 Task: Look for space in Polūr, India from 8th June, 2023 to 16th June, 2023 for 2 adults in price range Rs.10000 to Rs.15000. Place can be entire place with 1  bedroom having 1 bed and 1 bathroom. Property type can be house, flat, guest house, hotel. Amenities needed are: wifi. Booking option can be shelf check-in. Required host language is English.
Action: Mouse moved to (505, 69)
Screenshot: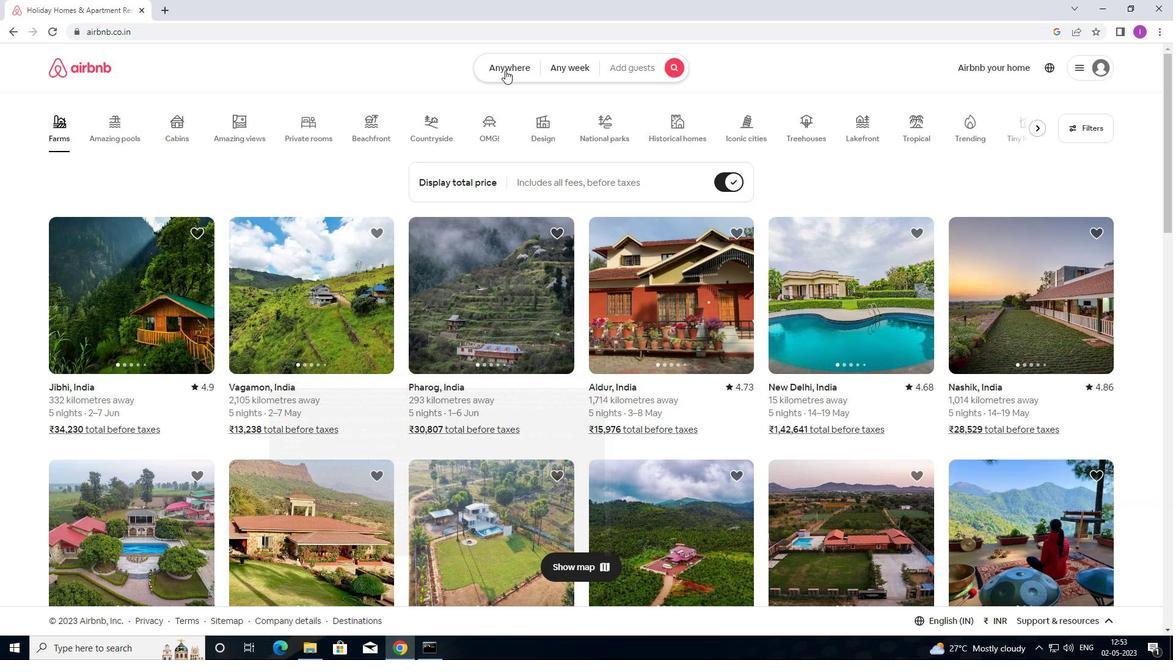 
Action: Mouse pressed left at (505, 69)
Screenshot: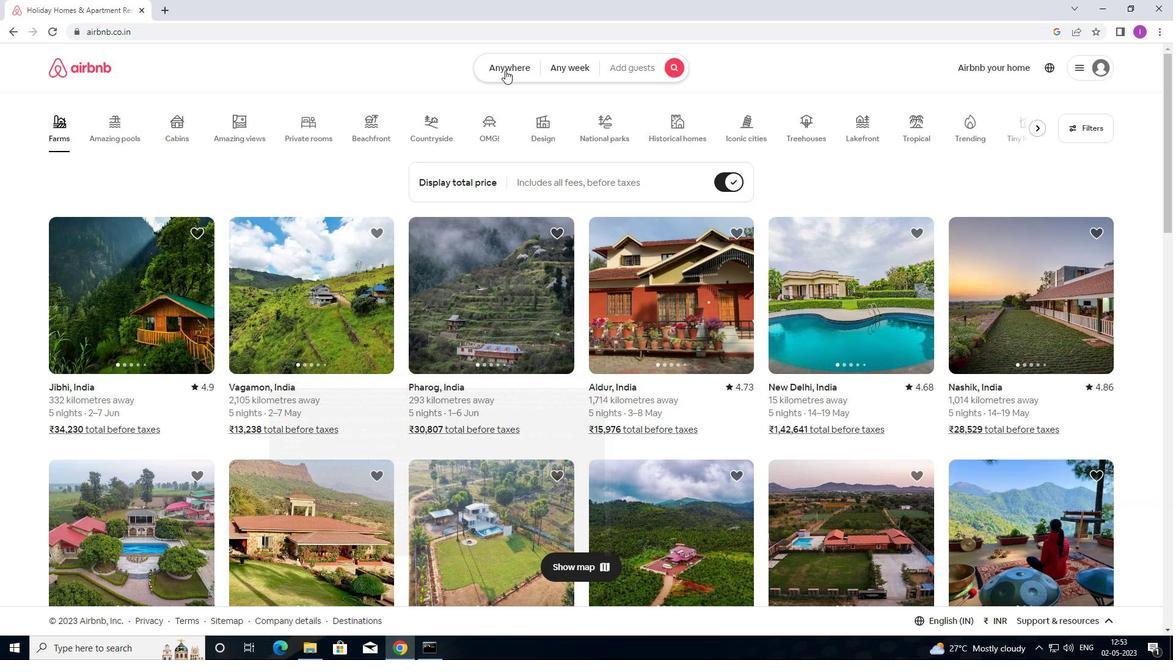 
Action: Mouse moved to (376, 118)
Screenshot: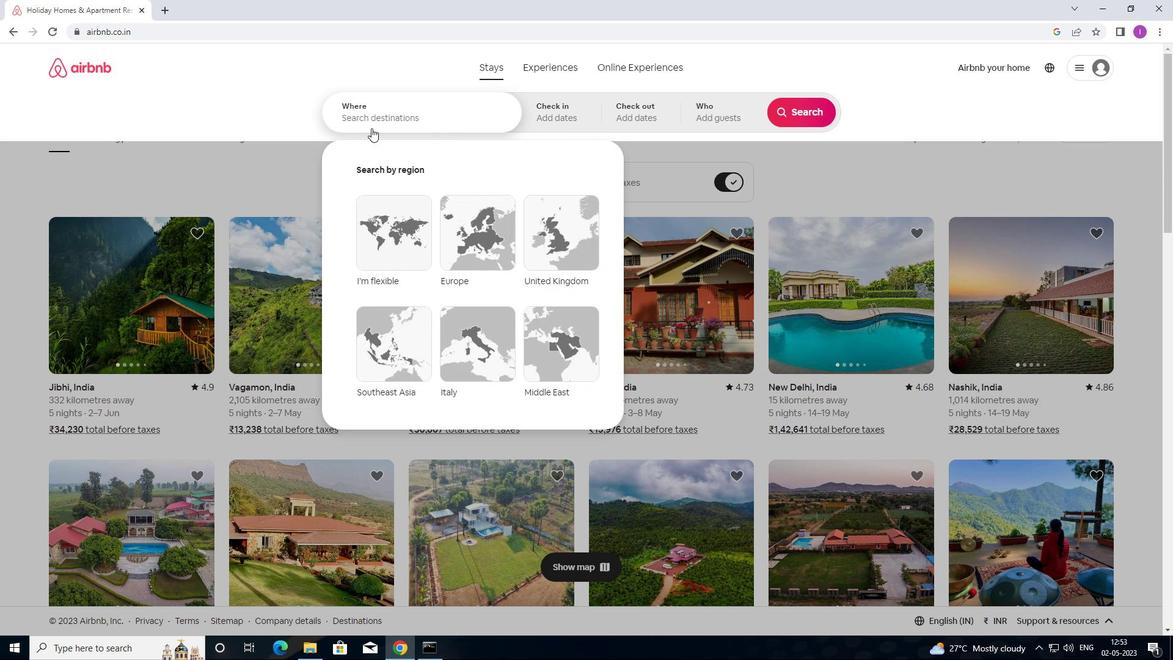 
Action: Mouse pressed left at (376, 118)
Screenshot: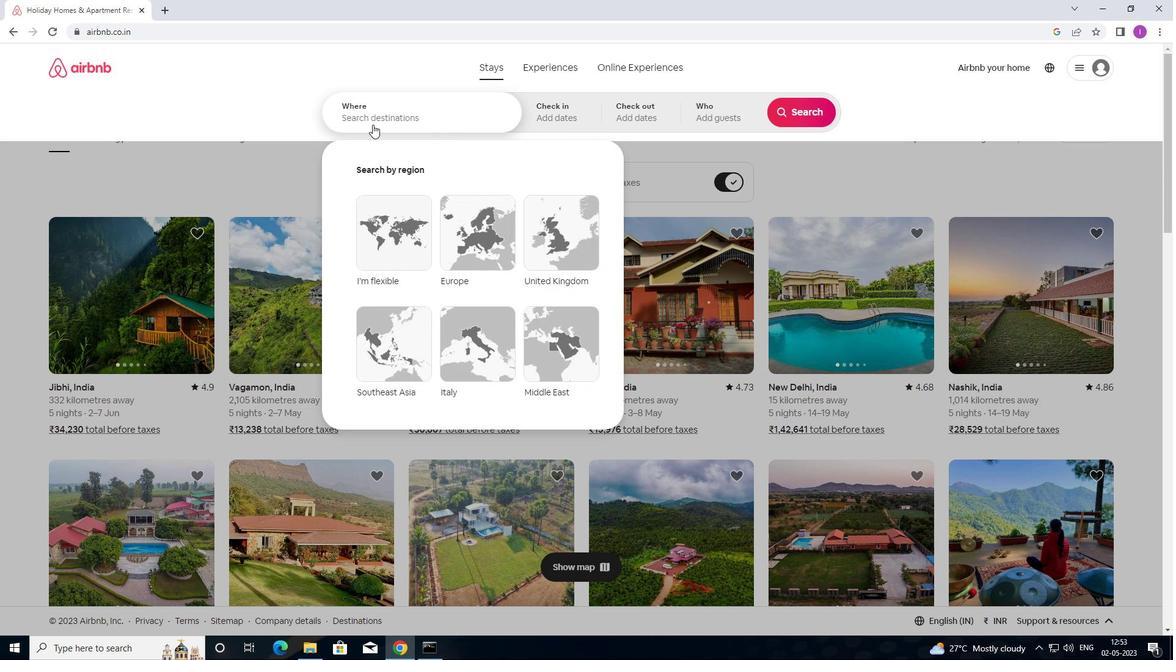 
Action: Mouse moved to (482, 112)
Screenshot: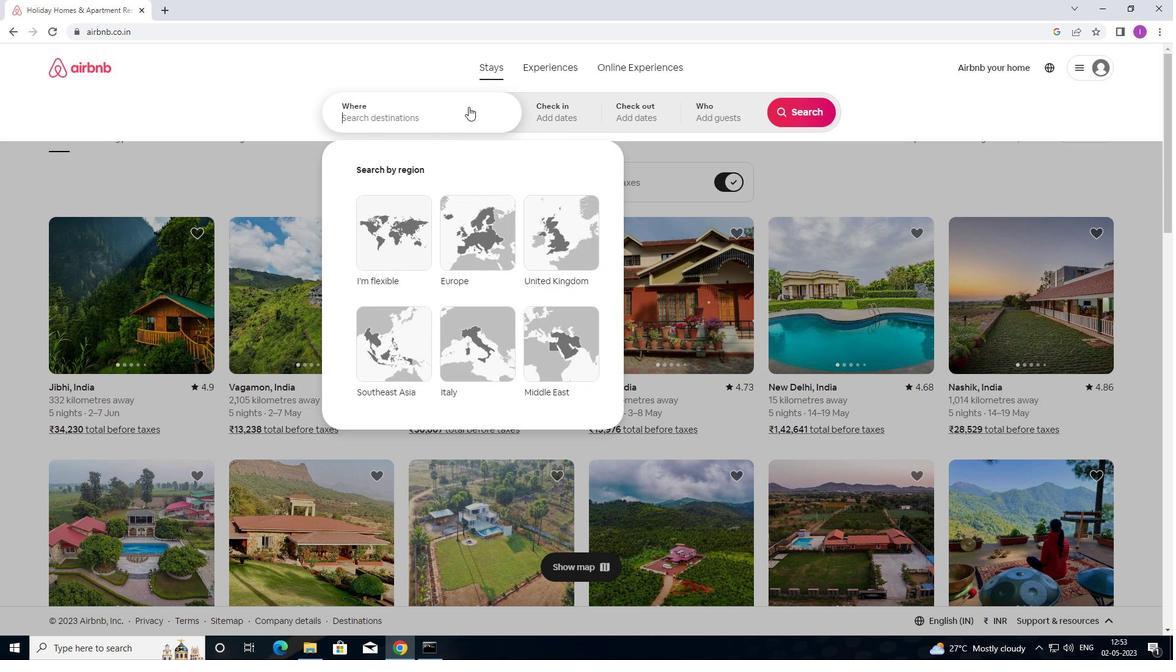 
Action: Key pressed <Key.shift>POLUR,<Key.shift>INDIA
Screenshot: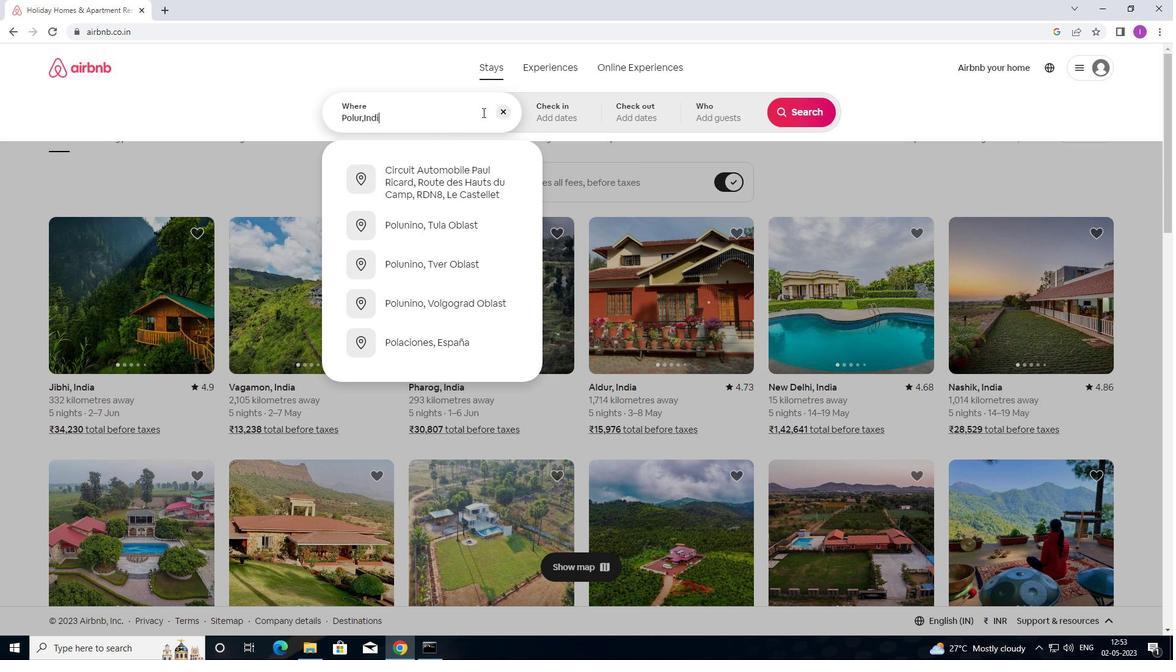 
Action: Mouse moved to (569, 106)
Screenshot: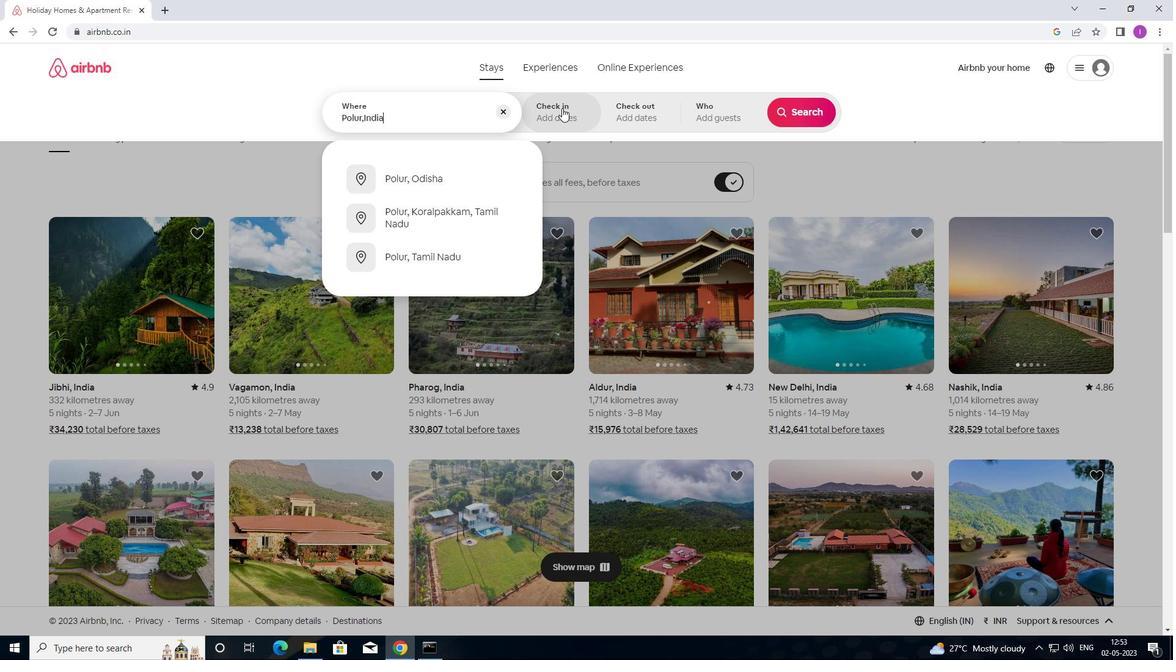 
Action: Mouse pressed left at (569, 106)
Screenshot: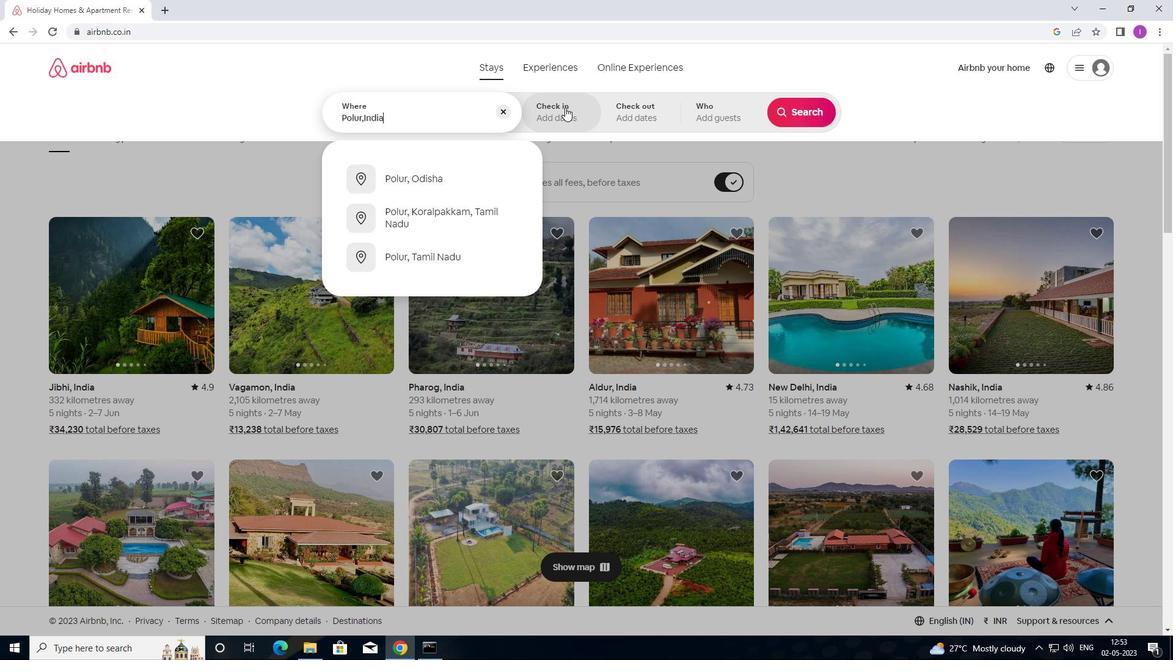 
Action: Mouse moved to (729, 293)
Screenshot: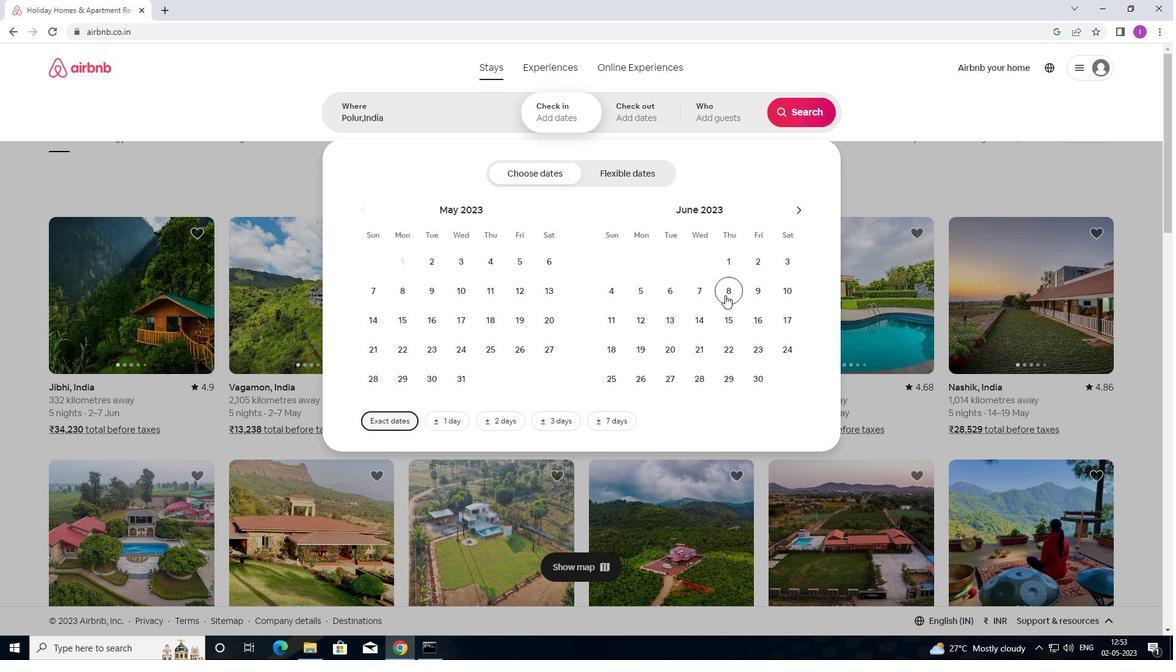 
Action: Mouse pressed left at (729, 293)
Screenshot: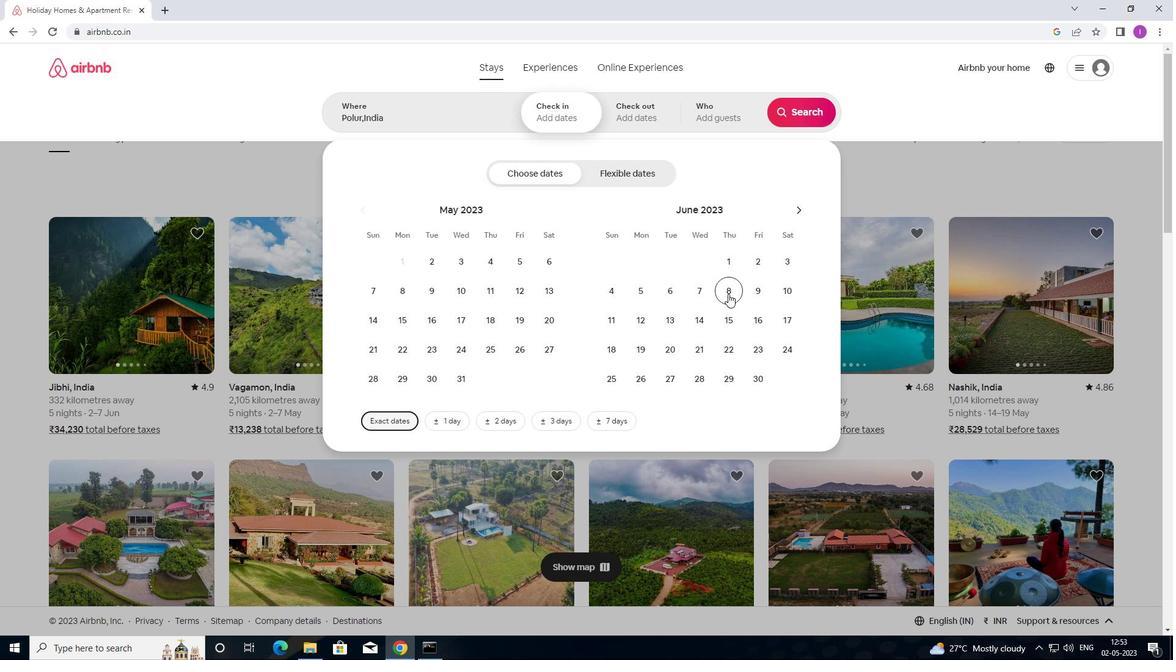 
Action: Mouse moved to (756, 313)
Screenshot: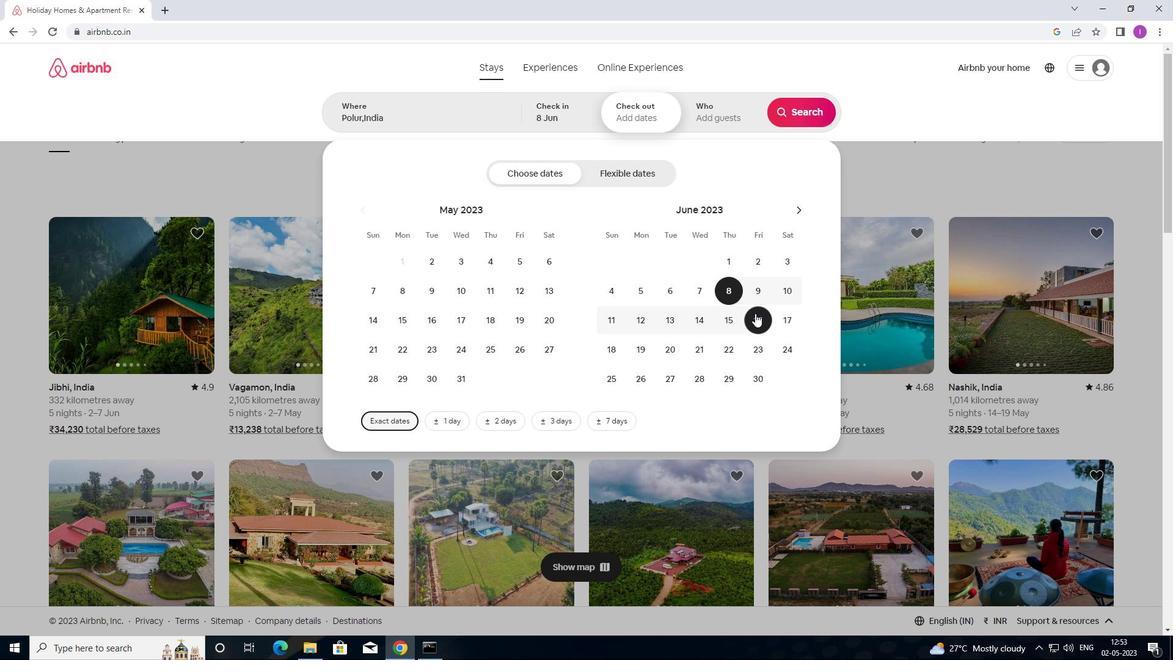 
Action: Mouse pressed left at (756, 313)
Screenshot: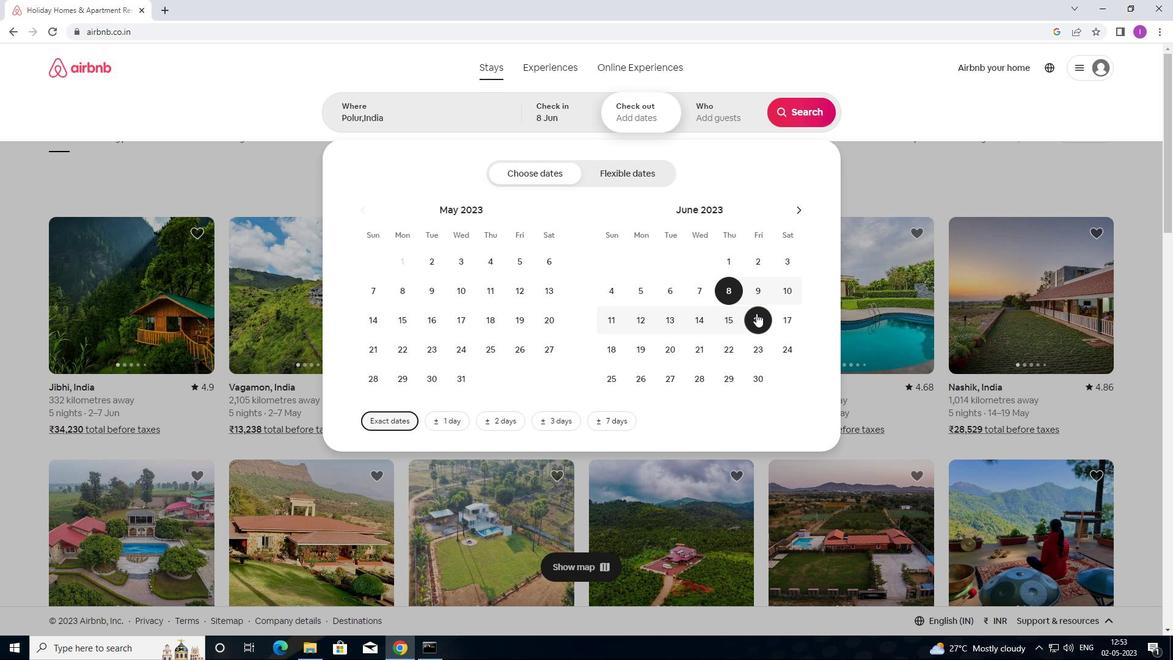 
Action: Mouse moved to (715, 121)
Screenshot: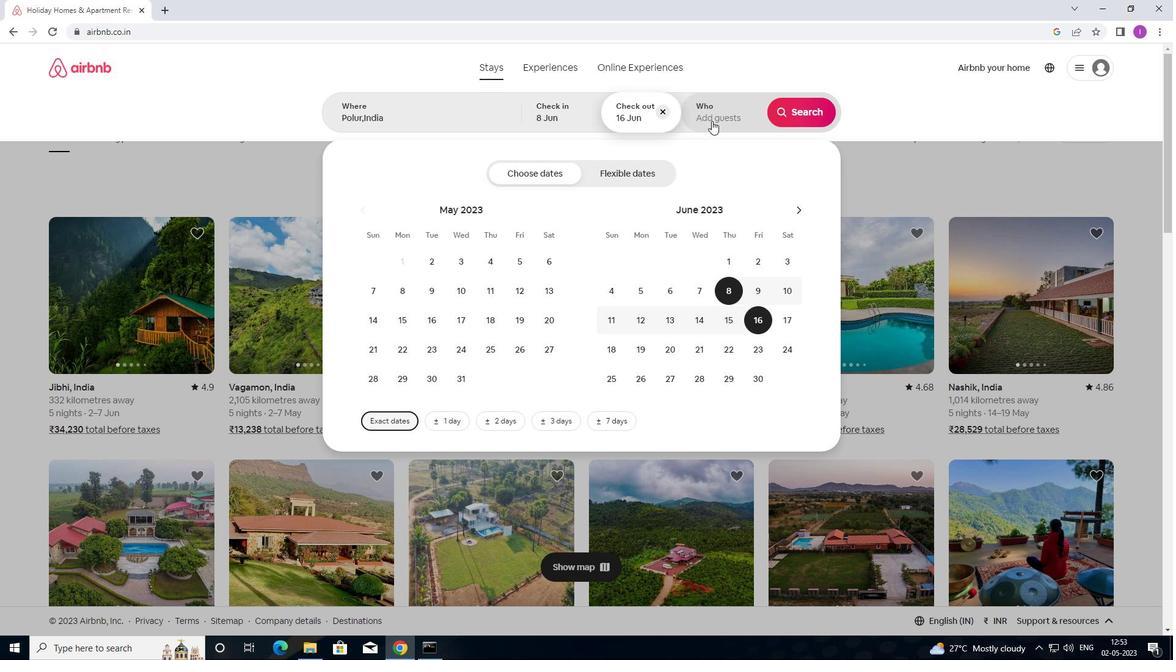 
Action: Mouse pressed left at (715, 121)
Screenshot: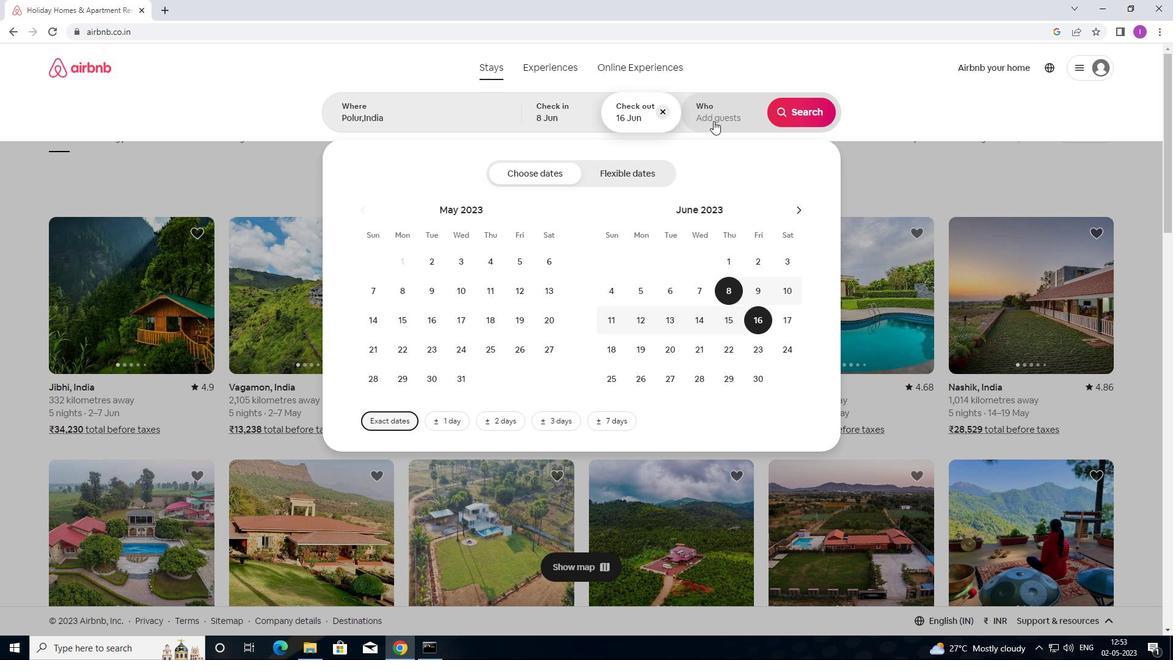 
Action: Mouse moved to (808, 168)
Screenshot: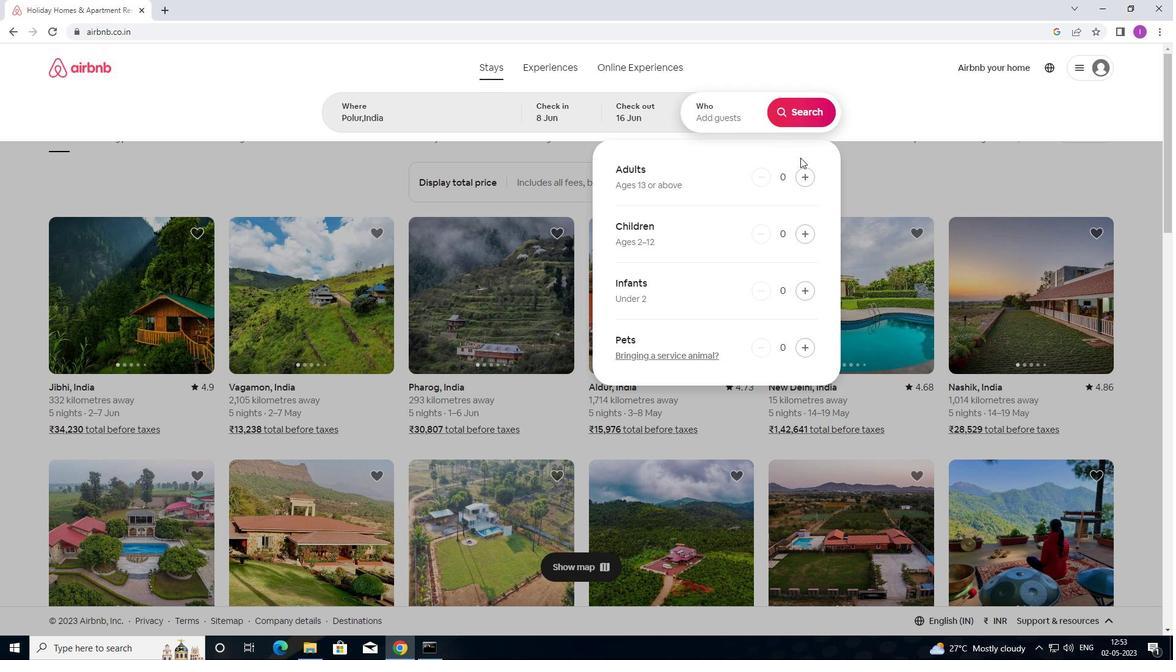 
Action: Mouse pressed left at (808, 168)
Screenshot: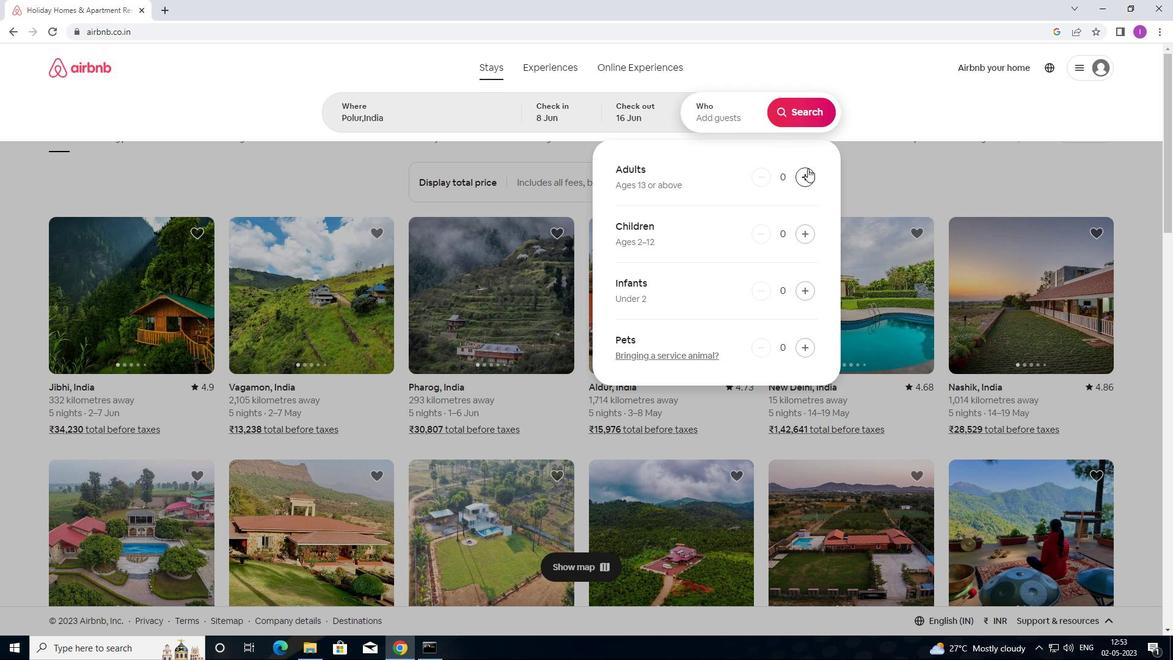 
Action: Mouse moved to (808, 169)
Screenshot: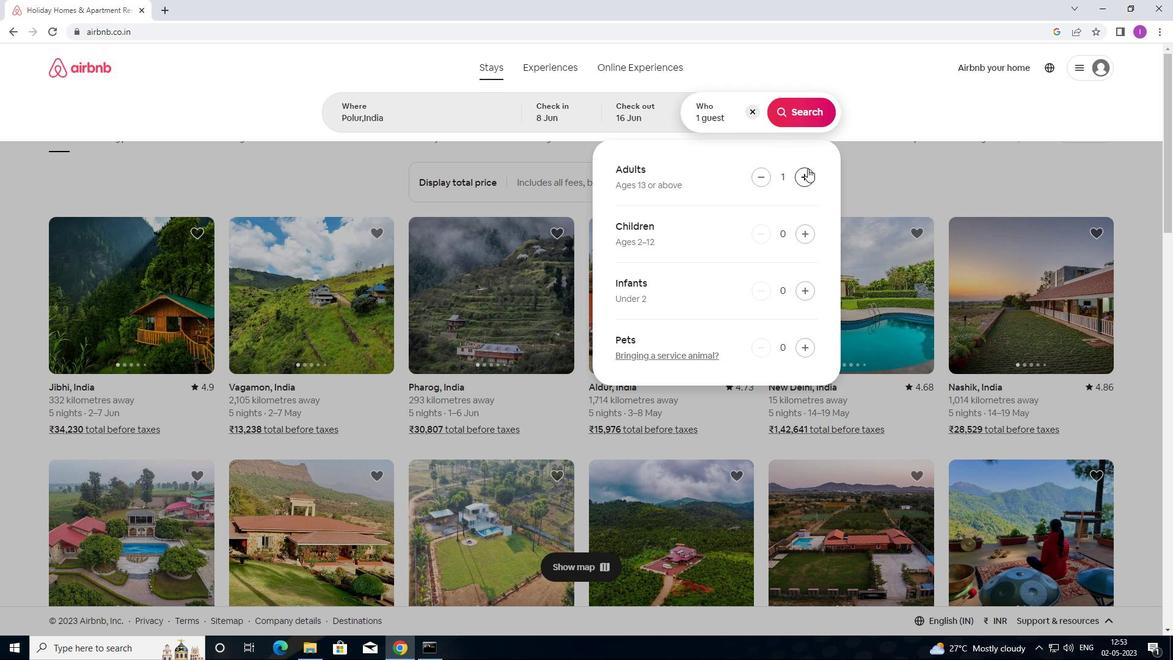 
Action: Mouse pressed left at (808, 169)
Screenshot: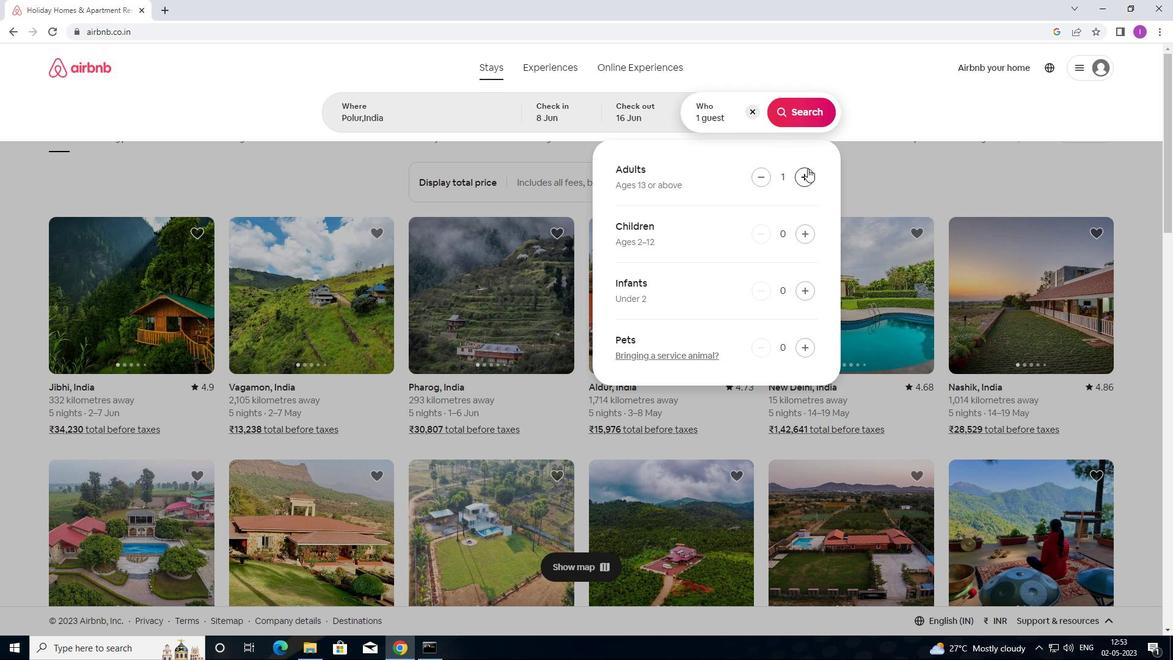 
Action: Mouse moved to (794, 116)
Screenshot: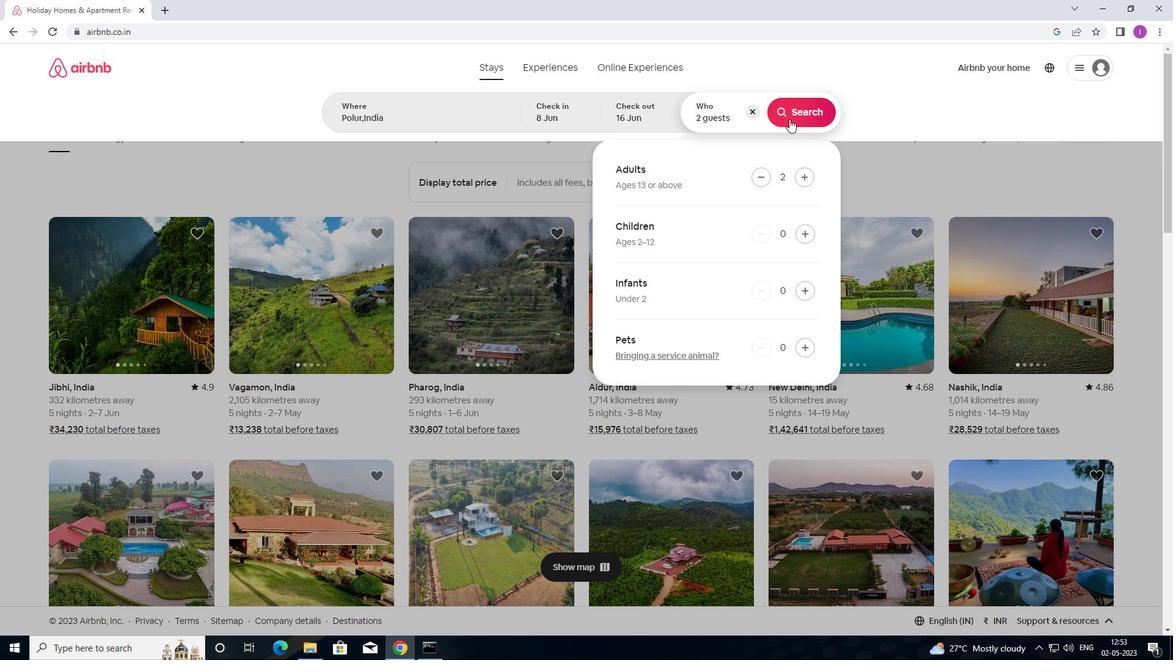 
Action: Mouse pressed left at (794, 116)
Screenshot: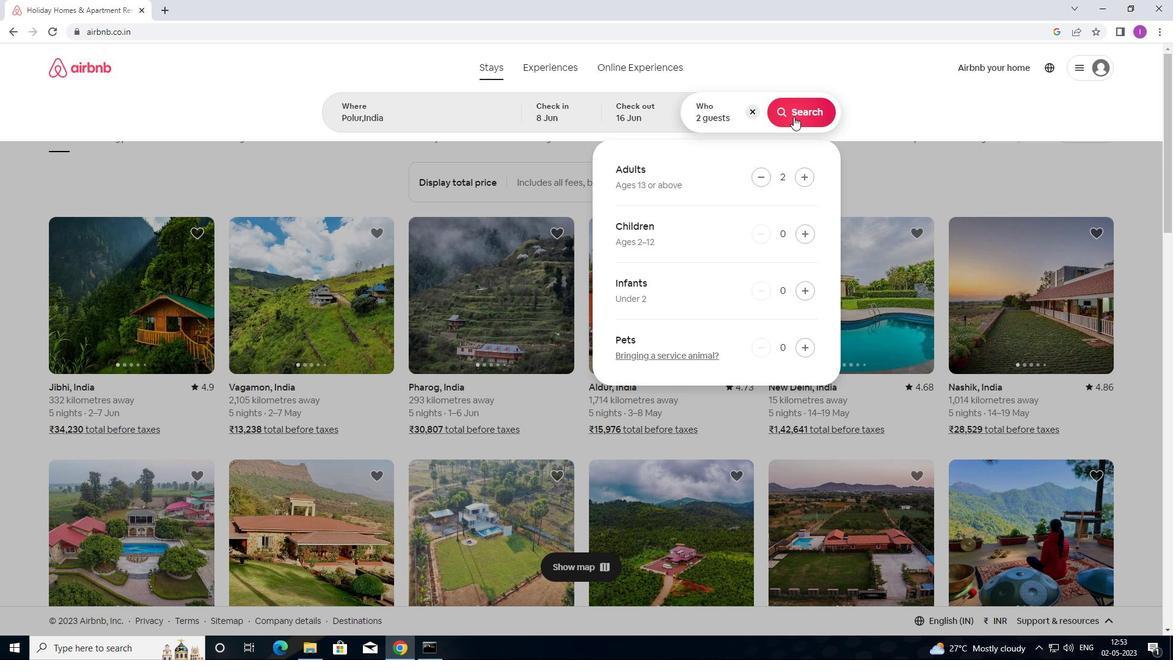 
Action: Mouse moved to (1120, 109)
Screenshot: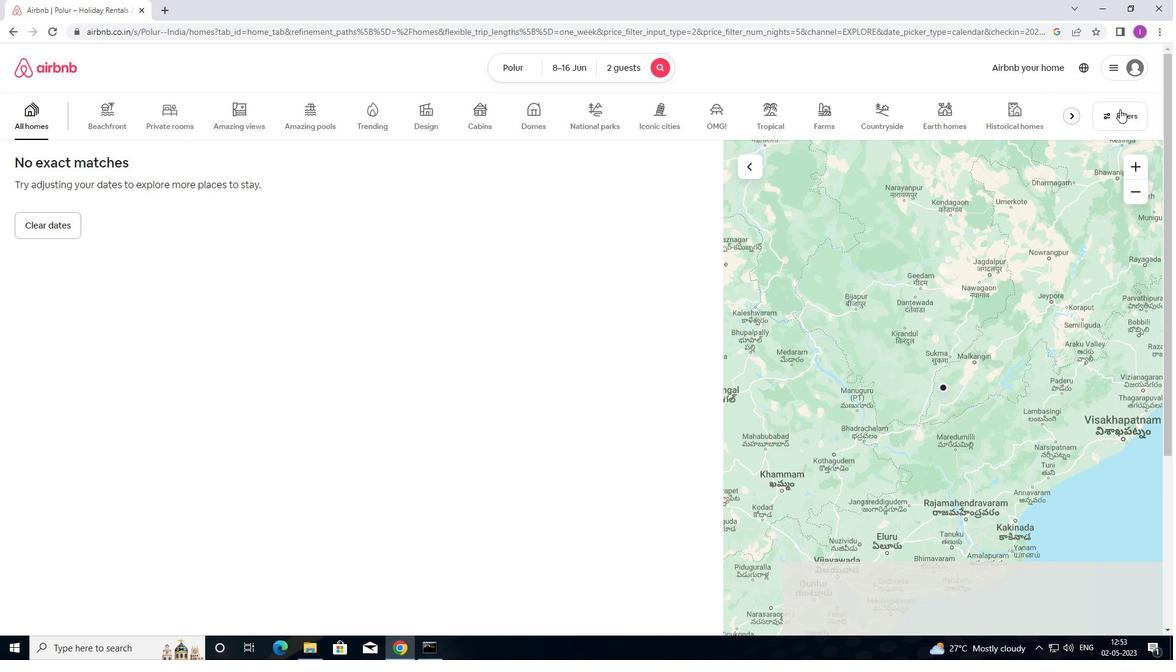 
Action: Mouse pressed left at (1120, 109)
Screenshot: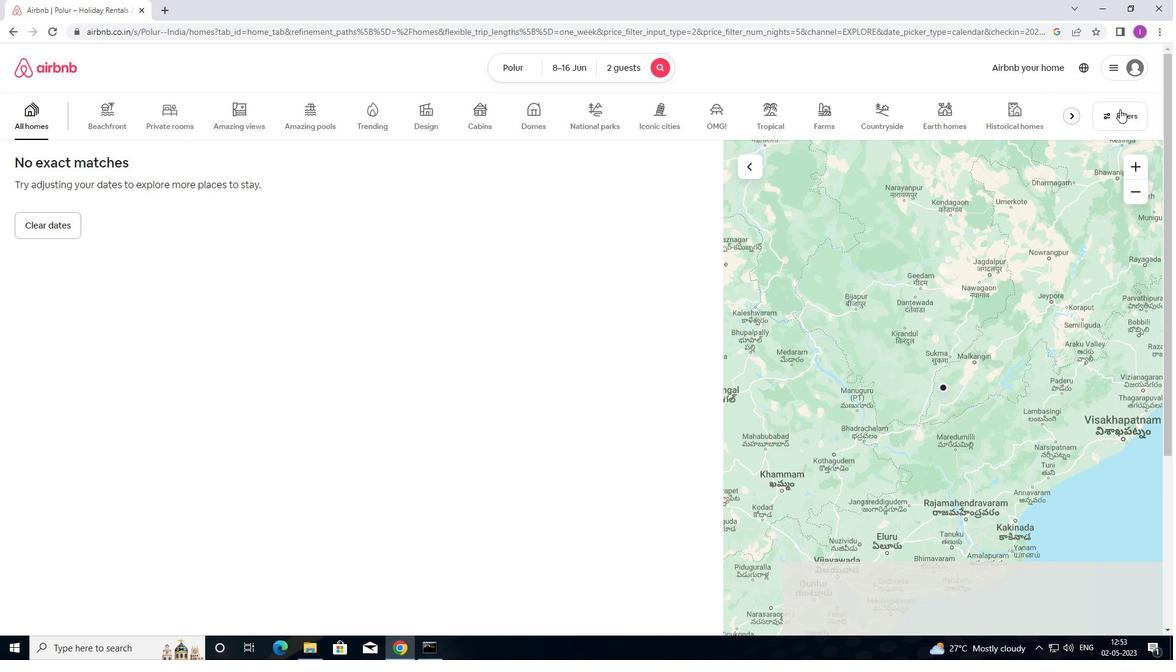 
Action: Mouse moved to (457, 194)
Screenshot: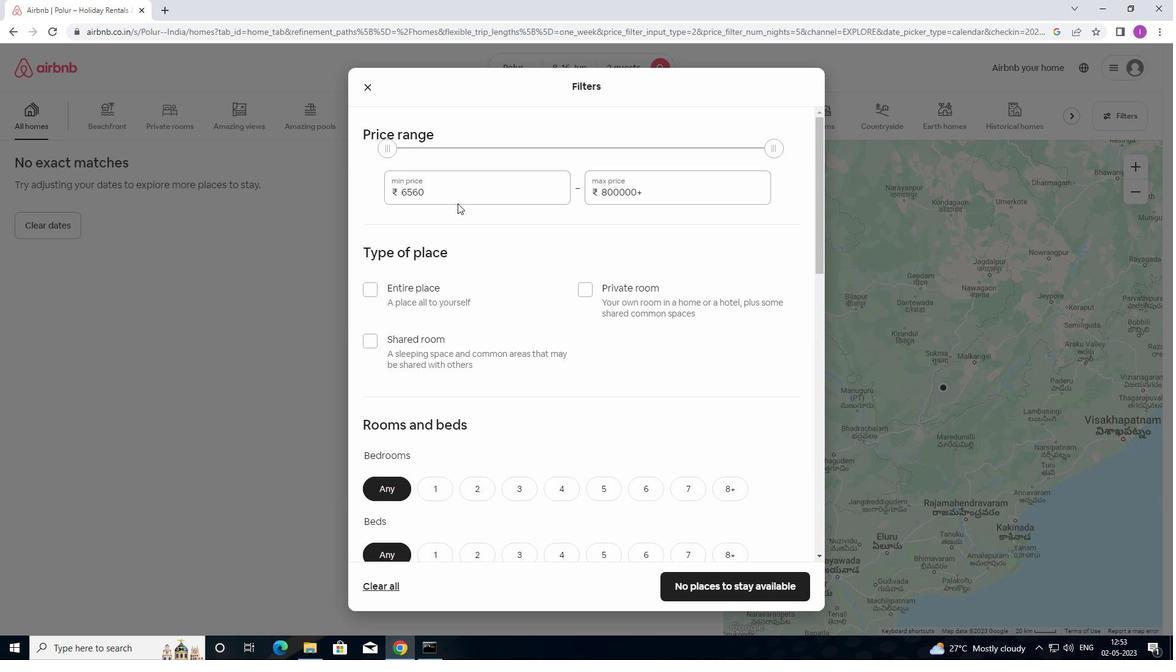 
Action: Mouse pressed left at (457, 194)
Screenshot: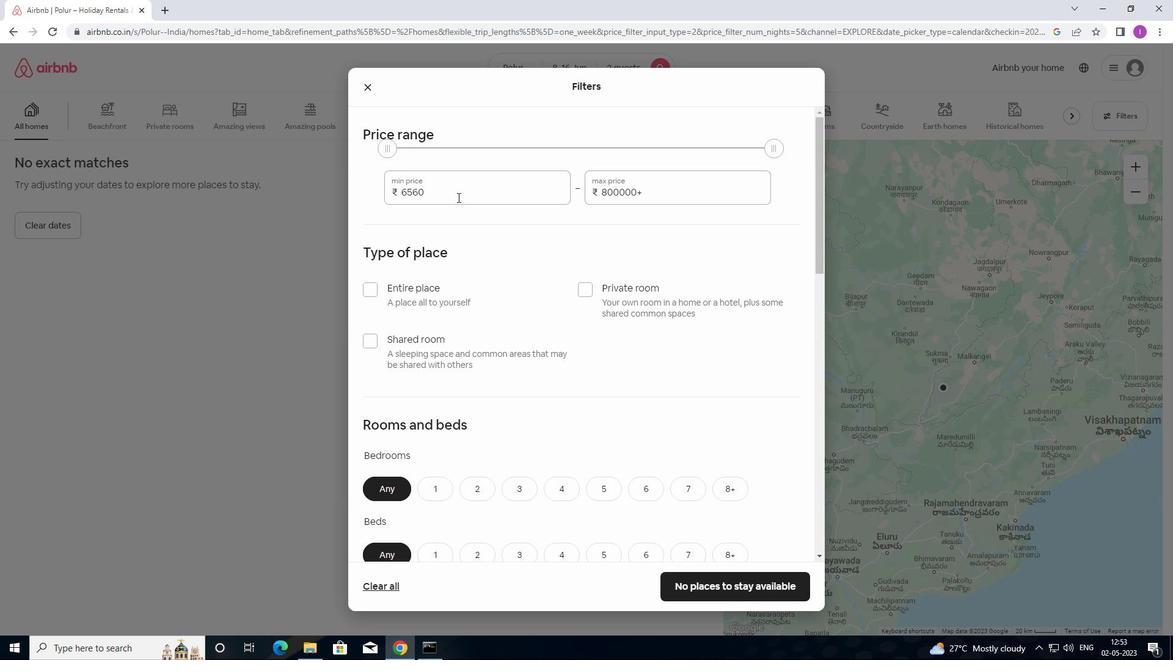 
Action: Mouse moved to (394, 194)
Screenshot: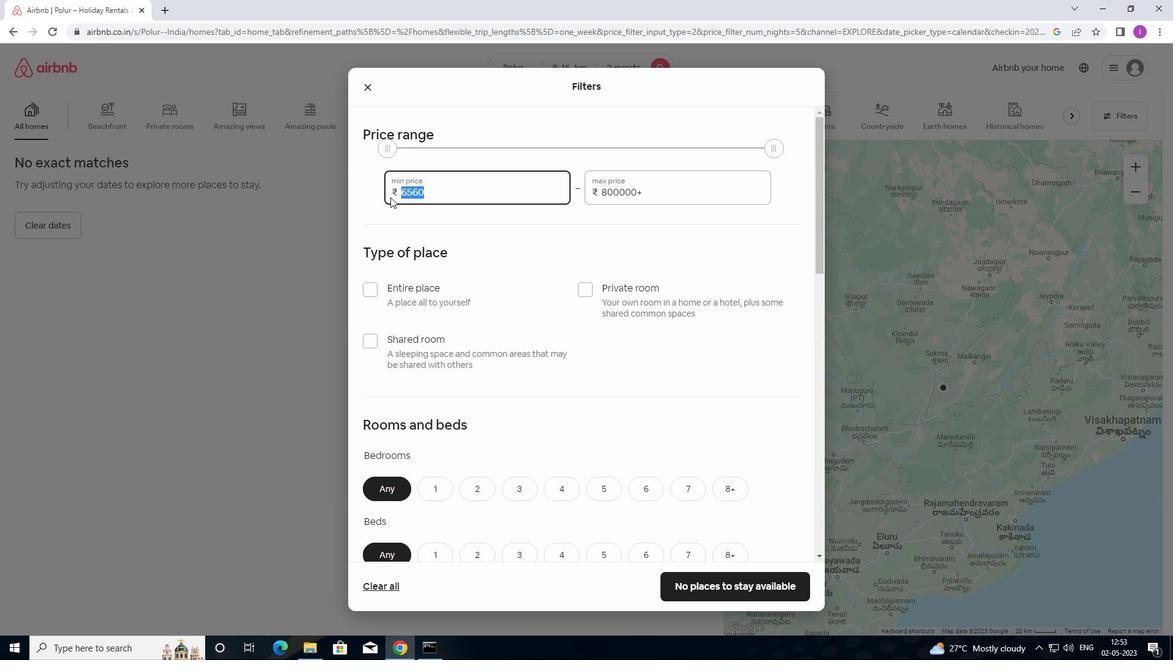 
Action: Key pressed 10000
Screenshot: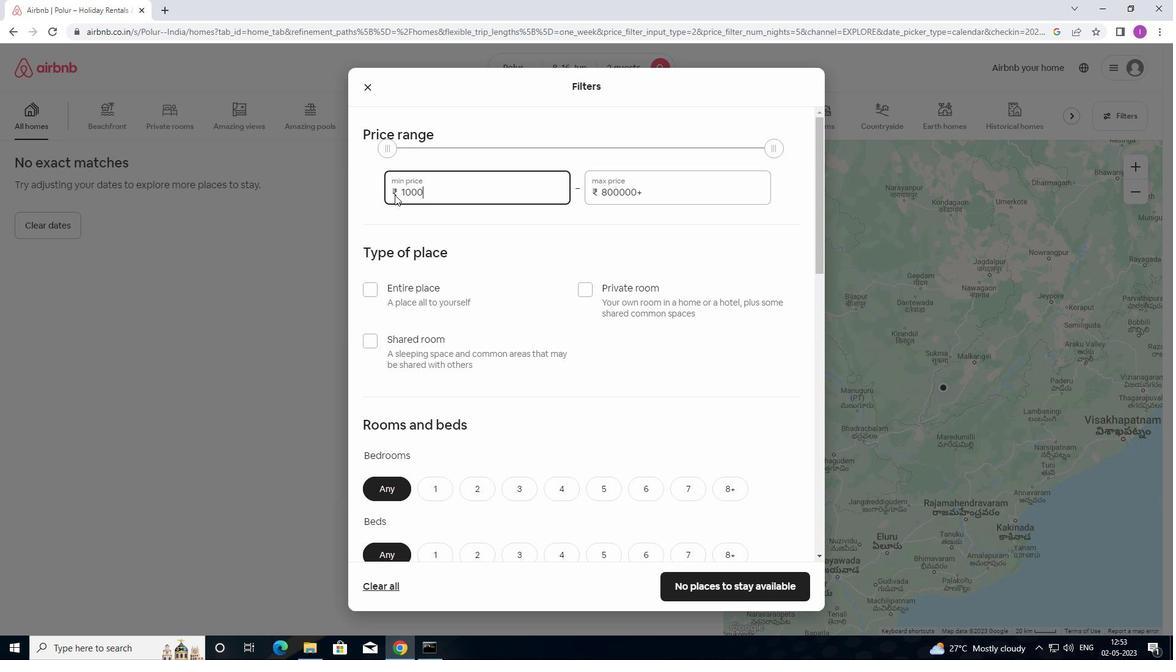 
Action: Mouse moved to (646, 185)
Screenshot: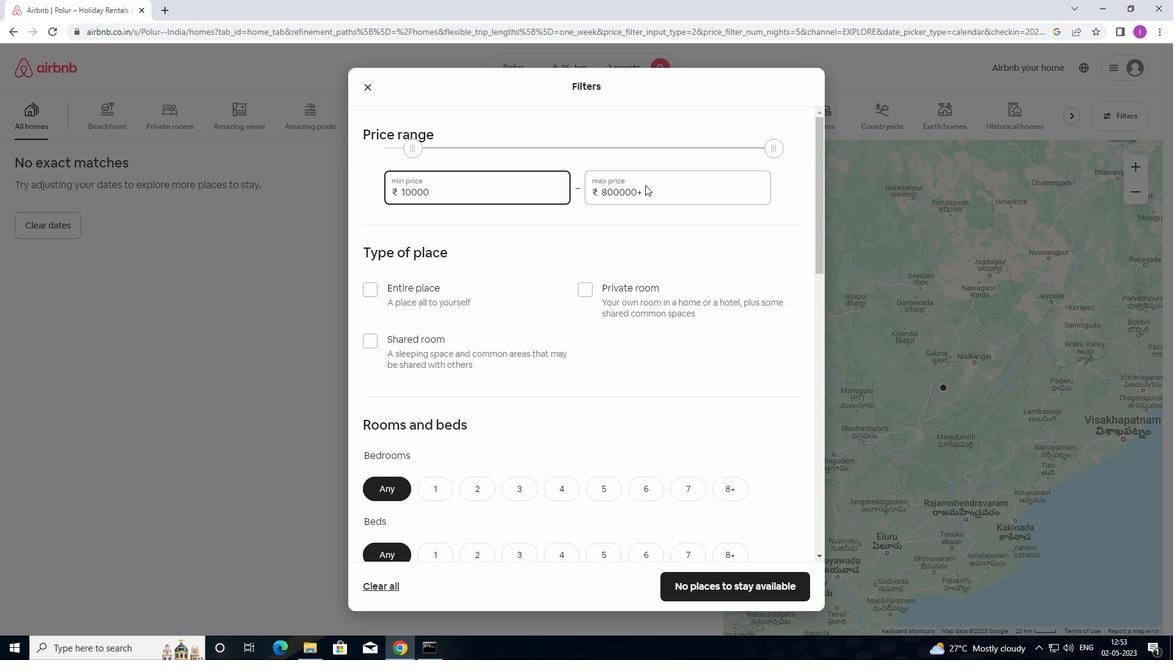 
Action: Mouse pressed left at (646, 185)
Screenshot: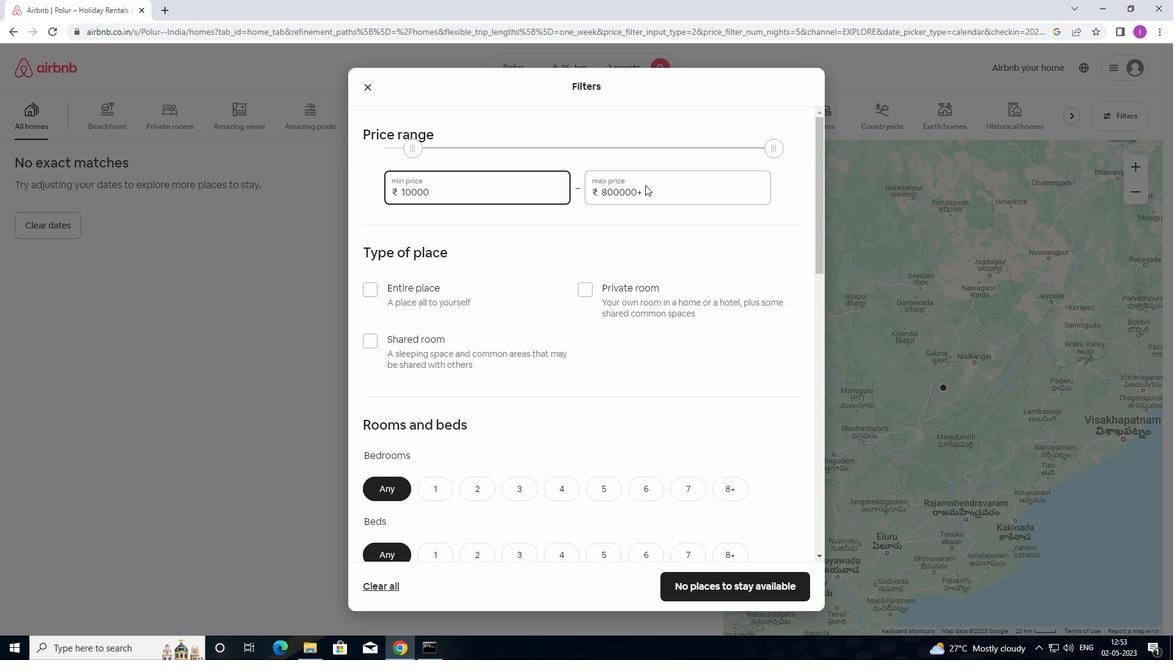 
Action: Mouse moved to (644, 192)
Screenshot: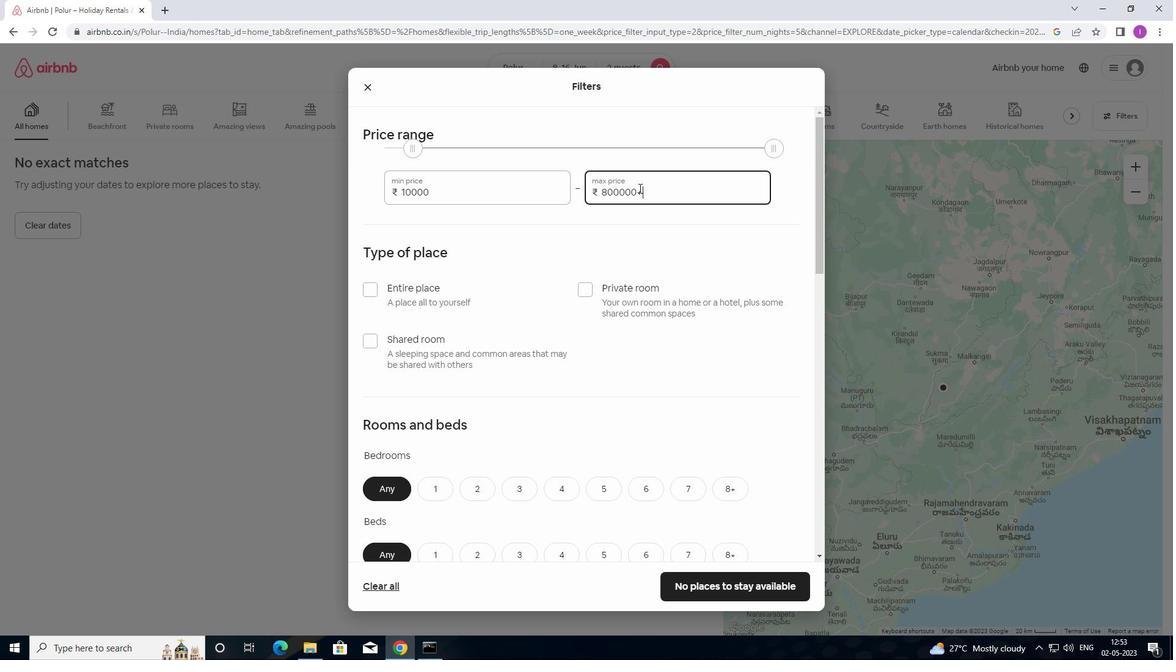 
Action: Mouse pressed left at (644, 192)
Screenshot: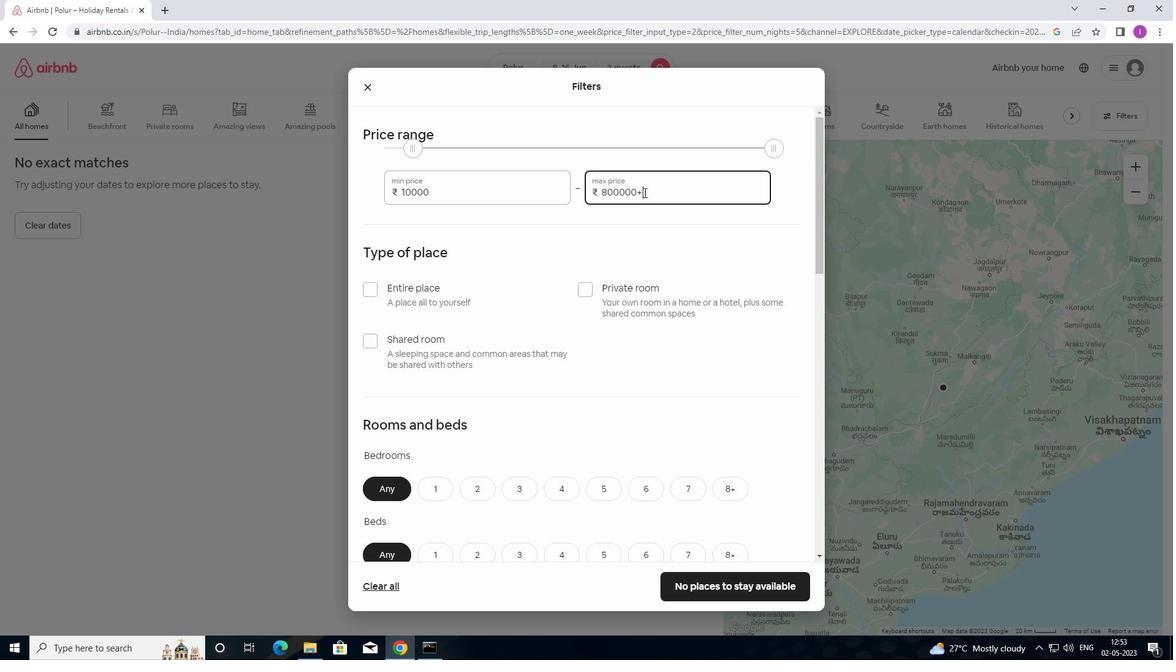 
Action: Mouse moved to (584, 199)
Screenshot: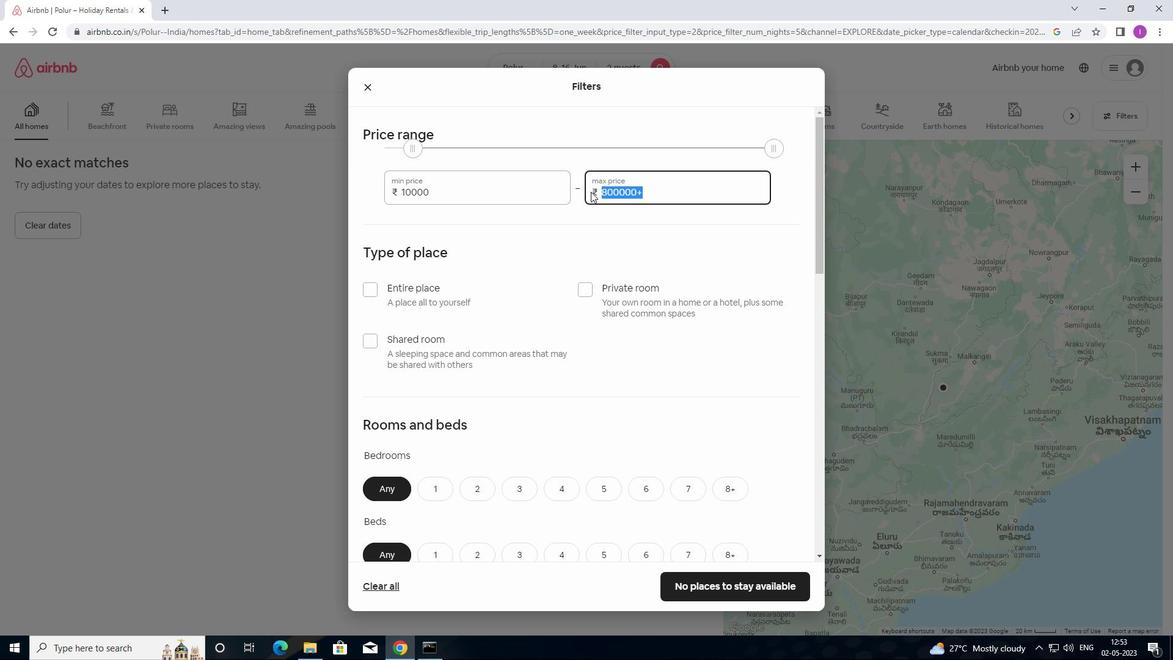 
Action: Key pressed 15000
Screenshot: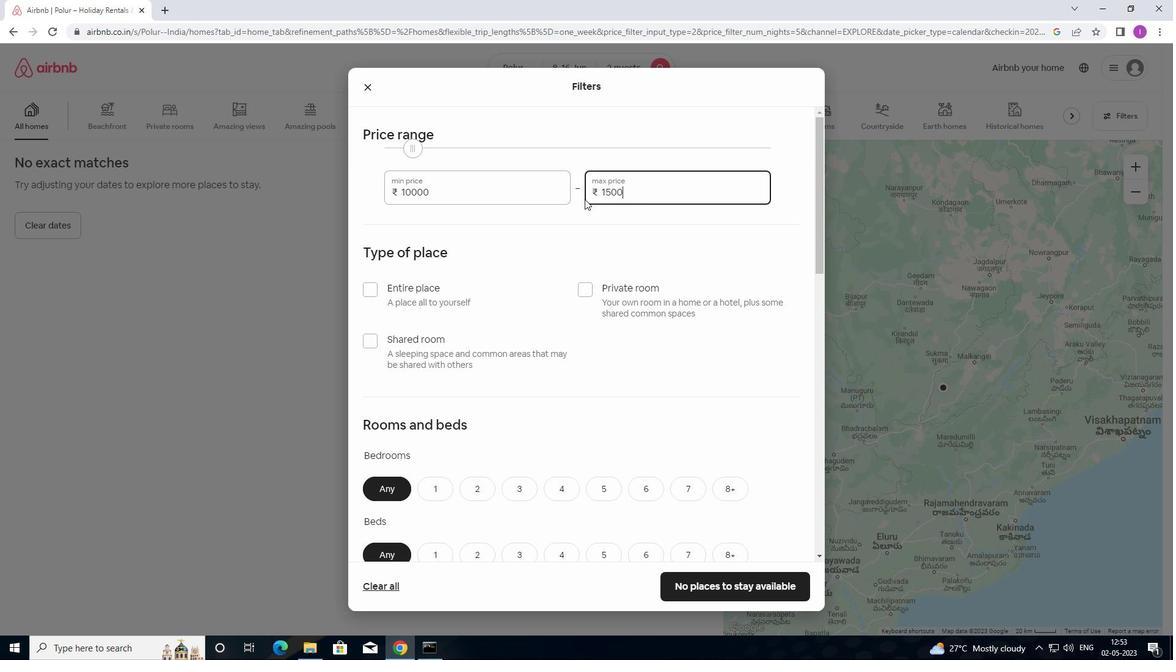 
Action: Mouse moved to (484, 268)
Screenshot: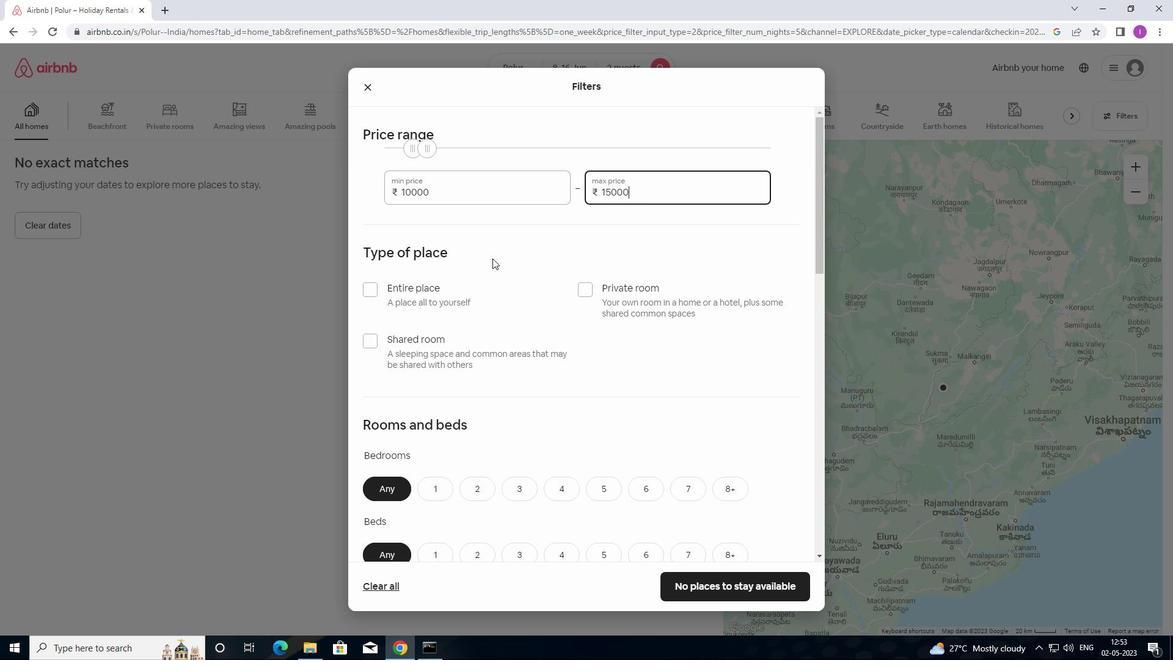 
Action: Mouse scrolled (484, 268) with delta (0, 0)
Screenshot: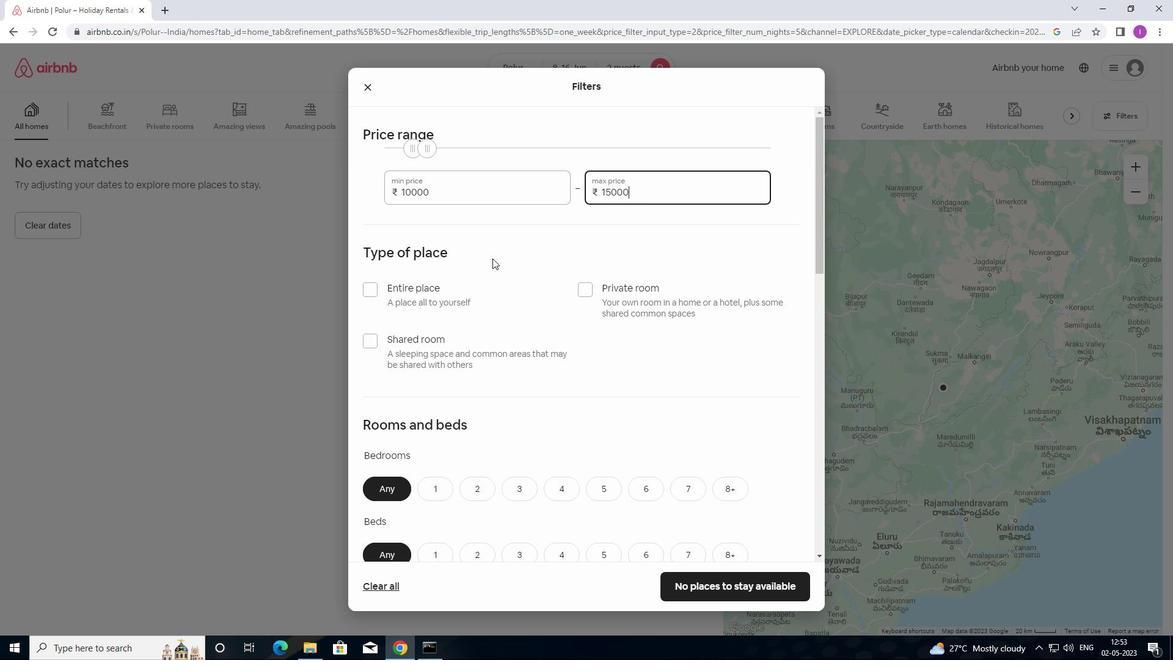 
Action: Mouse moved to (483, 265)
Screenshot: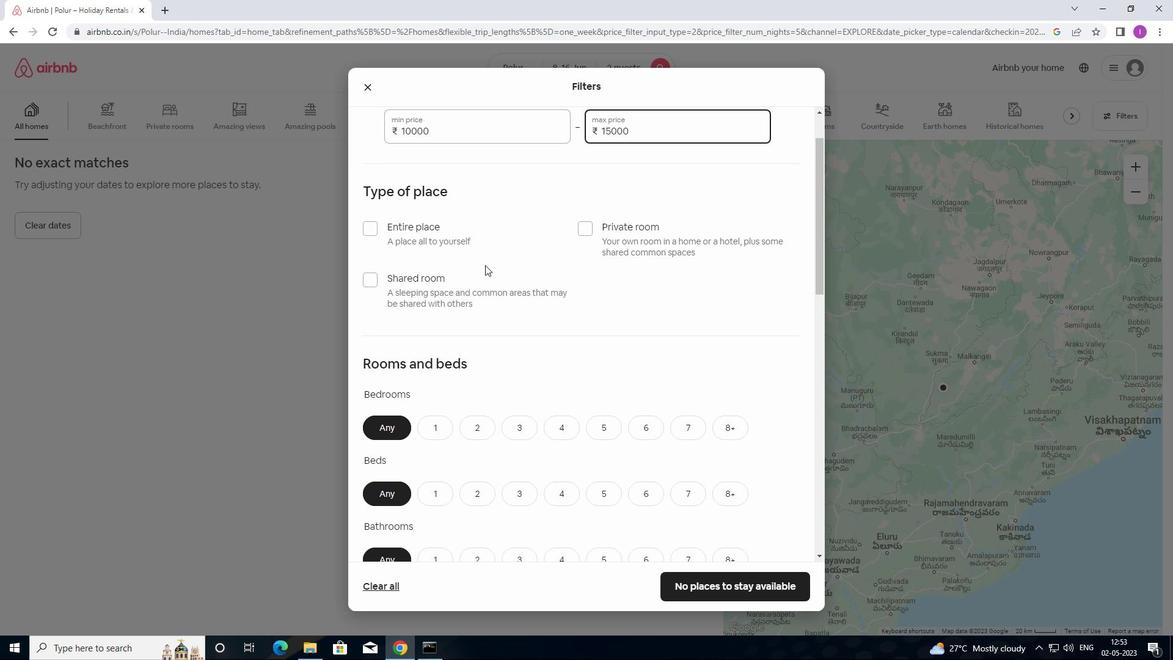 
Action: Mouse scrolled (483, 265) with delta (0, 0)
Screenshot: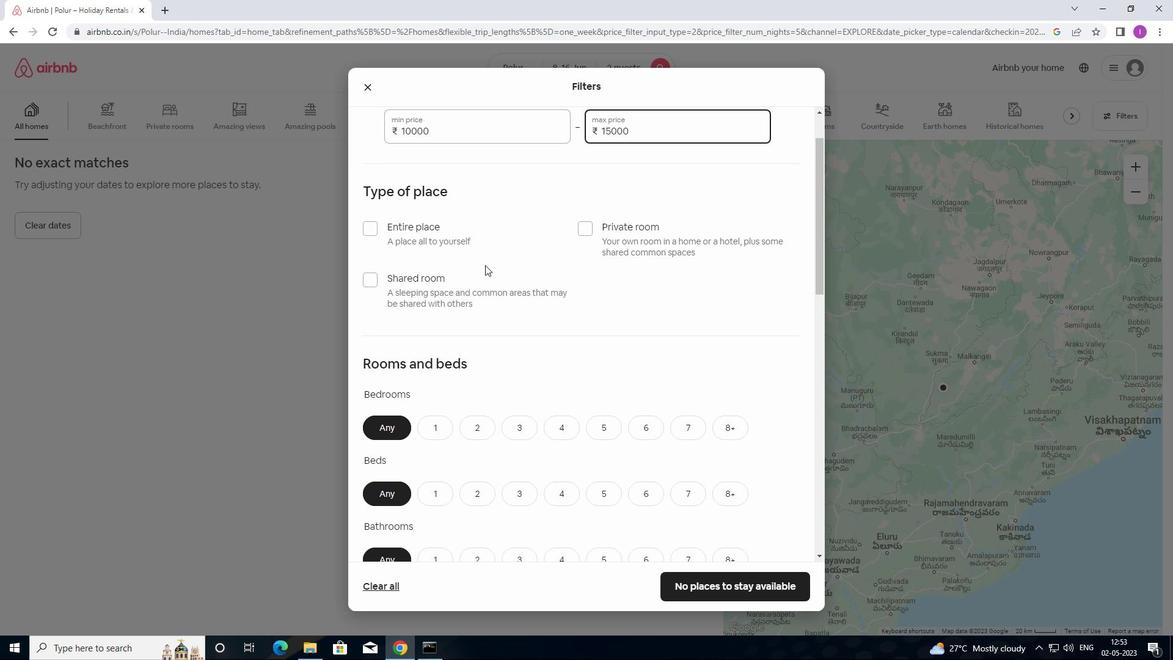 
Action: Mouse moved to (370, 165)
Screenshot: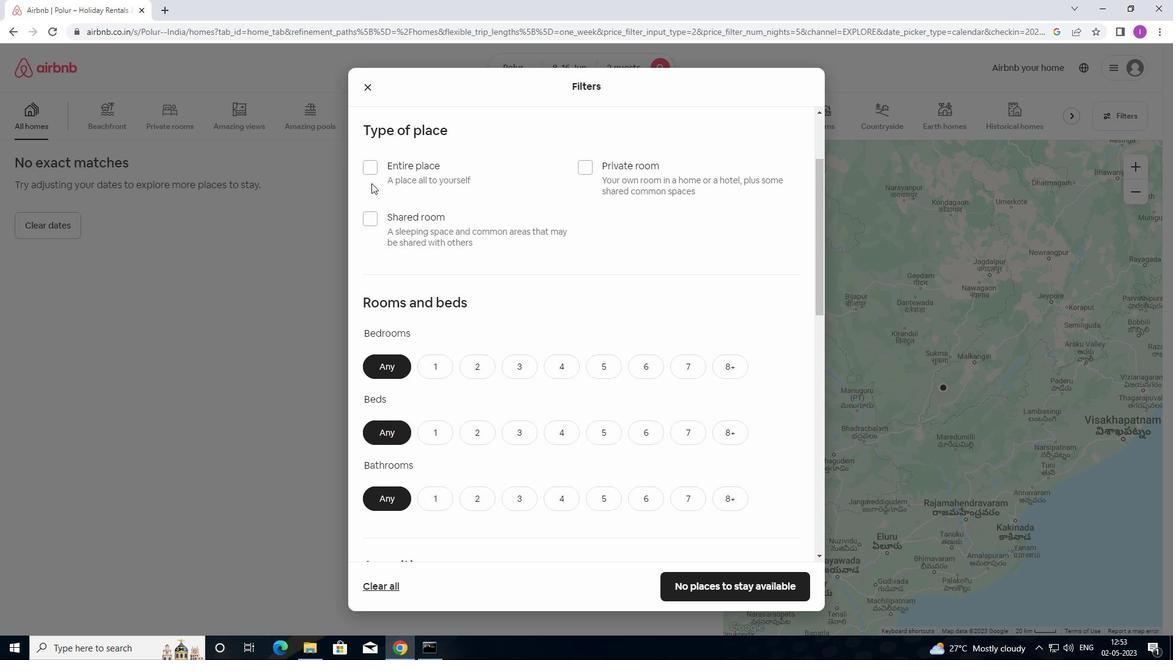 
Action: Mouse pressed left at (370, 165)
Screenshot: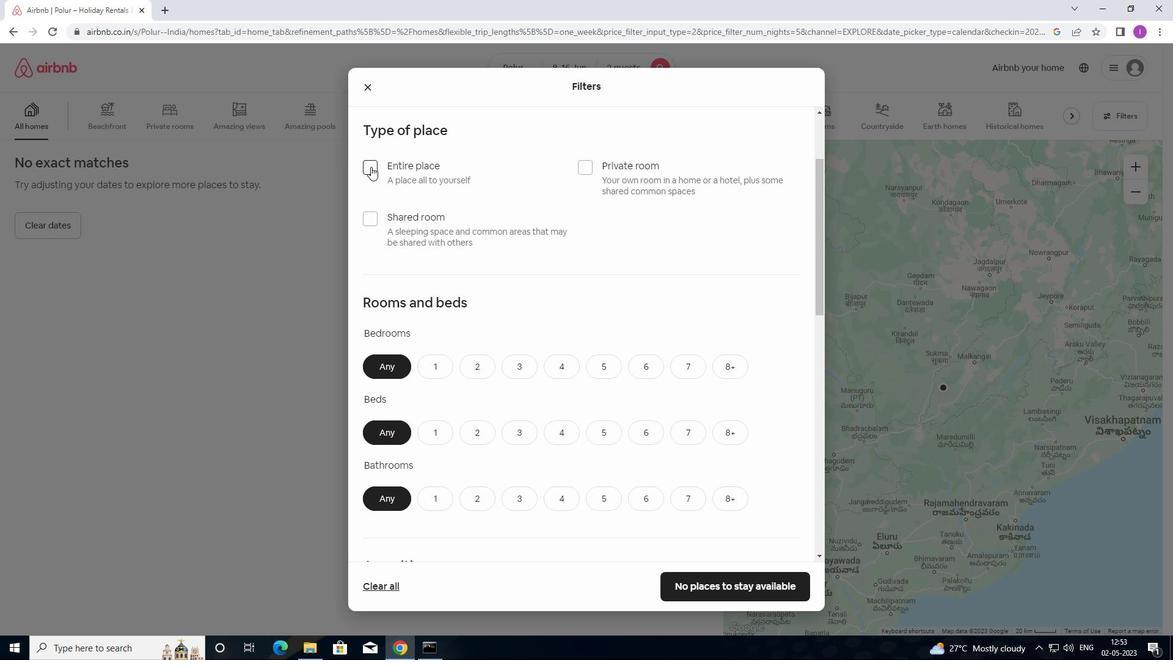 
Action: Mouse moved to (483, 243)
Screenshot: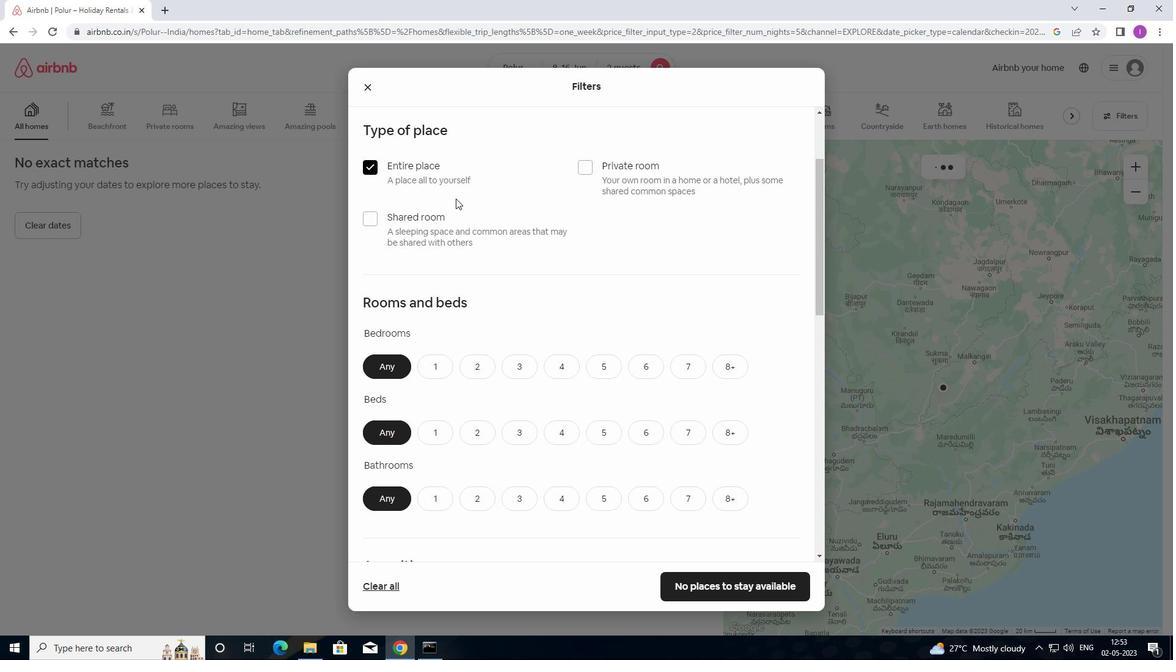 
Action: Mouse scrolled (483, 242) with delta (0, 0)
Screenshot: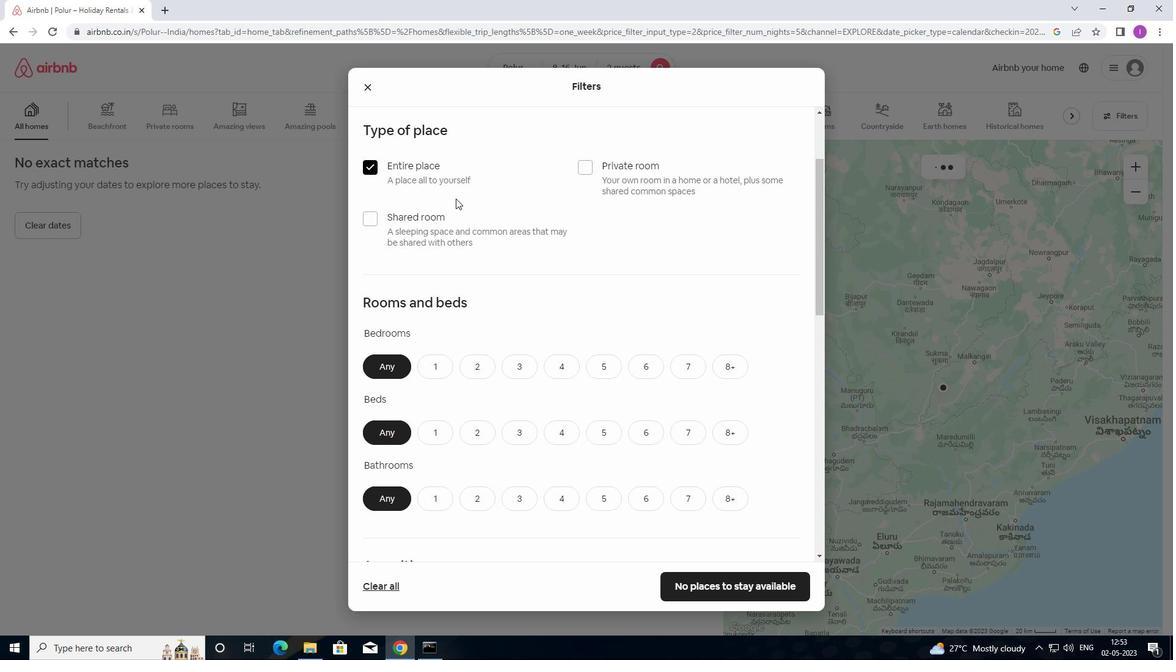 
Action: Mouse moved to (485, 248)
Screenshot: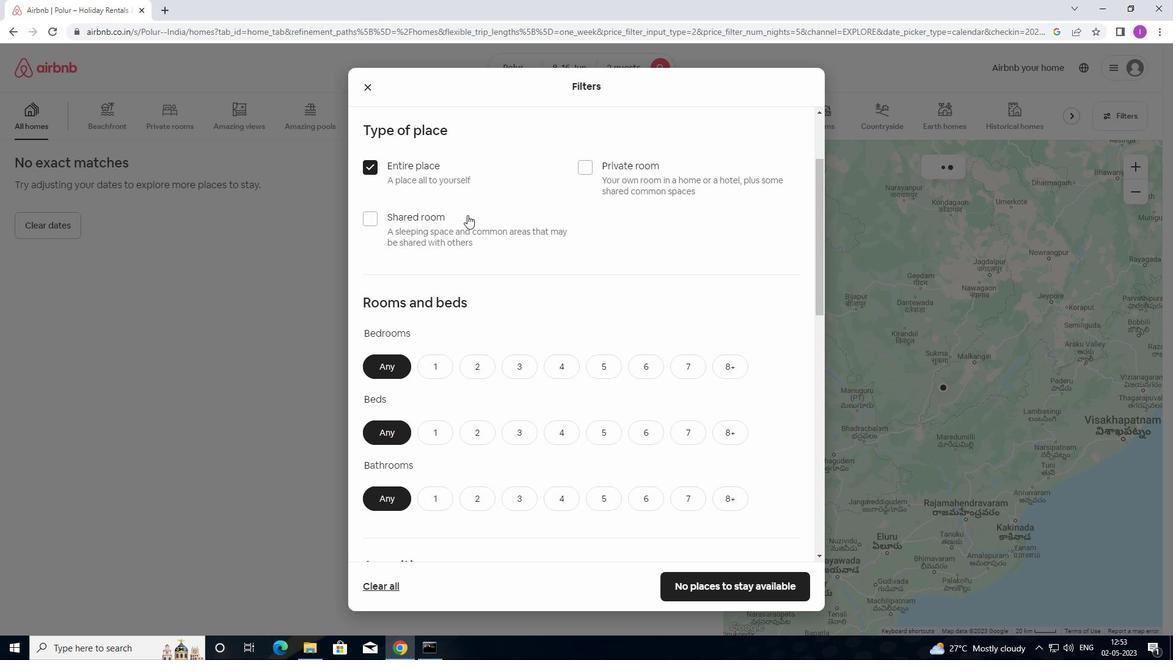 
Action: Mouse scrolled (485, 248) with delta (0, 0)
Screenshot: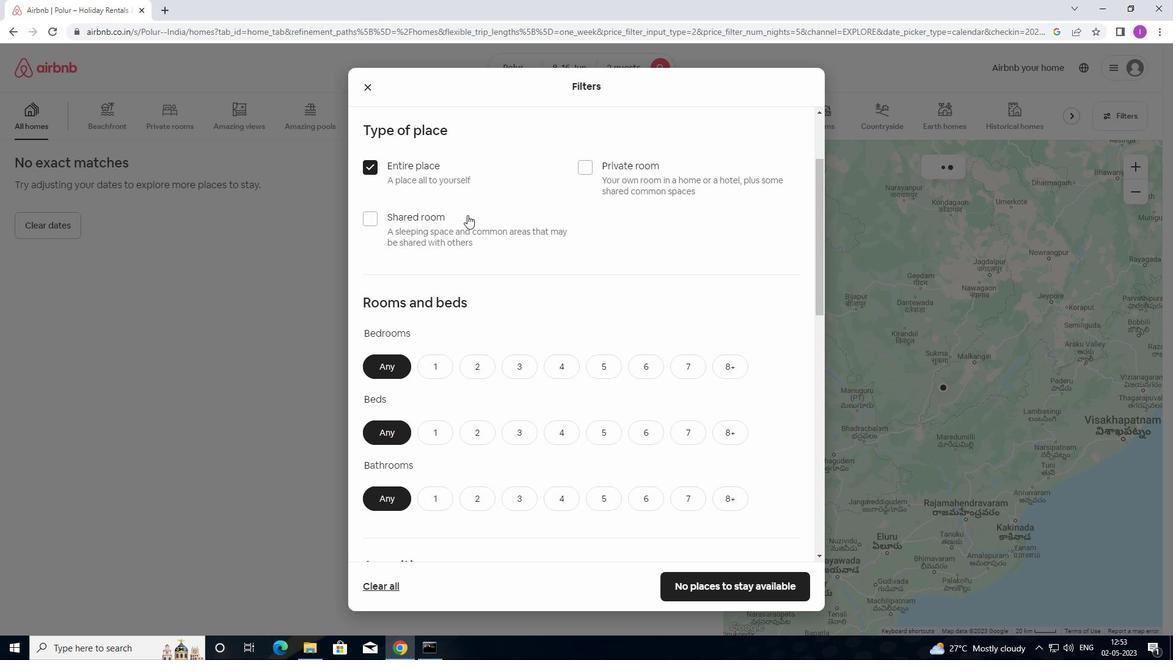 
Action: Mouse moved to (437, 247)
Screenshot: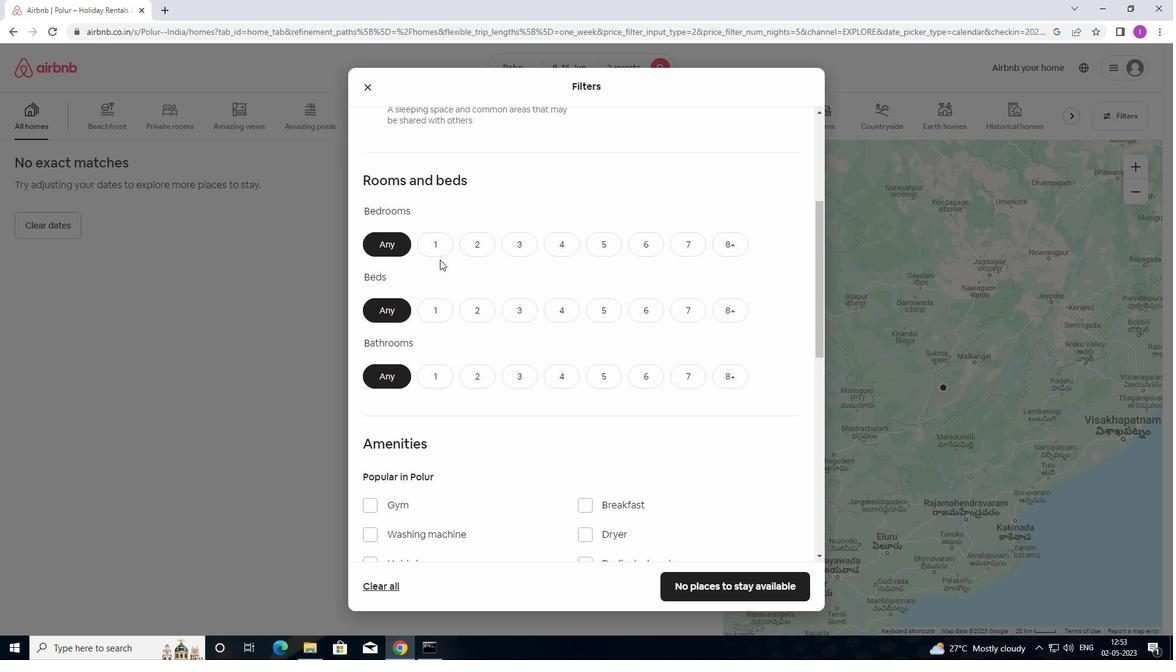 
Action: Mouse pressed left at (437, 247)
Screenshot: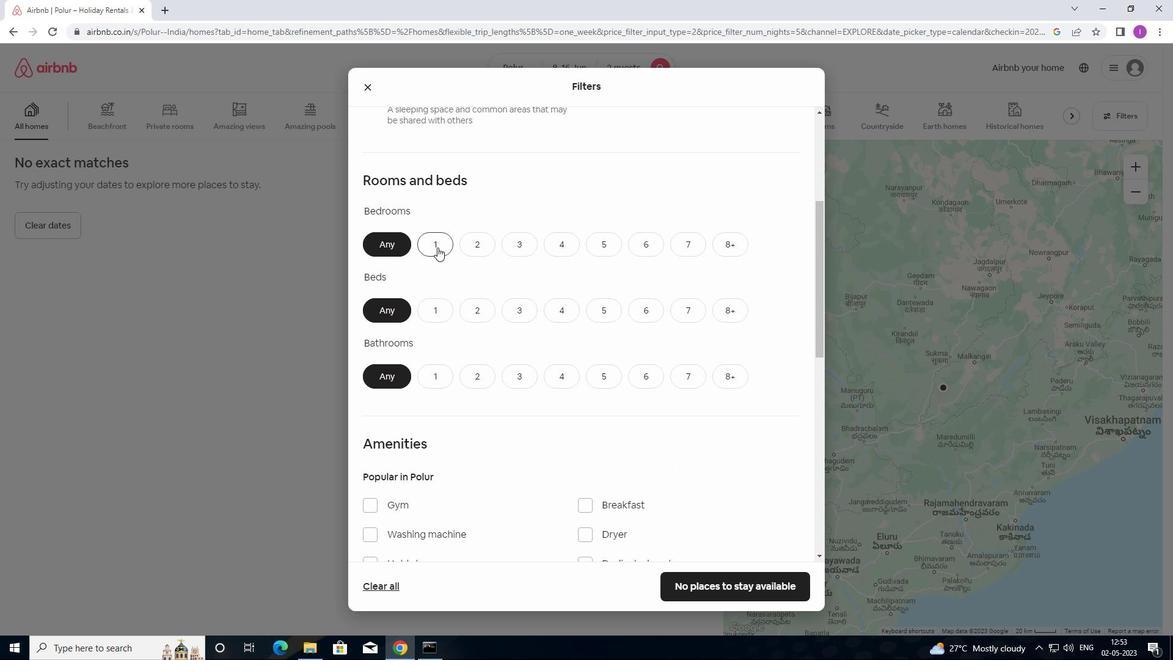 
Action: Mouse moved to (440, 306)
Screenshot: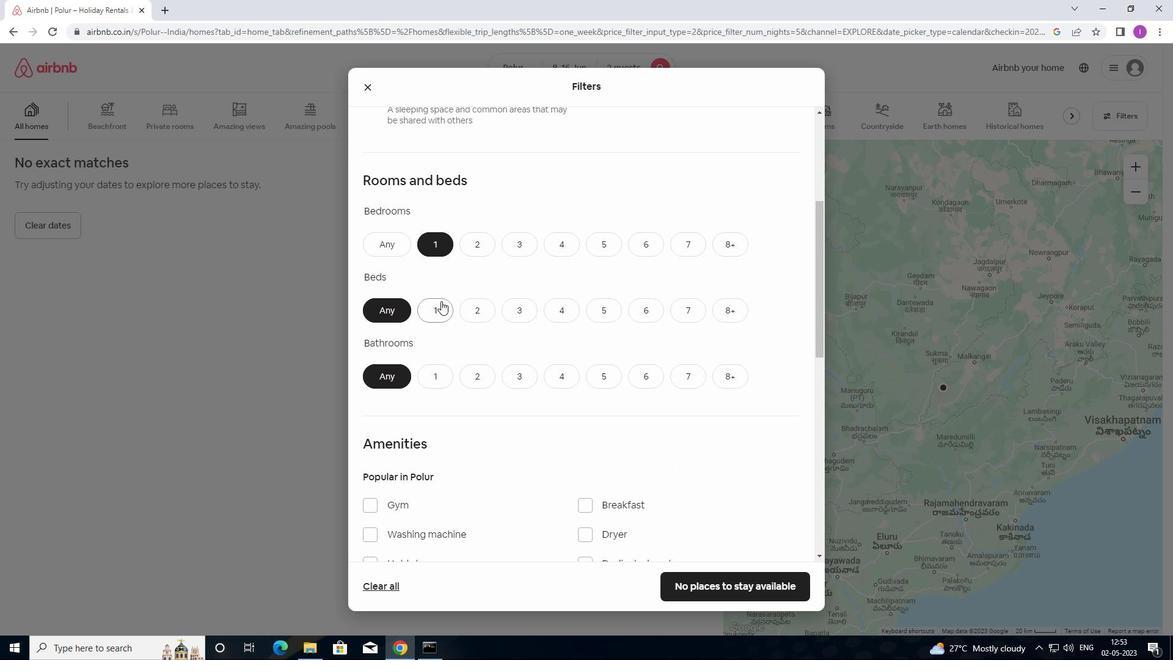 
Action: Mouse pressed left at (440, 306)
Screenshot: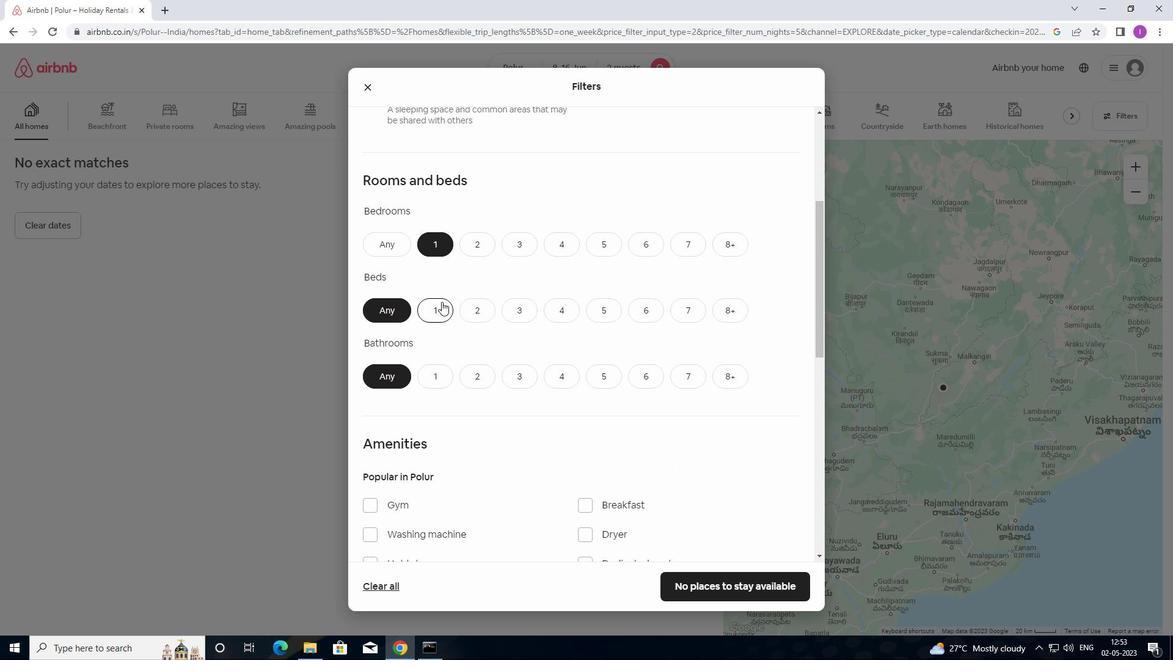 
Action: Mouse moved to (426, 378)
Screenshot: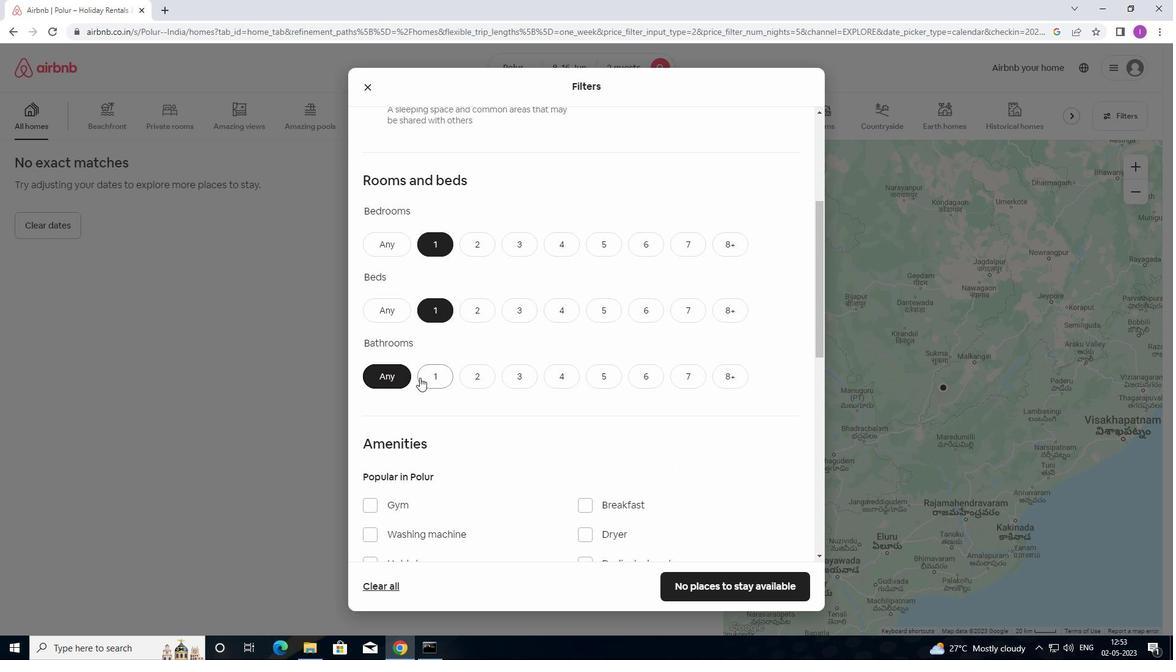 
Action: Mouse pressed left at (426, 378)
Screenshot: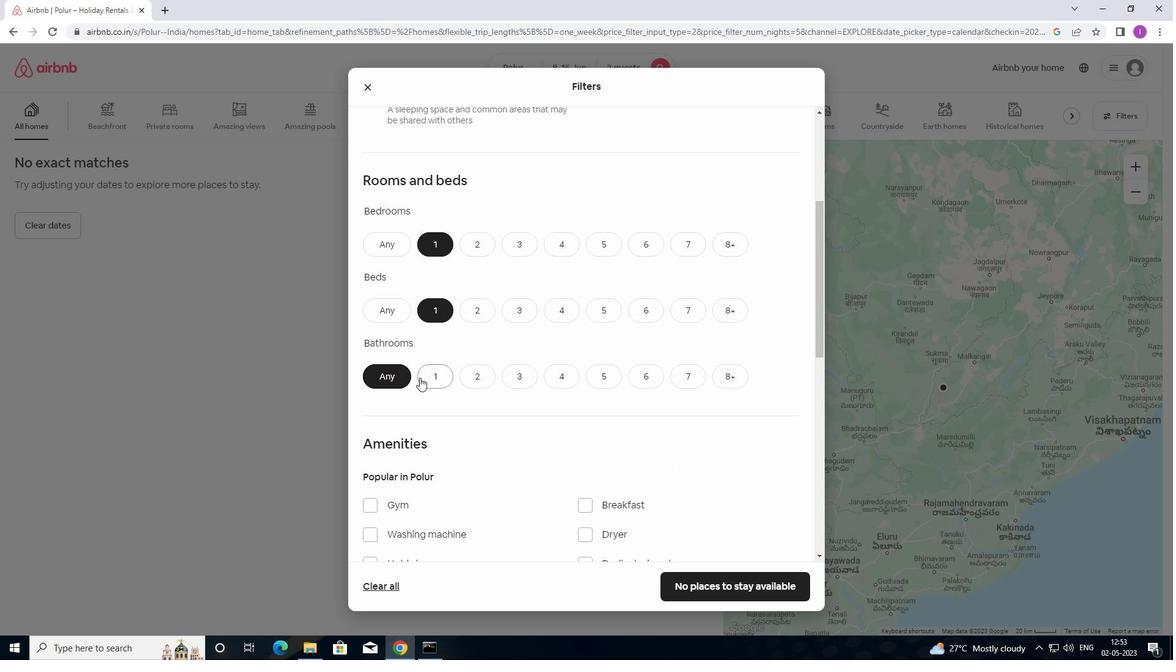 
Action: Mouse moved to (447, 380)
Screenshot: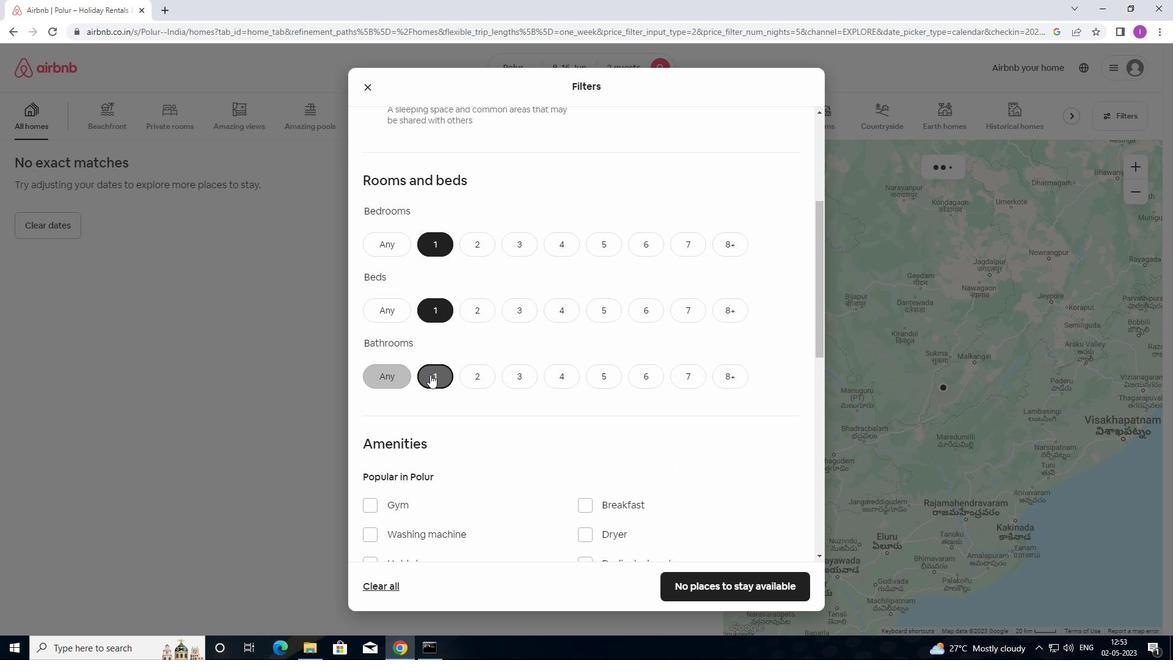 
Action: Mouse scrolled (447, 379) with delta (0, 0)
Screenshot: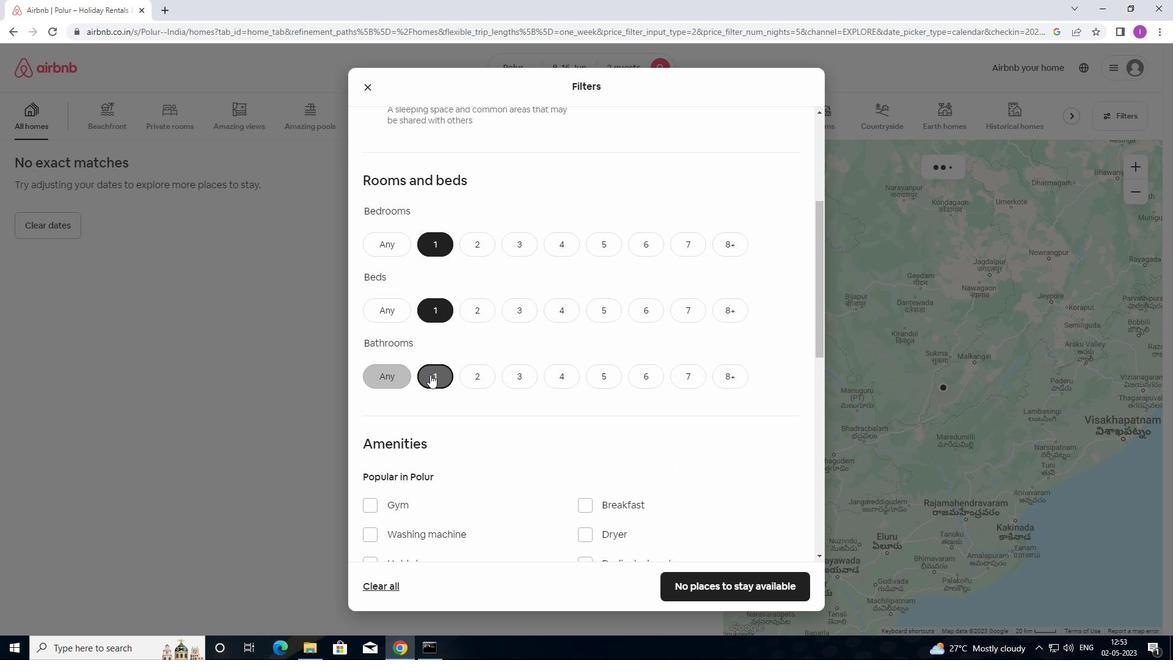 
Action: Mouse moved to (449, 381)
Screenshot: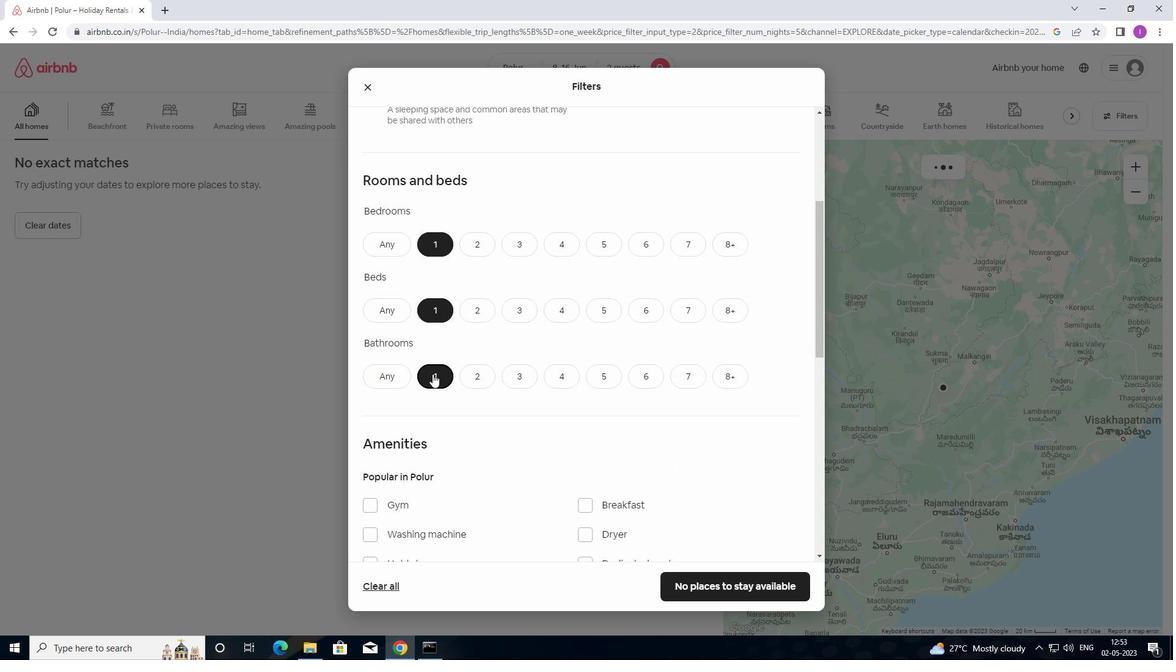 
Action: Mouse scrolled (449, 380) with delta (0, 0)
Screenshot: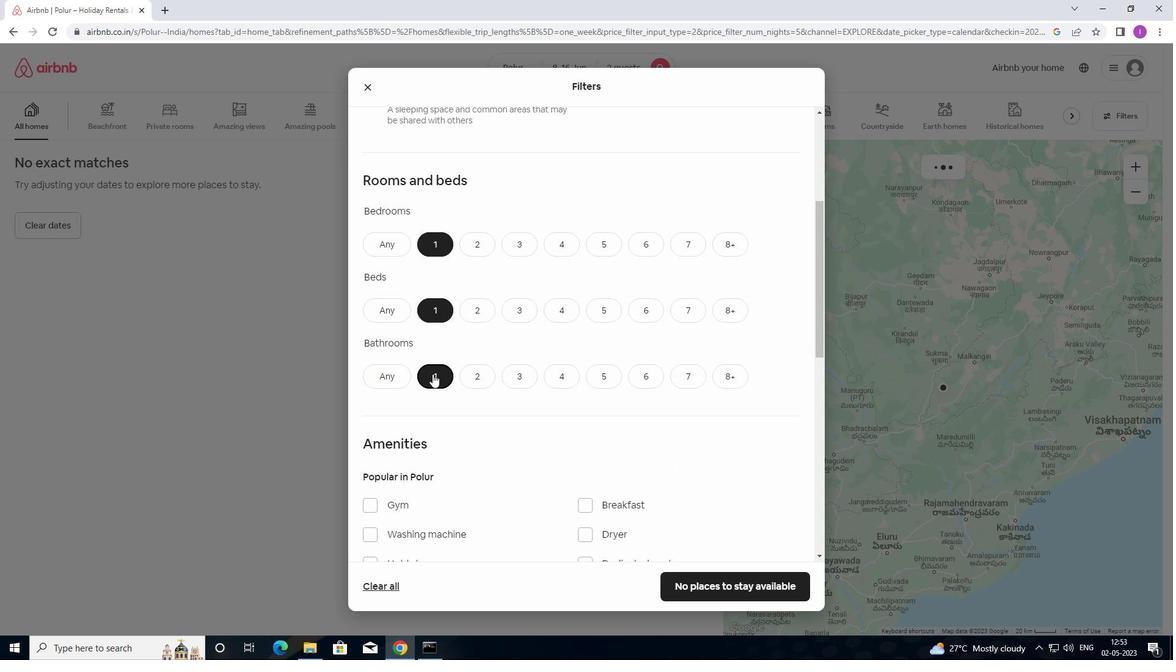 
Action: Mouse moved to (453, 377)
Screenshot: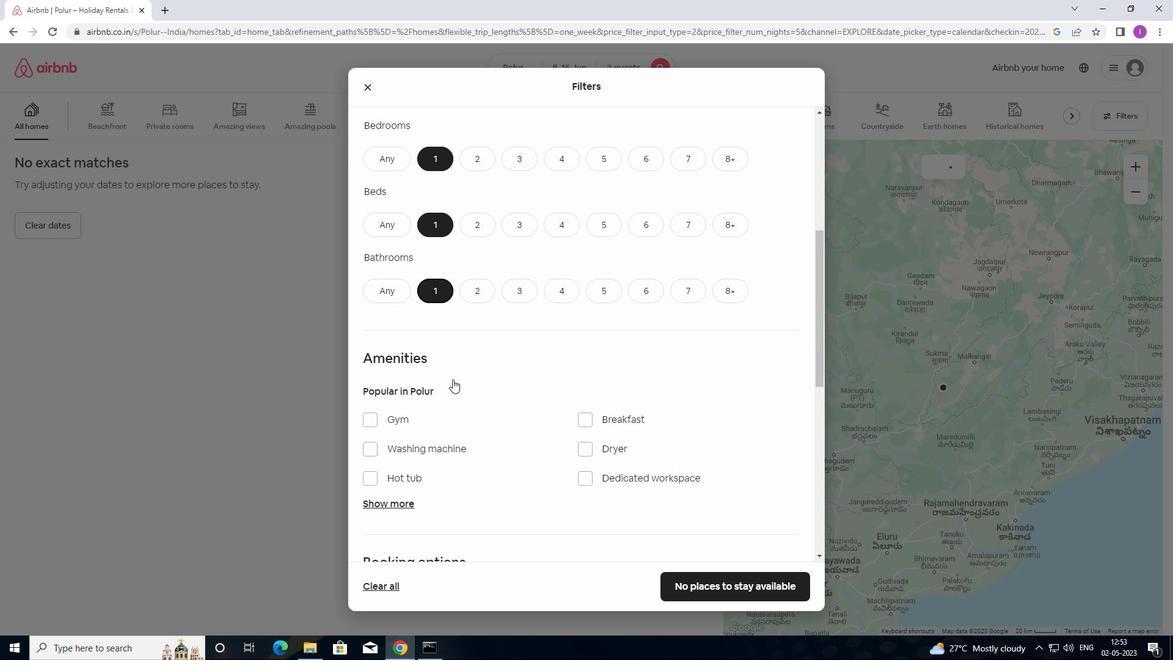 
Action: Mouse scrolled (453, 376) with delta (0, 0)
Screenshot: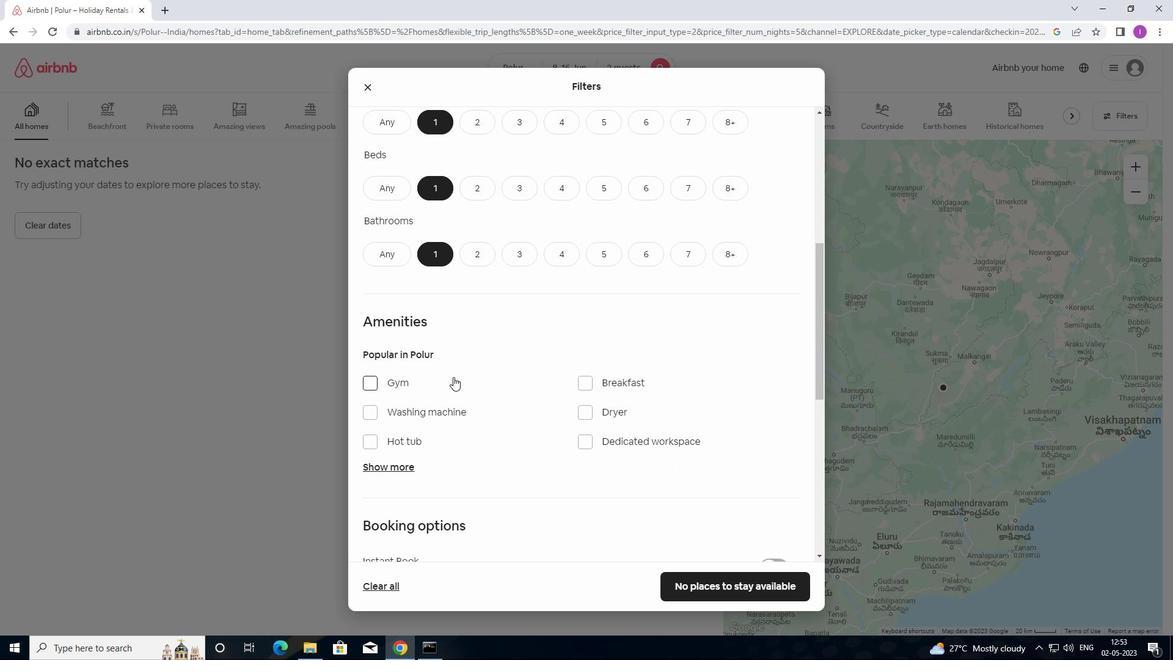 
Action: Mouse moved to (456, 367)
Screenshot: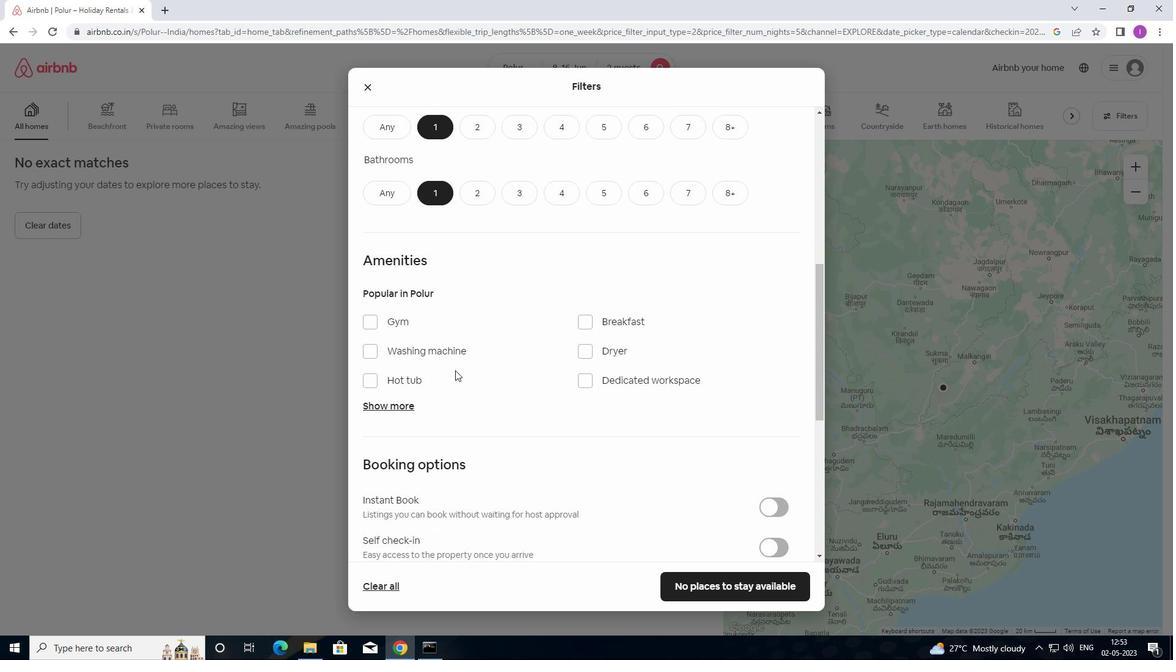 
Action: Mouse scrolled (456, 366) with delta (0, 0)
Screenshot: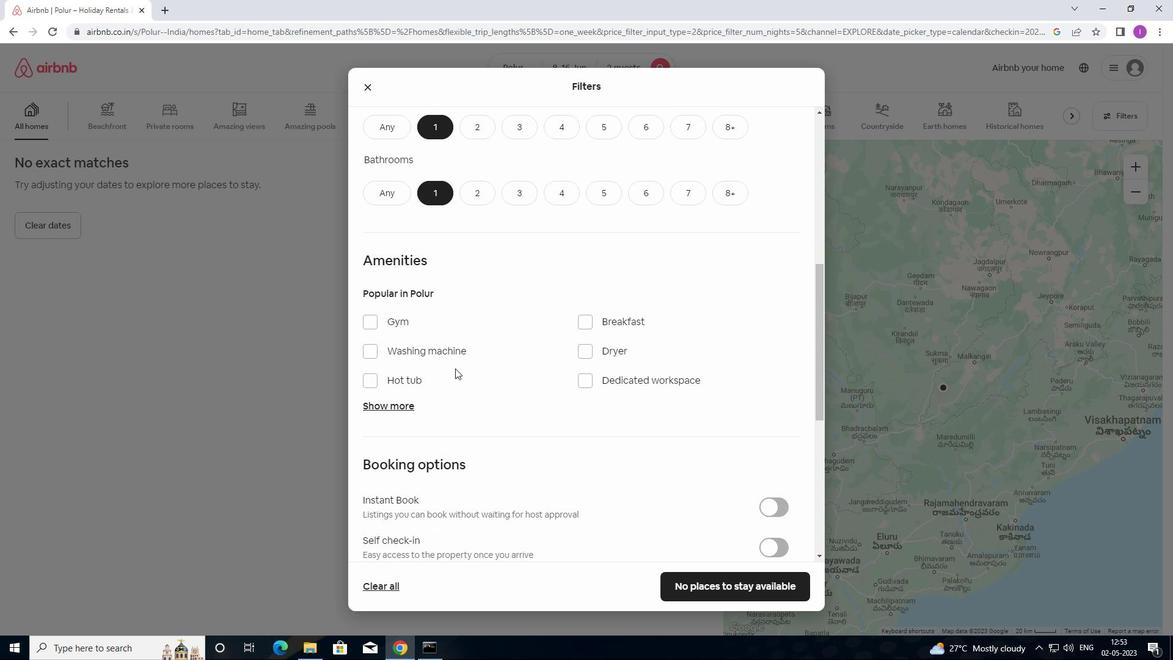 
Action: Mouse moved to (429, 237)
Screenshot: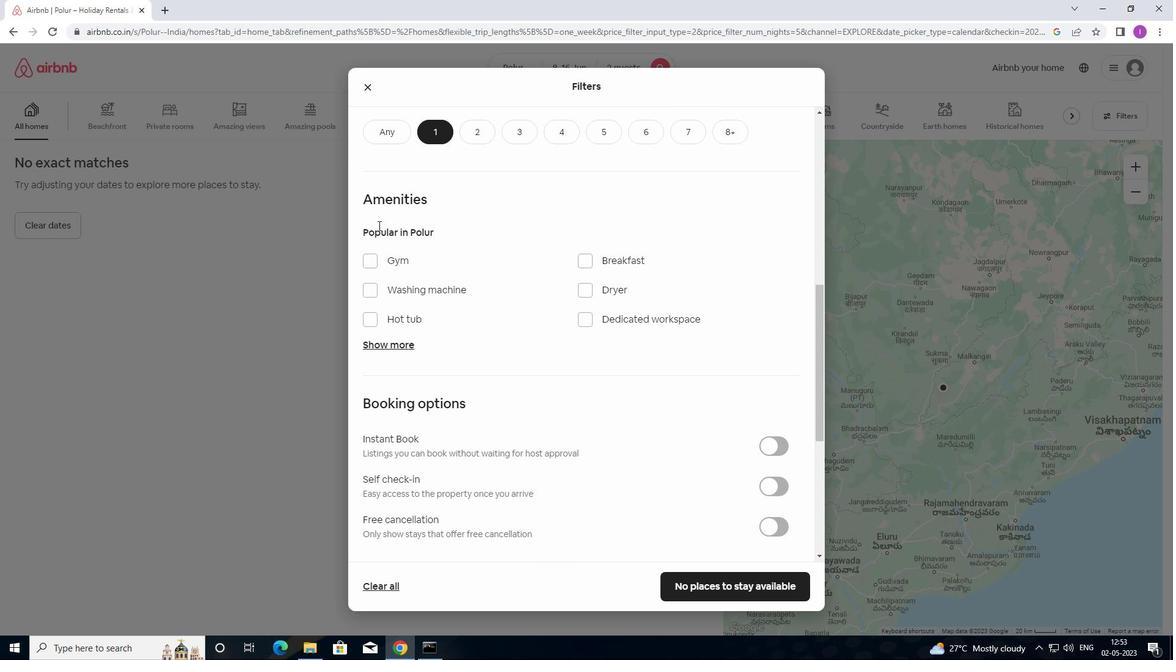 
Action: Mouse scrolled (429, 236) with delta (0, 0)
Screenshot: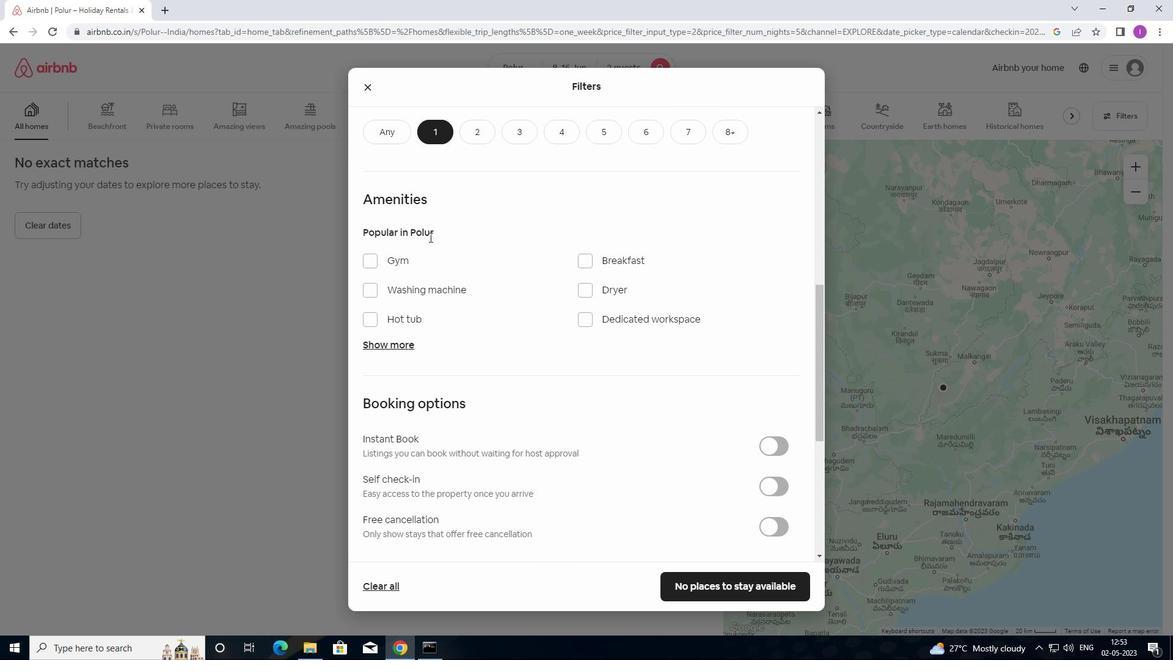 
Action: Mouse moved to (393, 284)
Screenshot: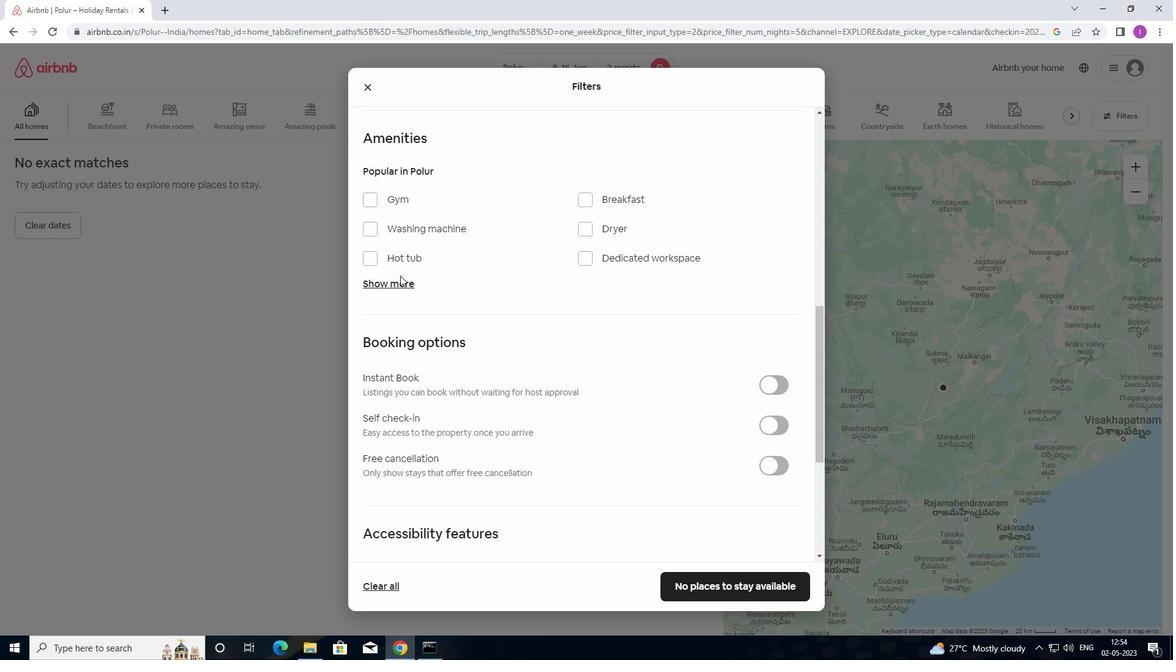 
Action: Mouse pressed left at (393, 284)
Screenshot: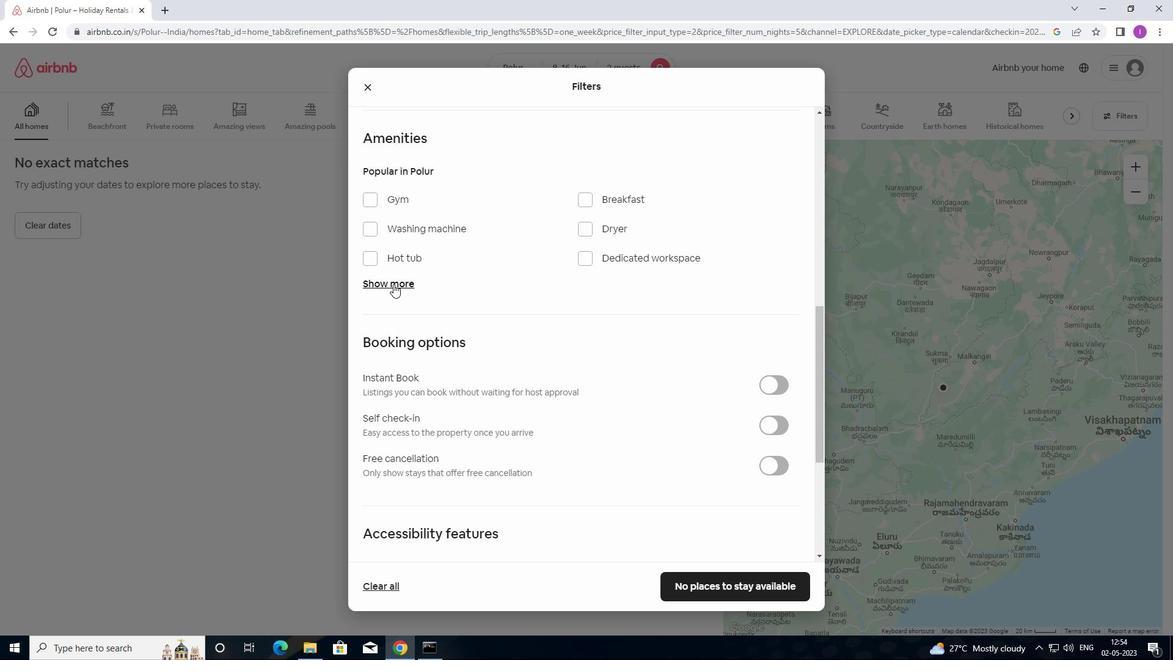 
Action: Mouse moved to (375, 329)
Screenshot: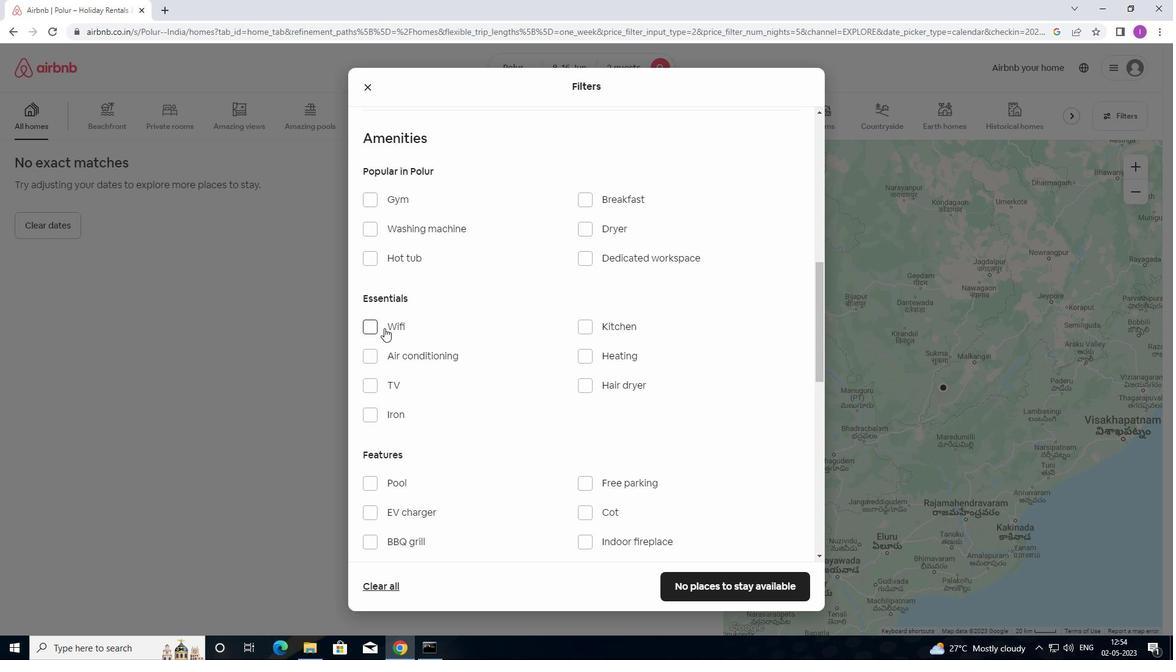 
Action: Mouse pressed left at (375, 329)
Screenshot: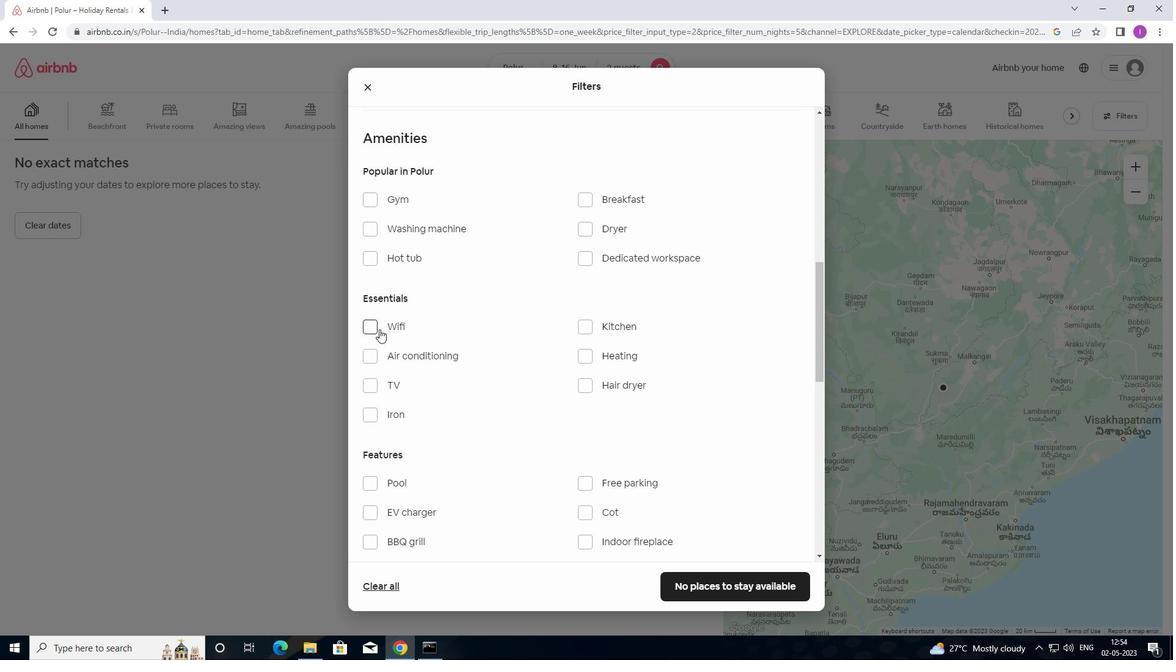 
Action: Mouse moved to (495, 310)
Screenshot: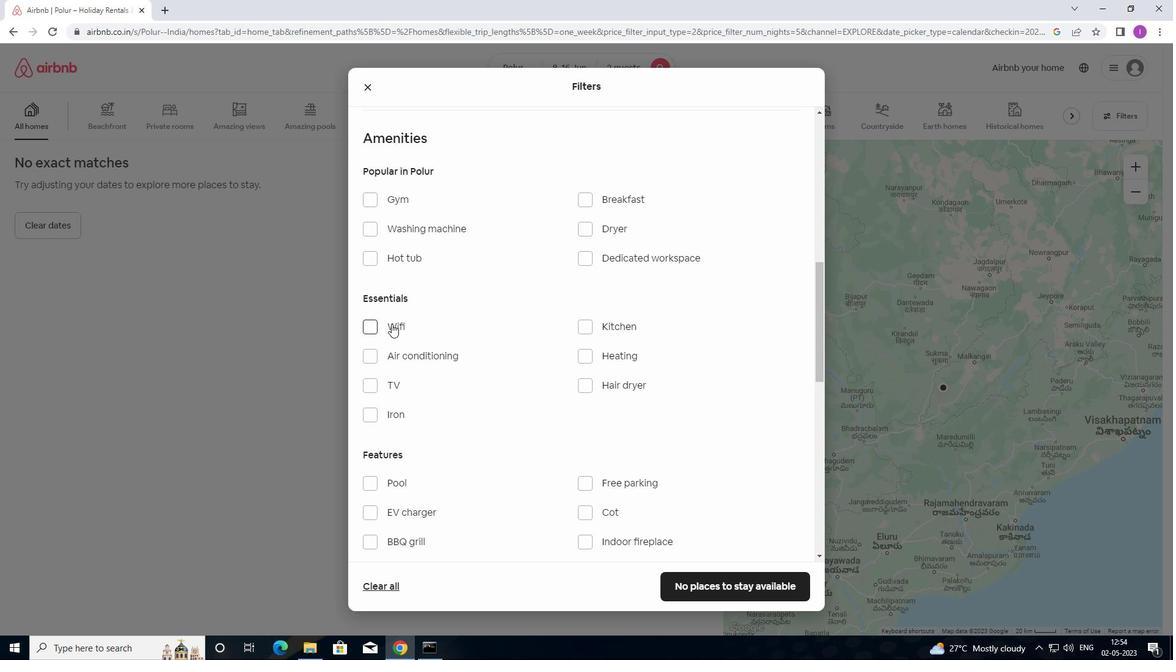 
Action: Mouse scrolled (495, 309) with delta (0, 0)
Screenshot: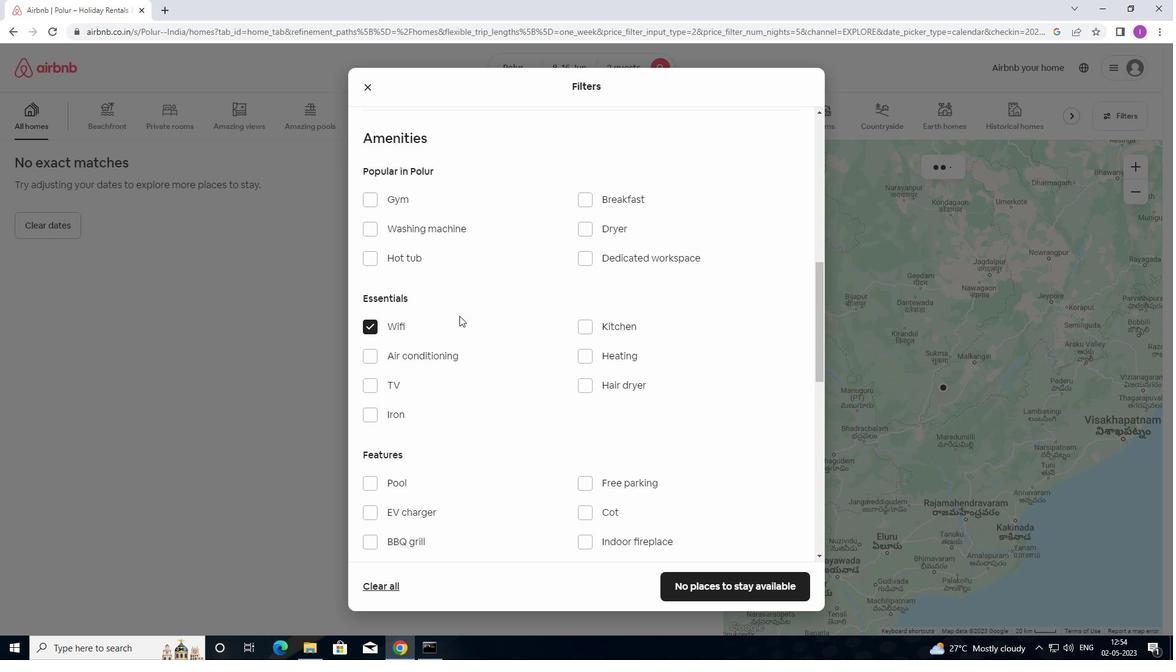 
Action: Mouse moved to (495, 310)
Screenshot: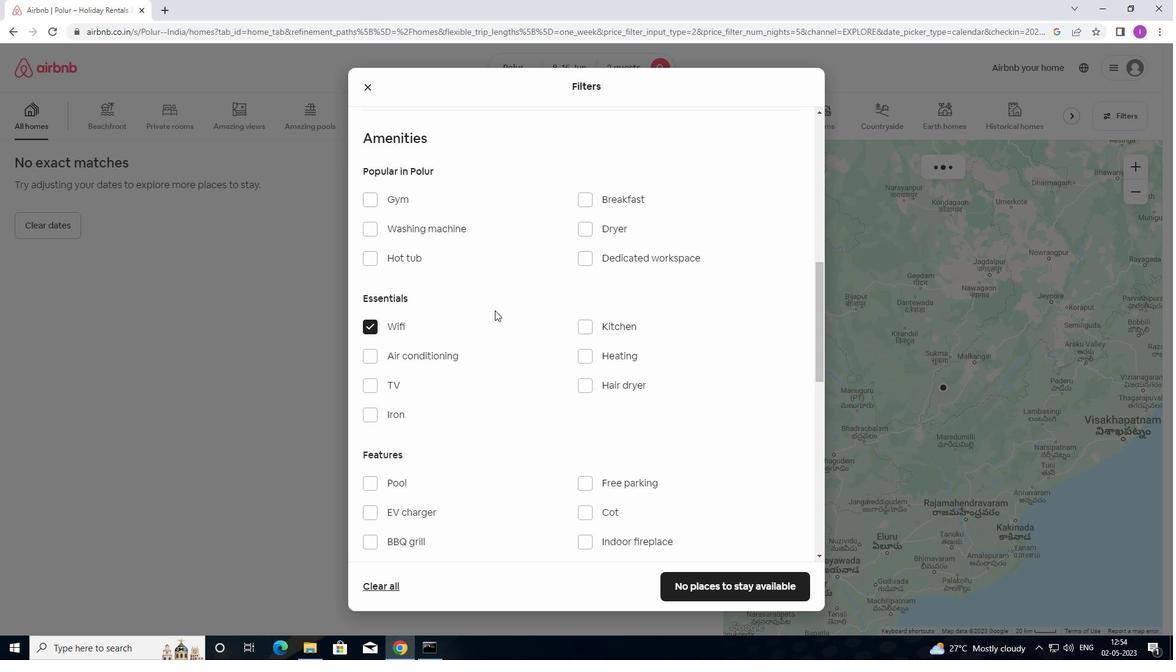 
Action: Mouse scrolled (495, 309) with delta (0, 0)
Screenshot: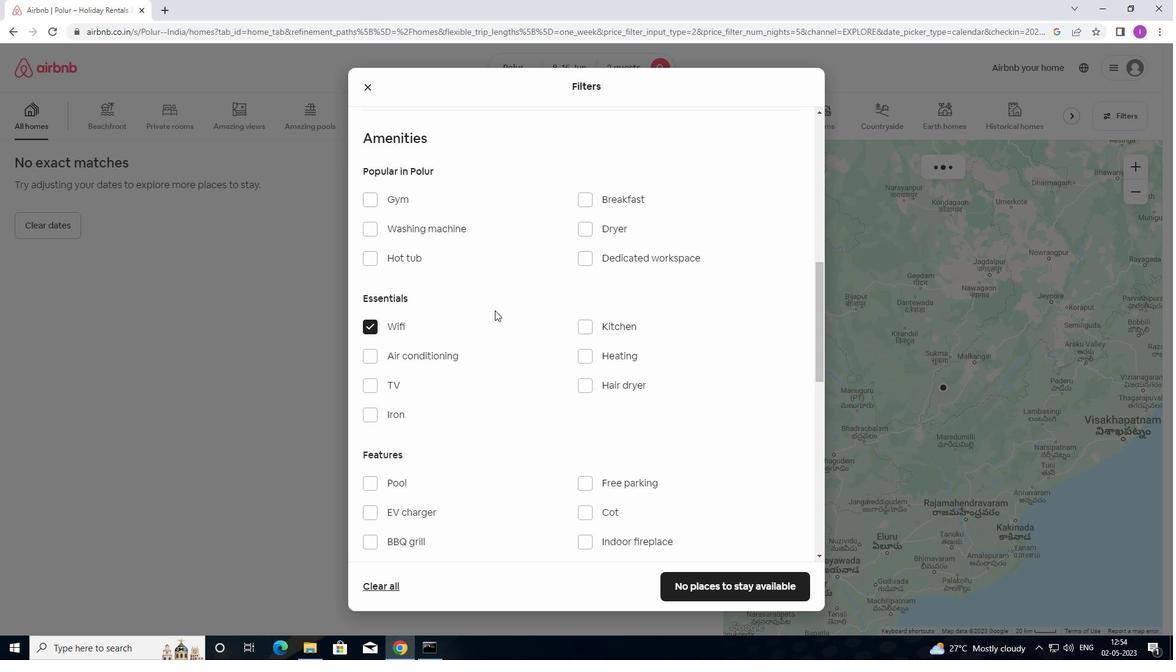 
Action: Mouse scrolled (495, 309) with delta (0, 0)
Screenshot: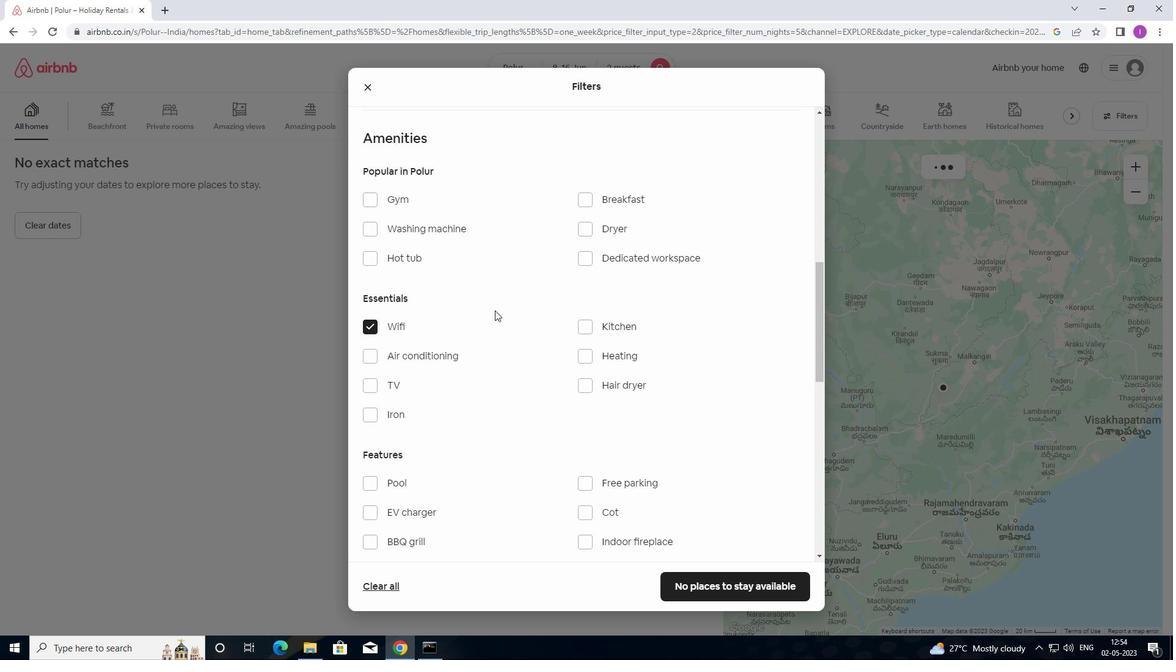 
Action: Mouse scrolled (495, 309) with delta (0, 0)
Screenshot: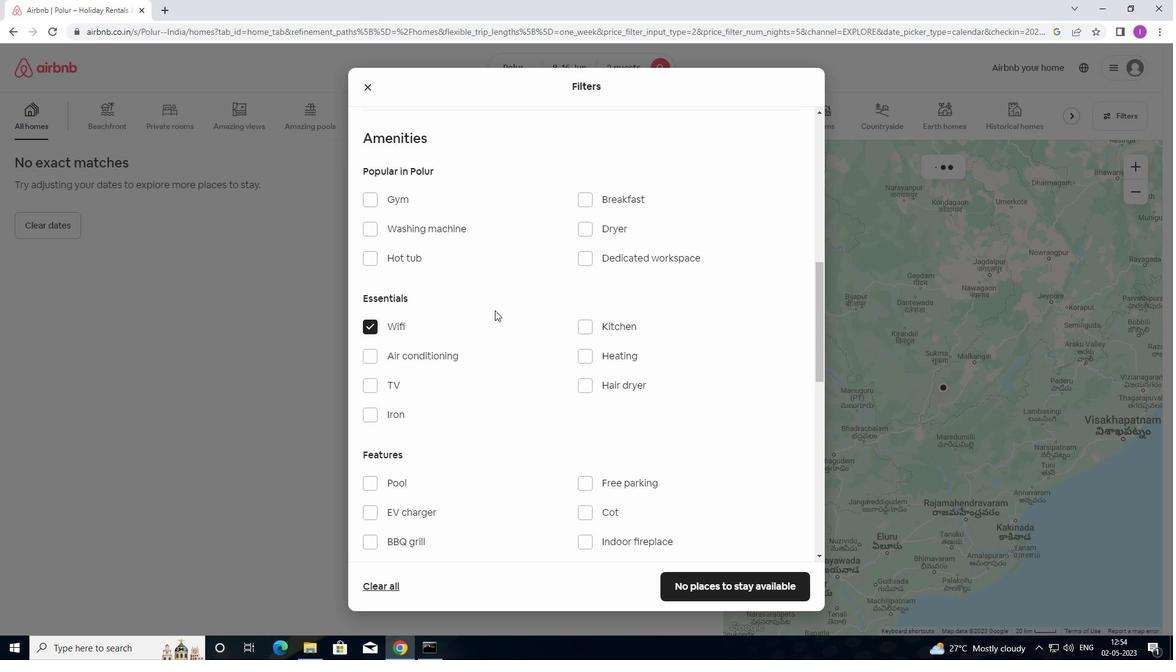 
Action: Mouse scrolled (495, 309) with delta (0, 0)
Screenshot: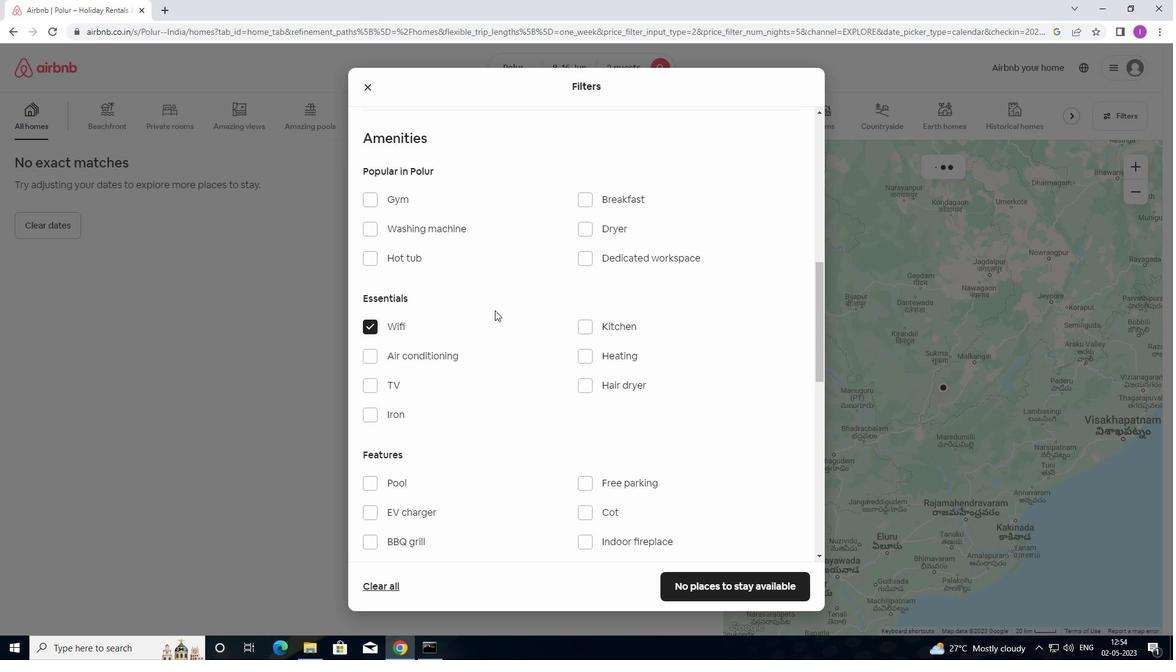 
Action: Mouse moved to (496, 309)
Screenshot: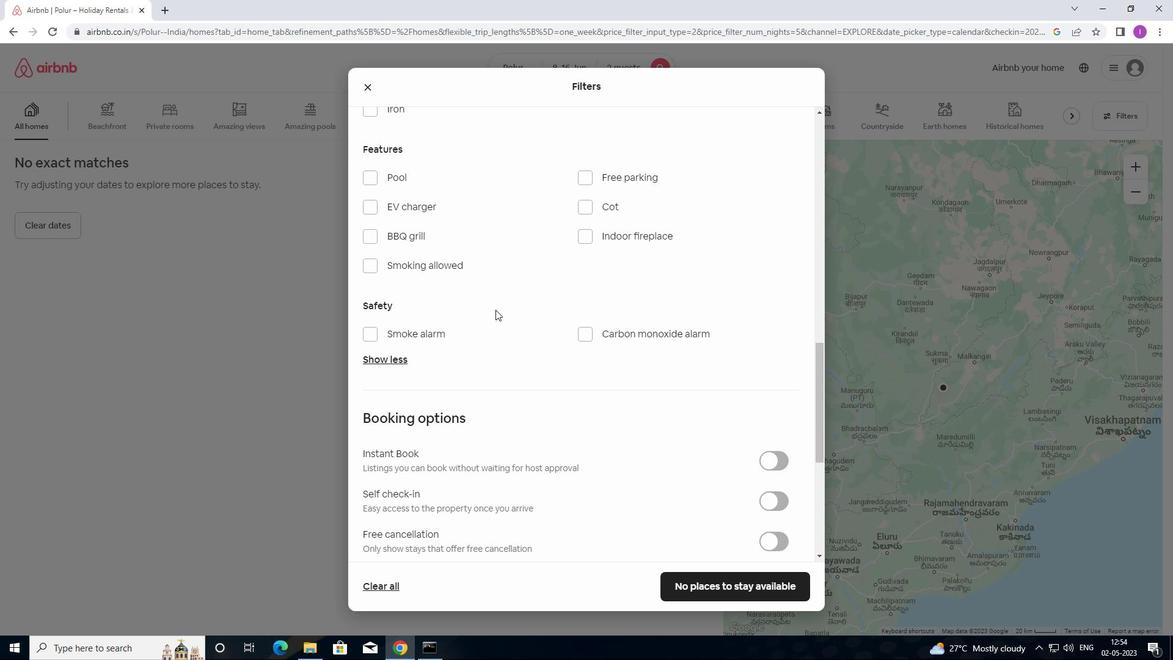 
Action: Mouse scrolled (496, 308) with delta (0, 0)
Screenshot: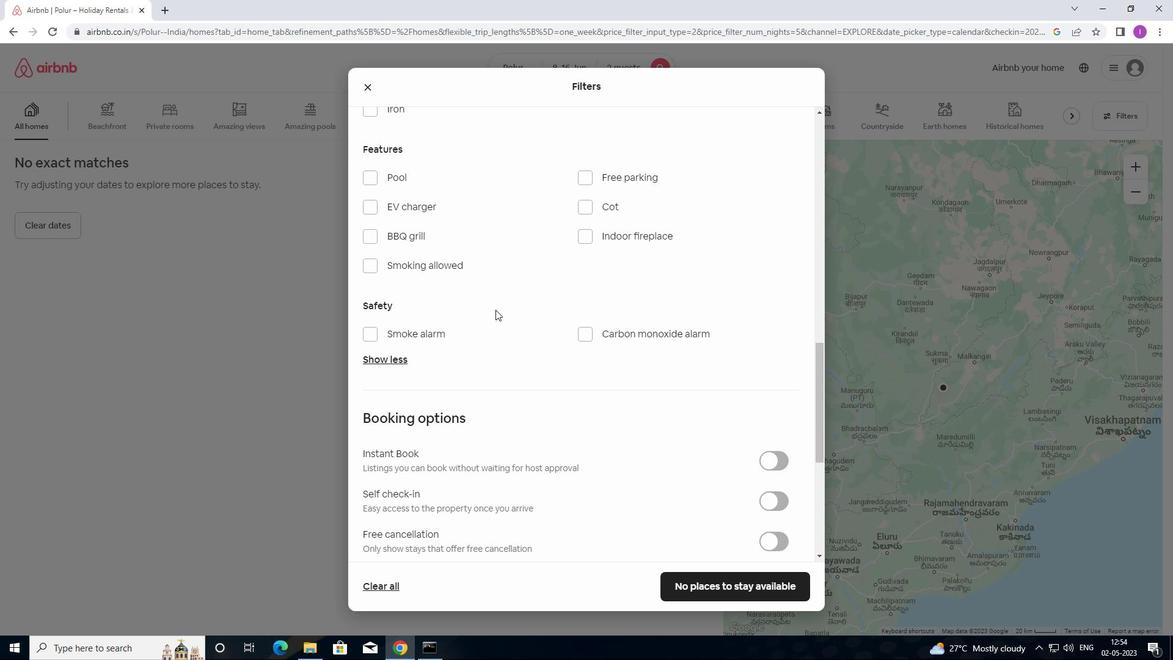 
Action: Mouse moved to (498, 310)
Screenshot: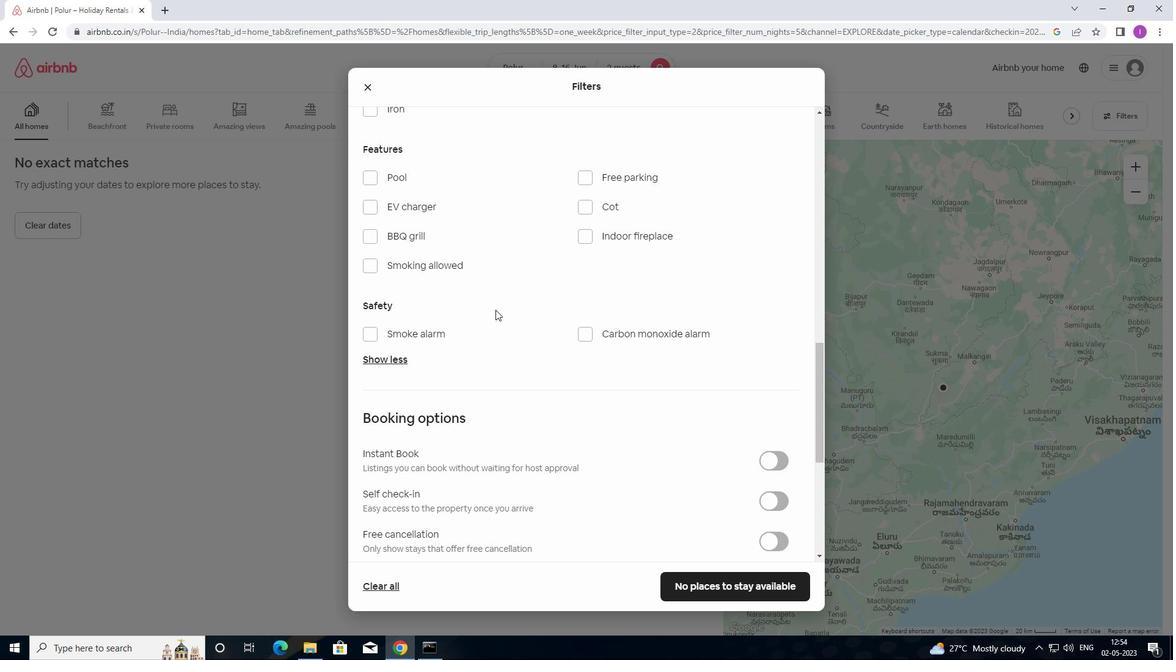 
Action: Mouse scrolled (498, 309) with delta (0, 0)
Screenshot: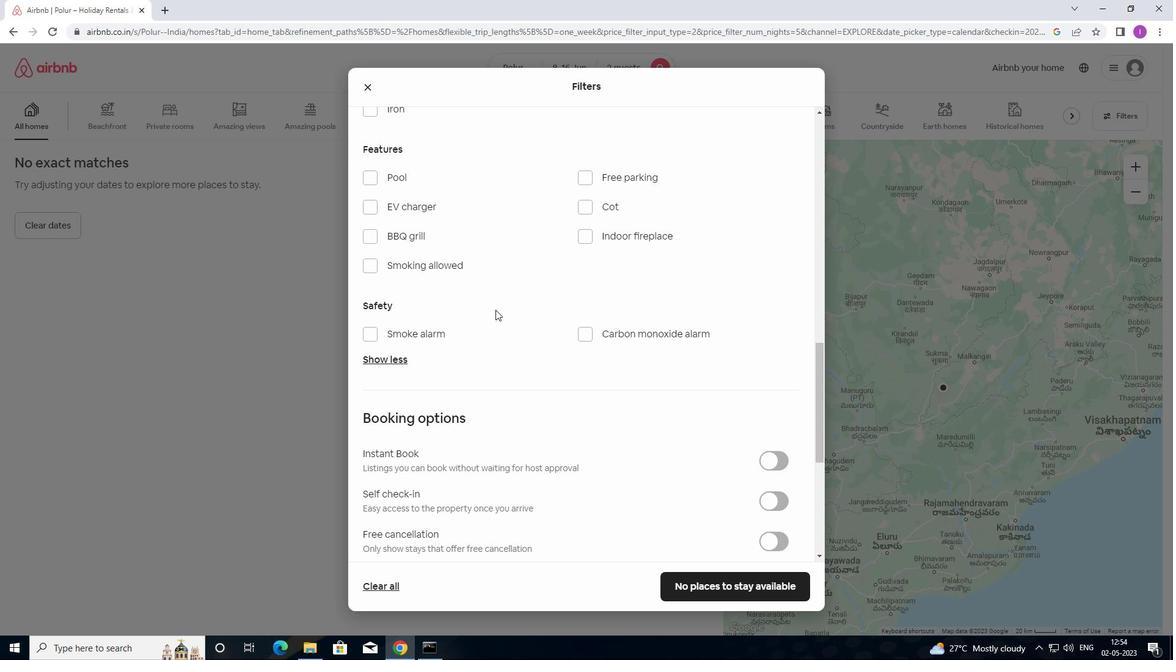 
Action: Mouse moved to (498, 311)
Screenshot: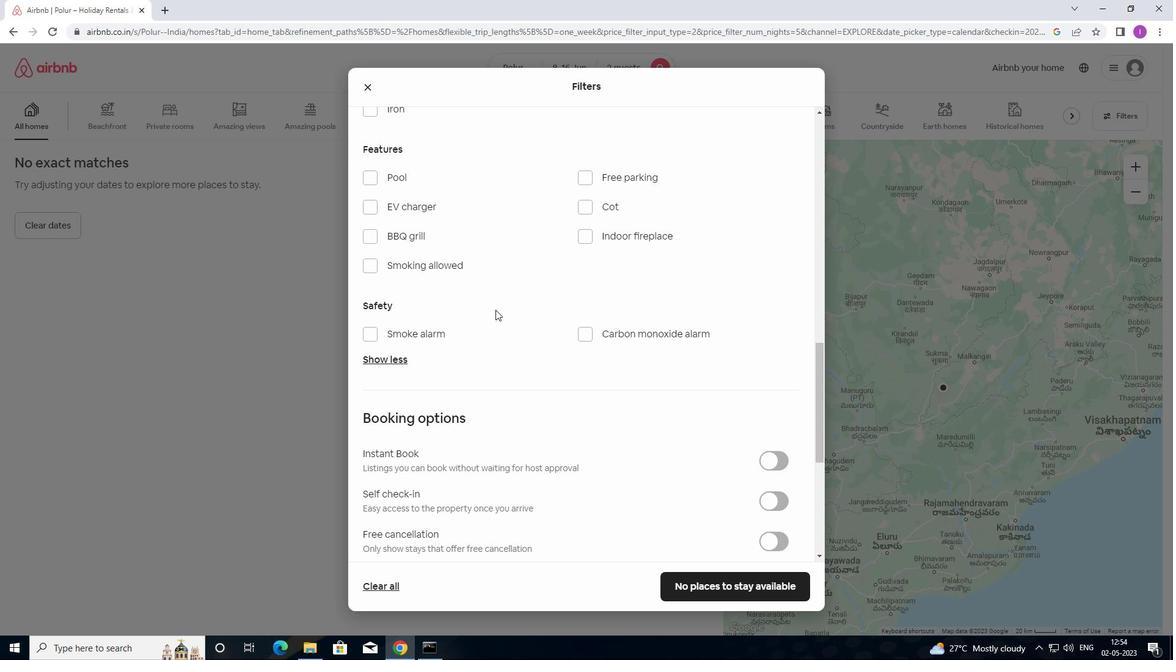 
Action: Mouse scrolled (498, 310) with delta (0, 0)
Screenshot: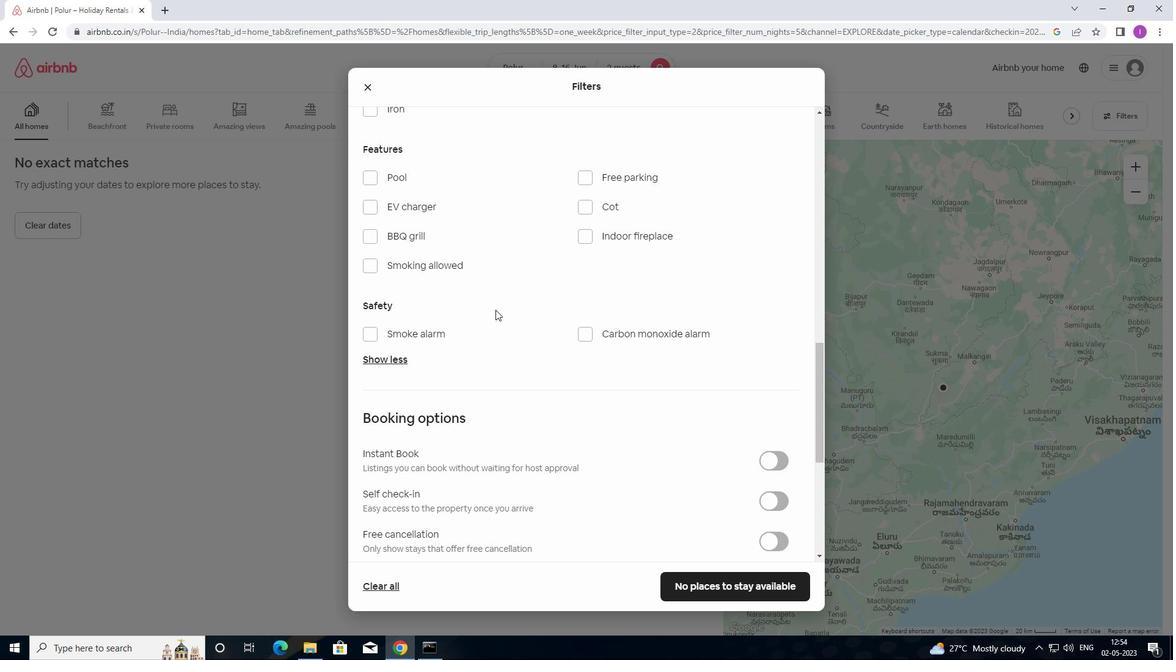 
Action: Mouse scrolled (498, 310) with delta (0, 0)
Screenshot: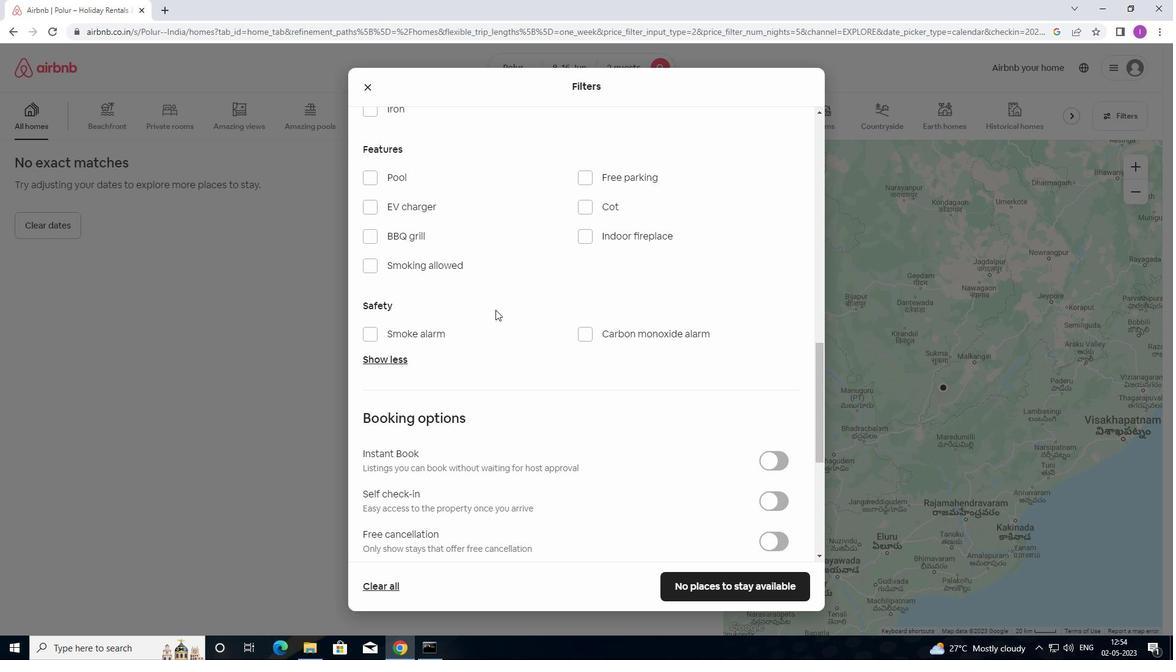 
Action: Mouse moved to (779, 260)
Screenshot: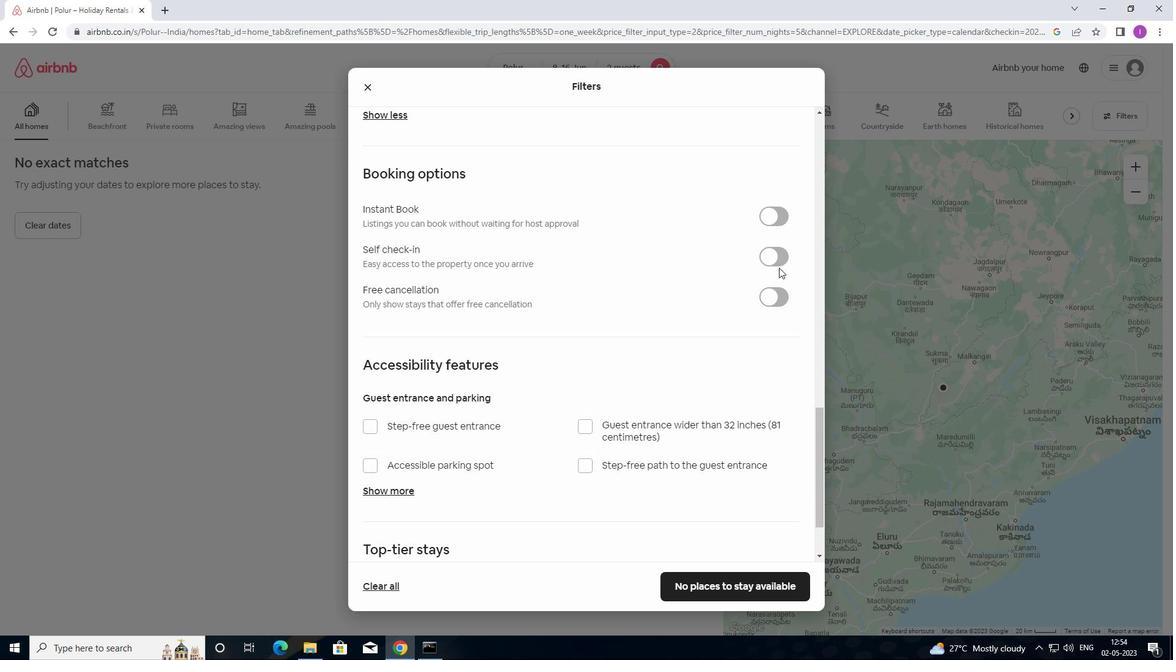 
Action: Mouse pressed left at (779, 260)
Screenshot: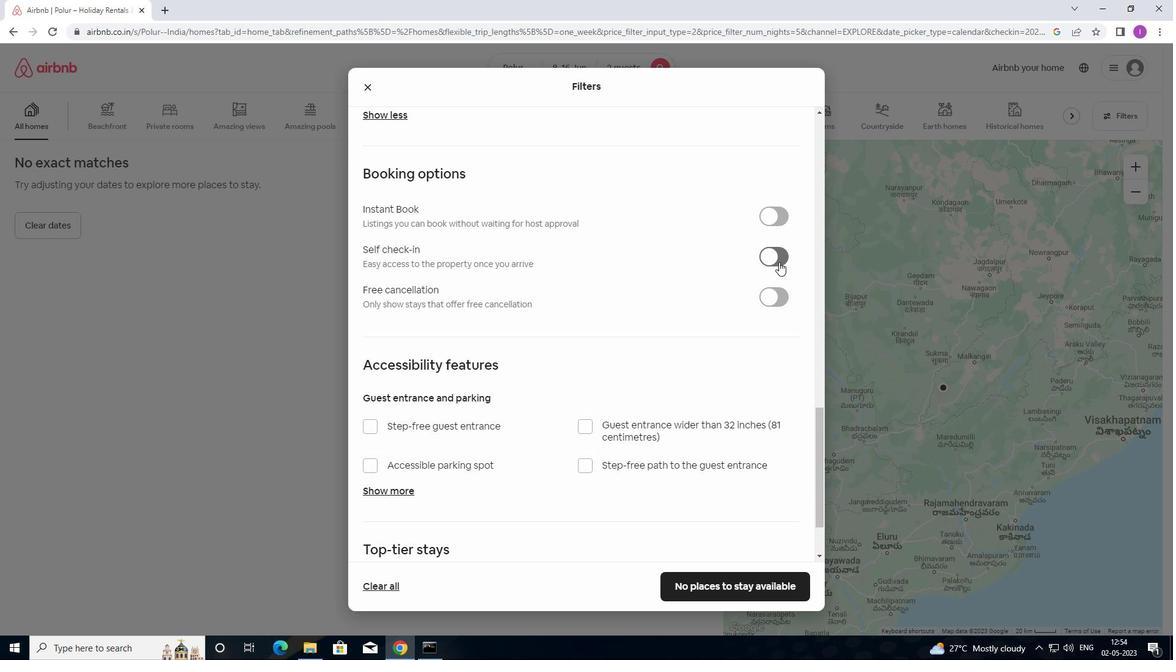 
Action: Mouse moved to (591, 328)
Screenshot: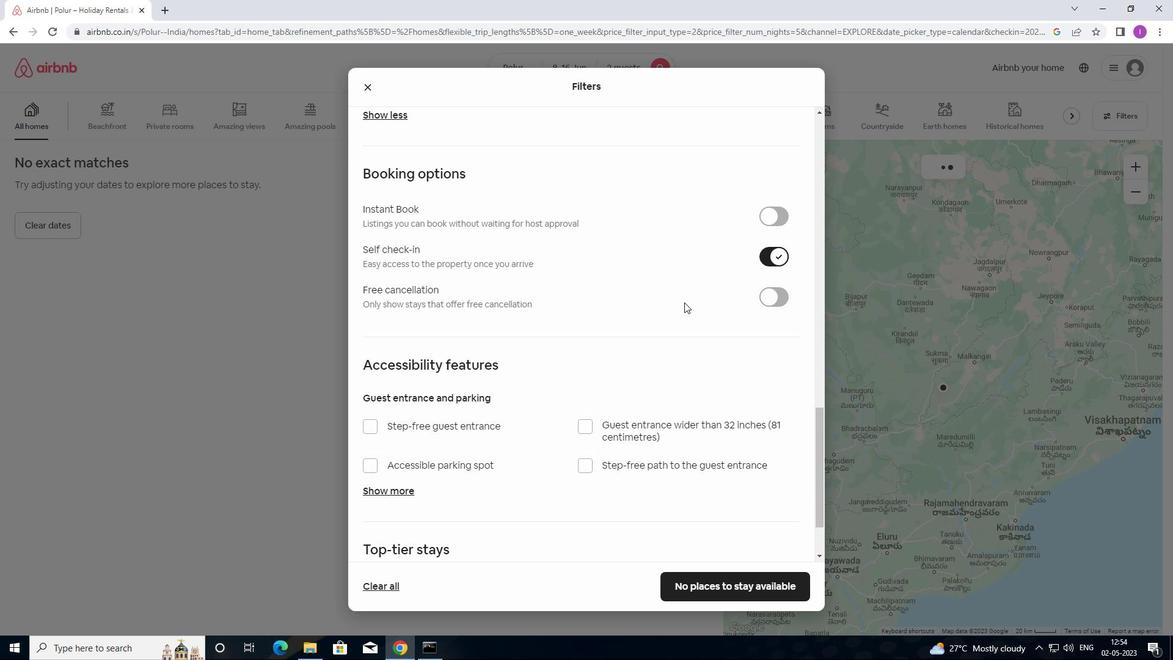 
Action: Mouse scrolled (591, 329) with delta (0, 0)
Screenshot: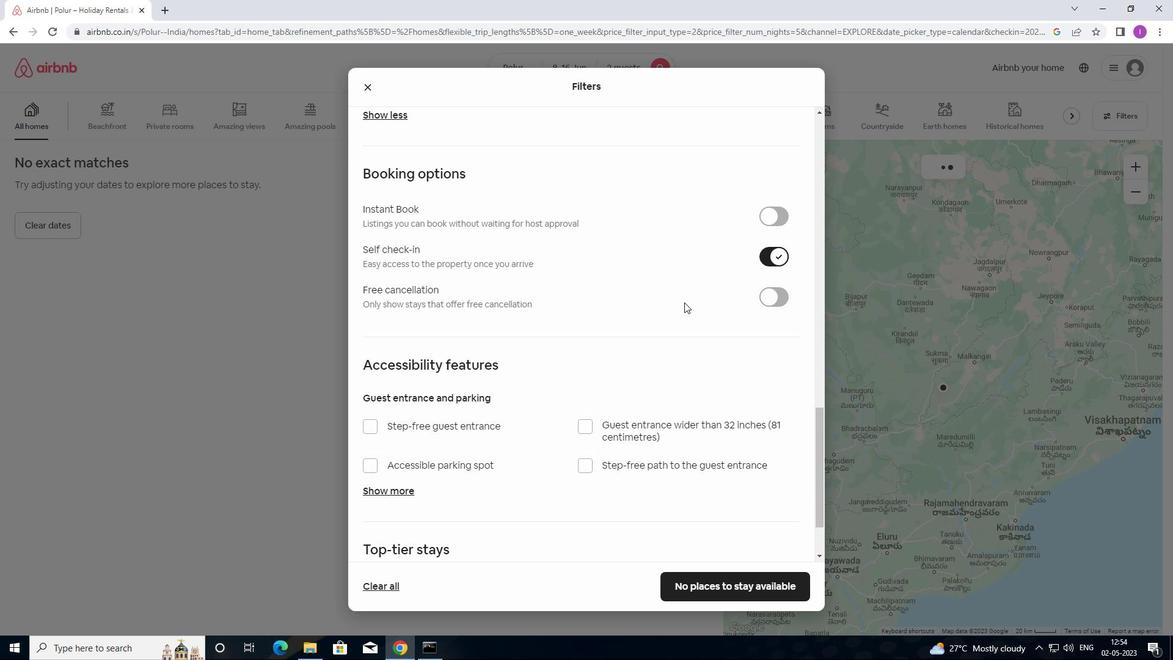 
Action: Mouse moved to (575, 331)
Screenshot: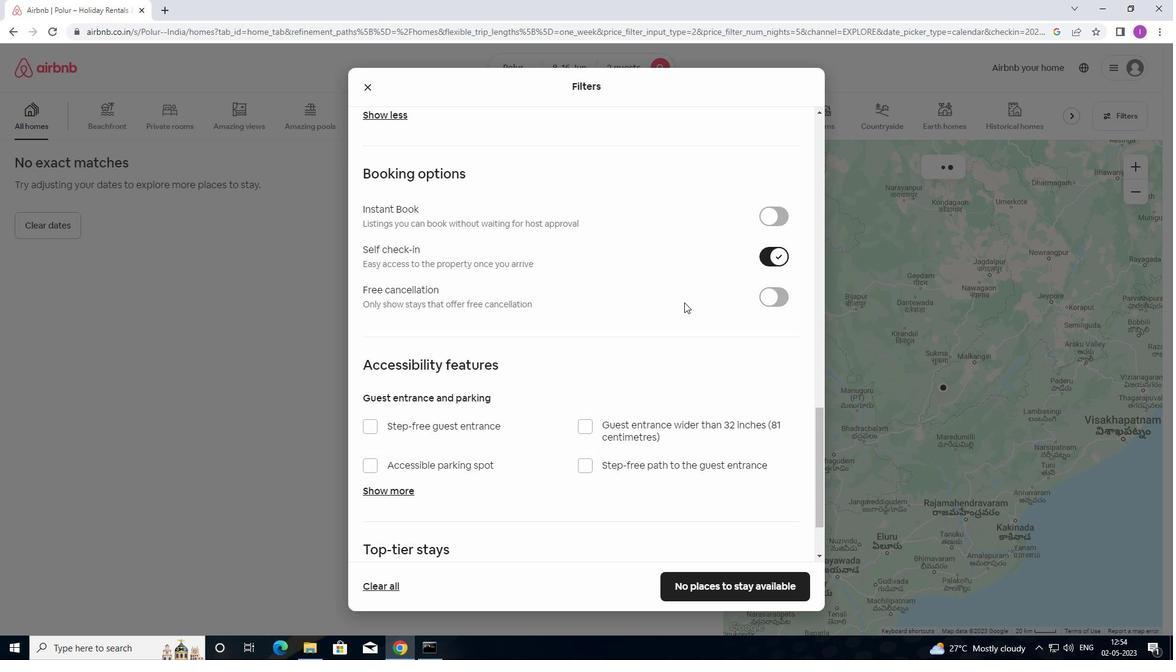 
Action: Mouse scrolled (575, 331) with delta (0, 0)
Screenshot: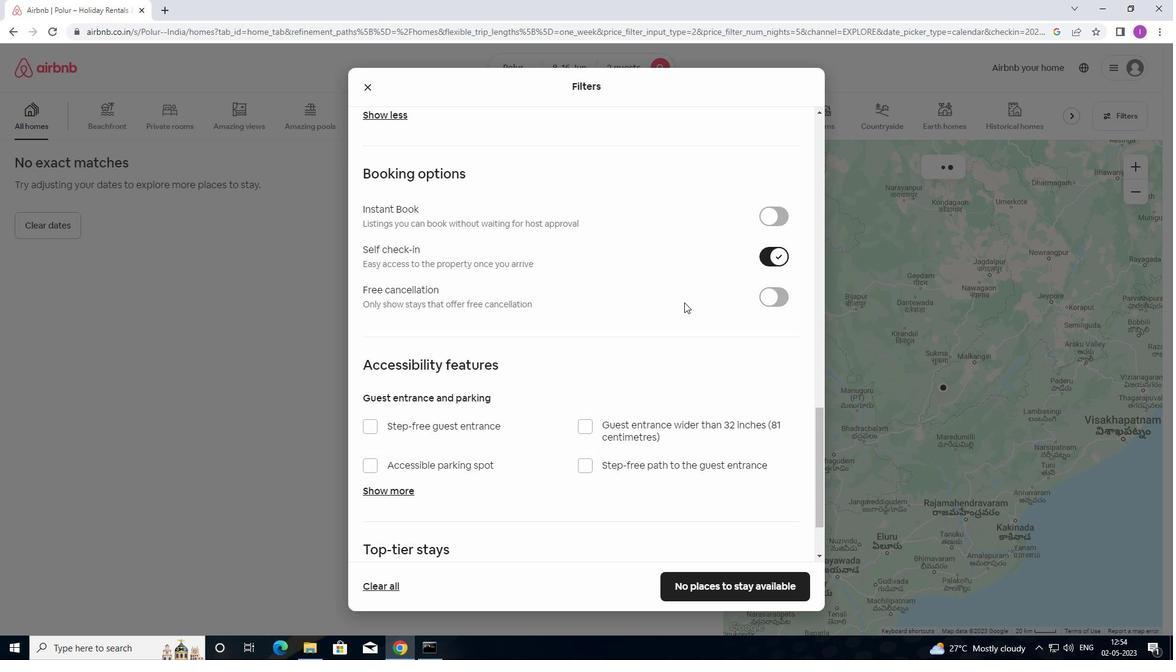 
Action: Mouse moved to (563, 310)
Screenshot: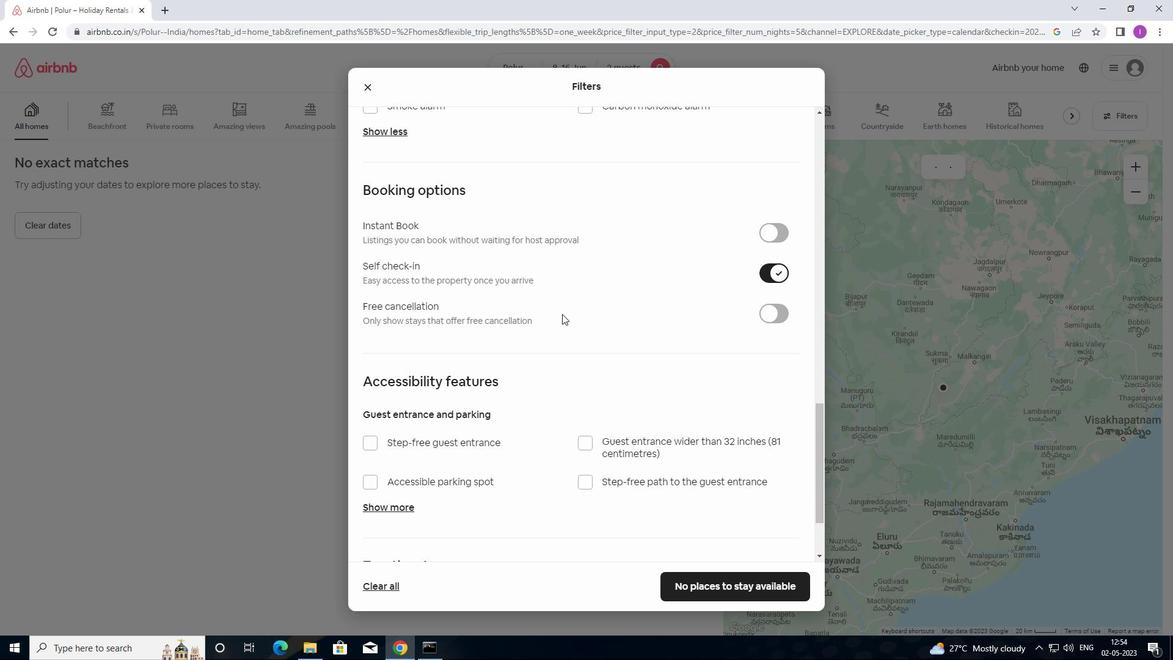 
Action: Mouse scrolled (563, 311) with delta (0, 0)
Screenshot: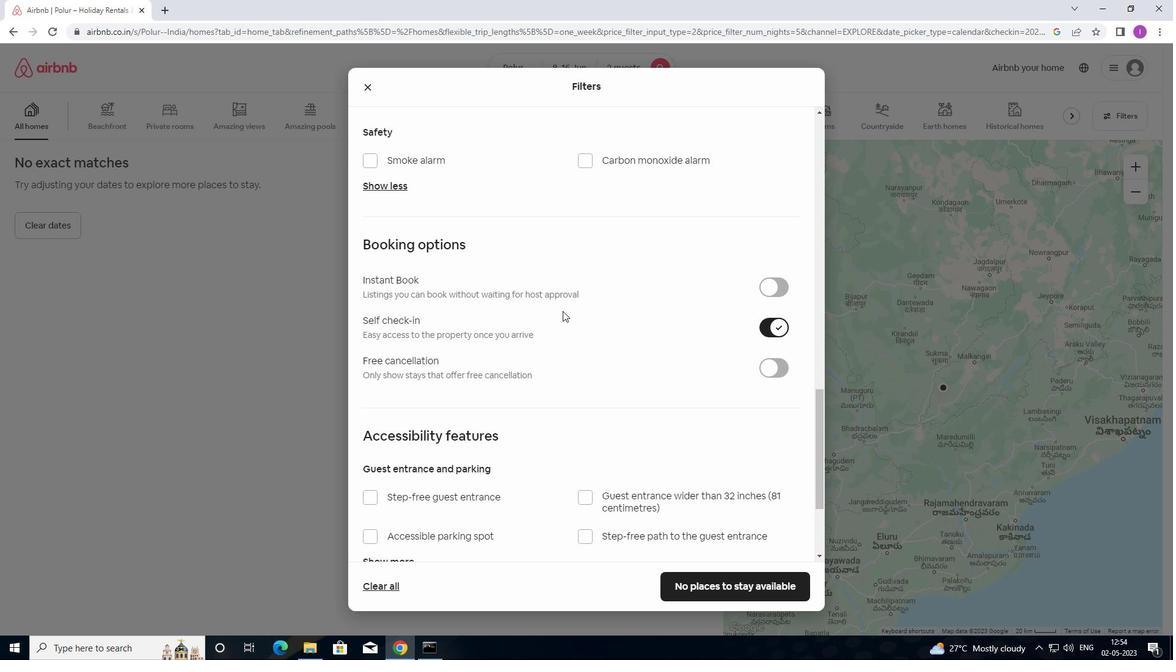 
Action: Mouse moved to (564, 309)
Screenshot: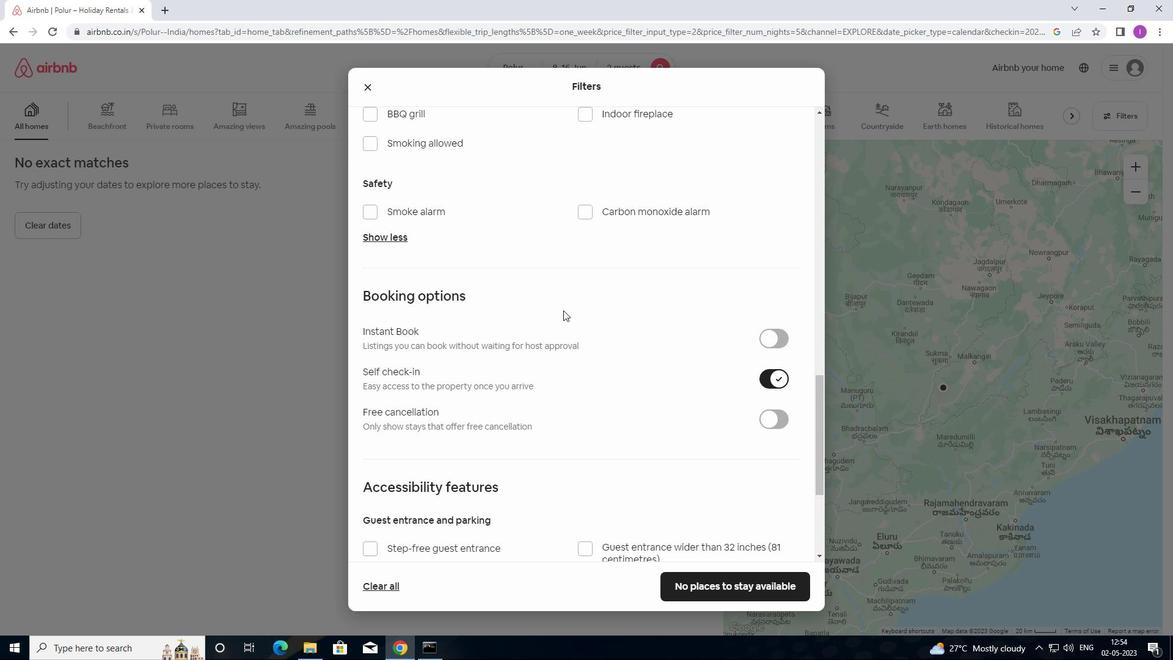 
Action: Mouse scrolled (564, 310) with delta (0, 0)
Screenshot: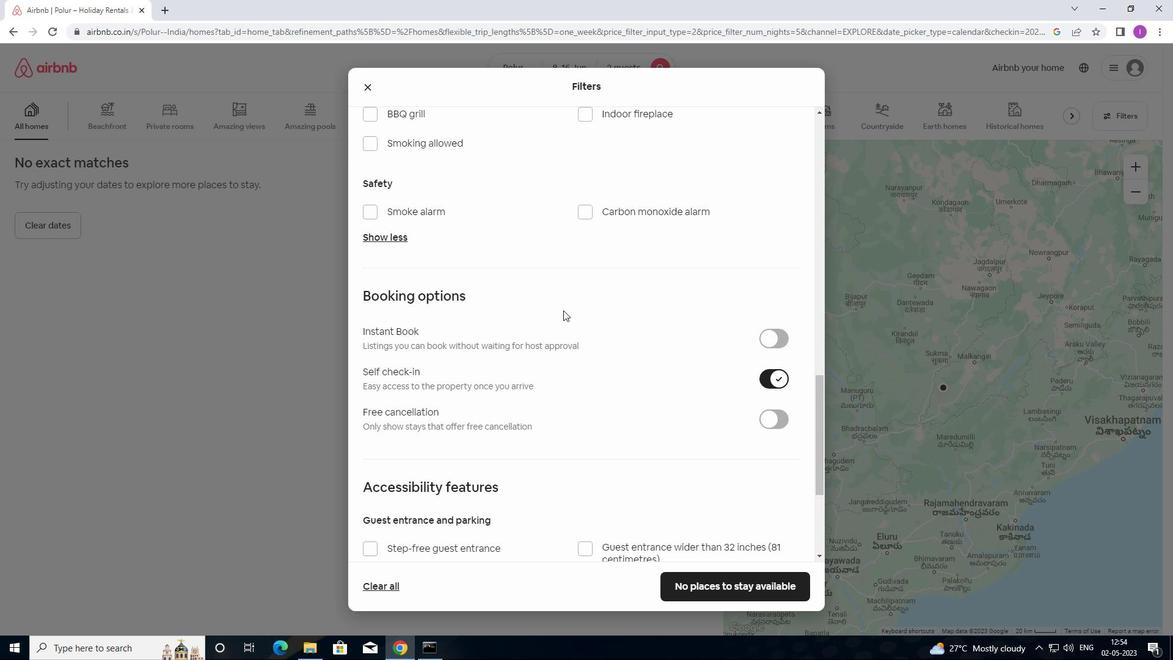 
Action: Mouse scrolled (564, 310) with delta (0, 0)
Screenshot: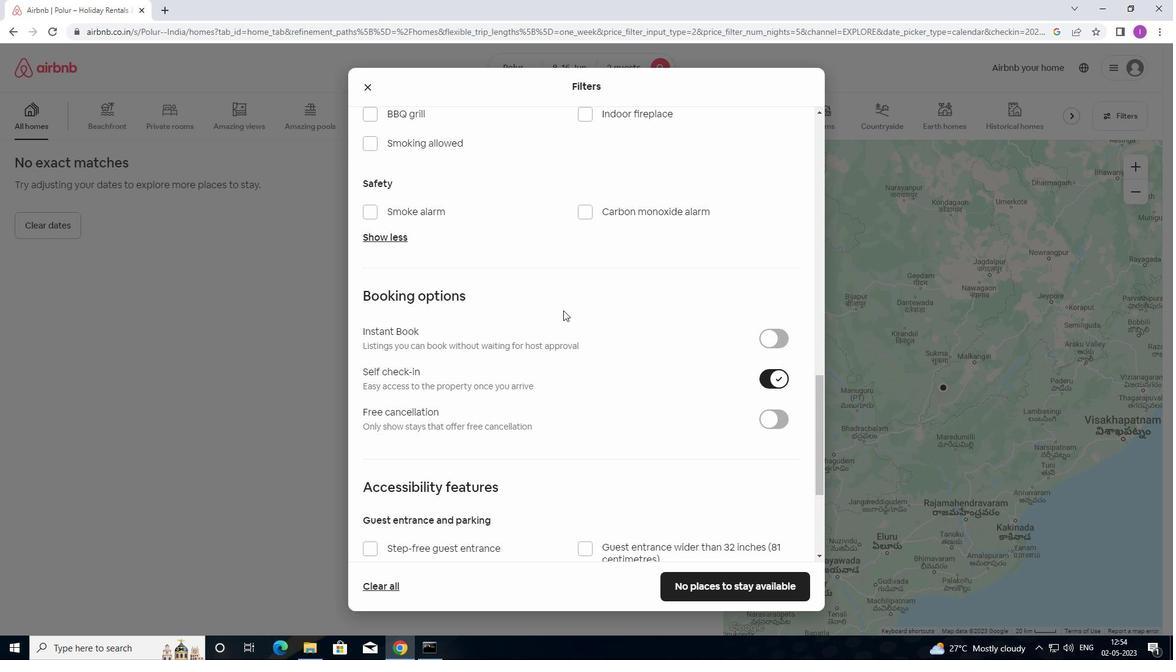 
Action: Mouse scrolled (564, 310) with delta (0, 0)
Screenshot: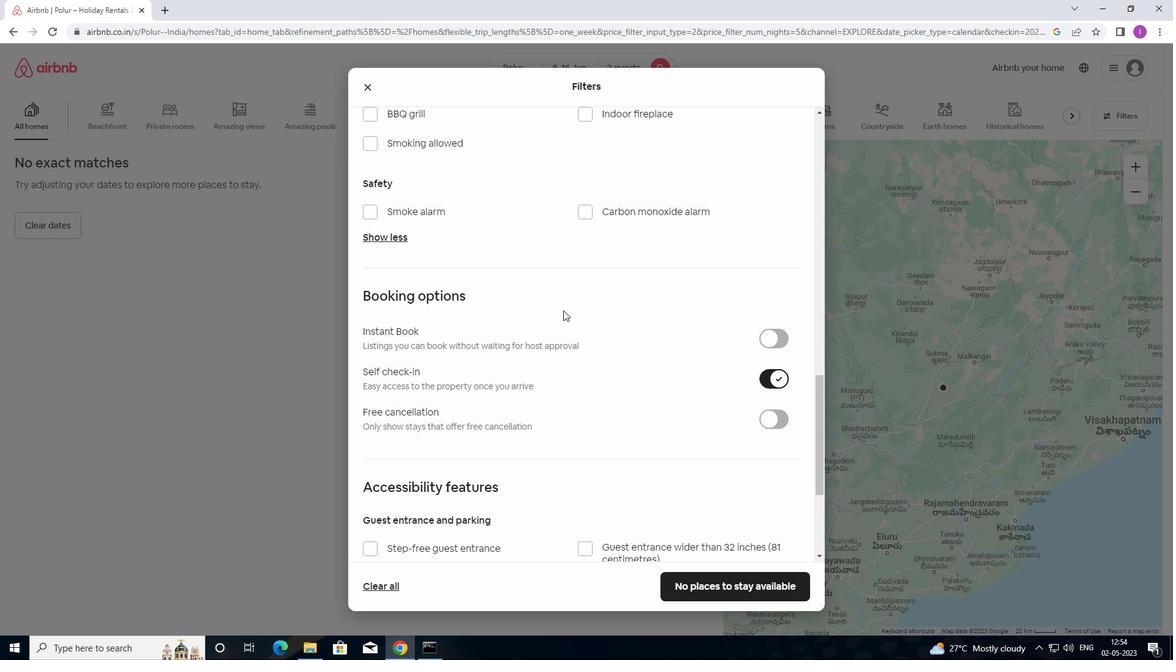 
Action: Mouse moved to (565, 308)
Screenshot: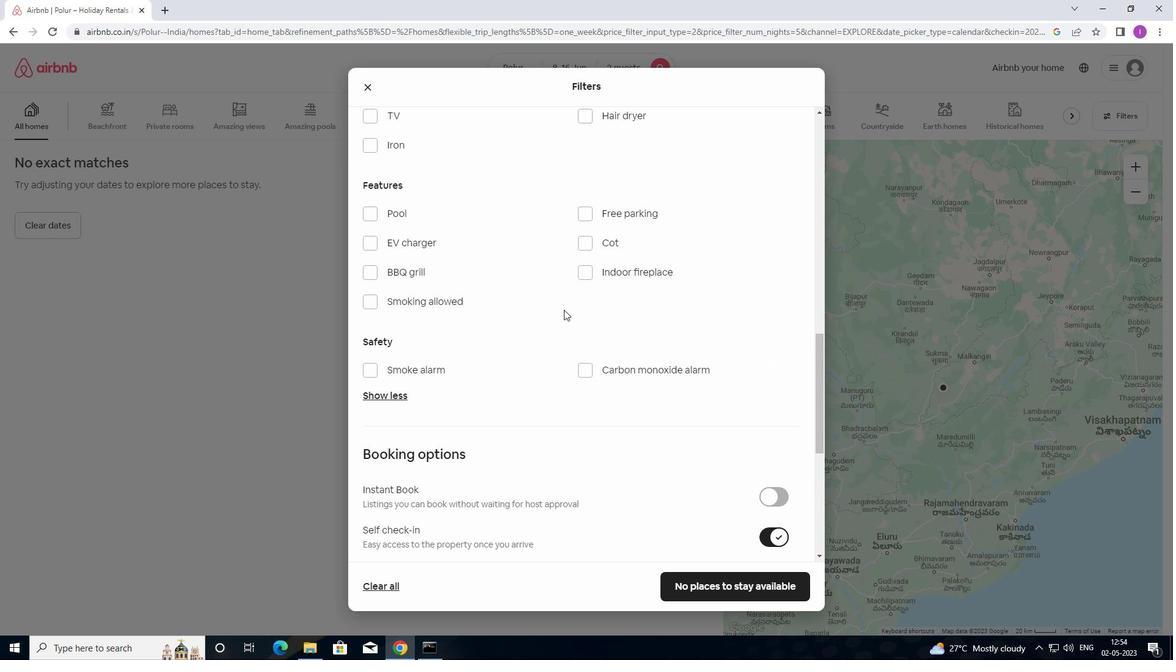
Action: Mouse scrolled (565, 309) with delta (0, 0)
Screenshot: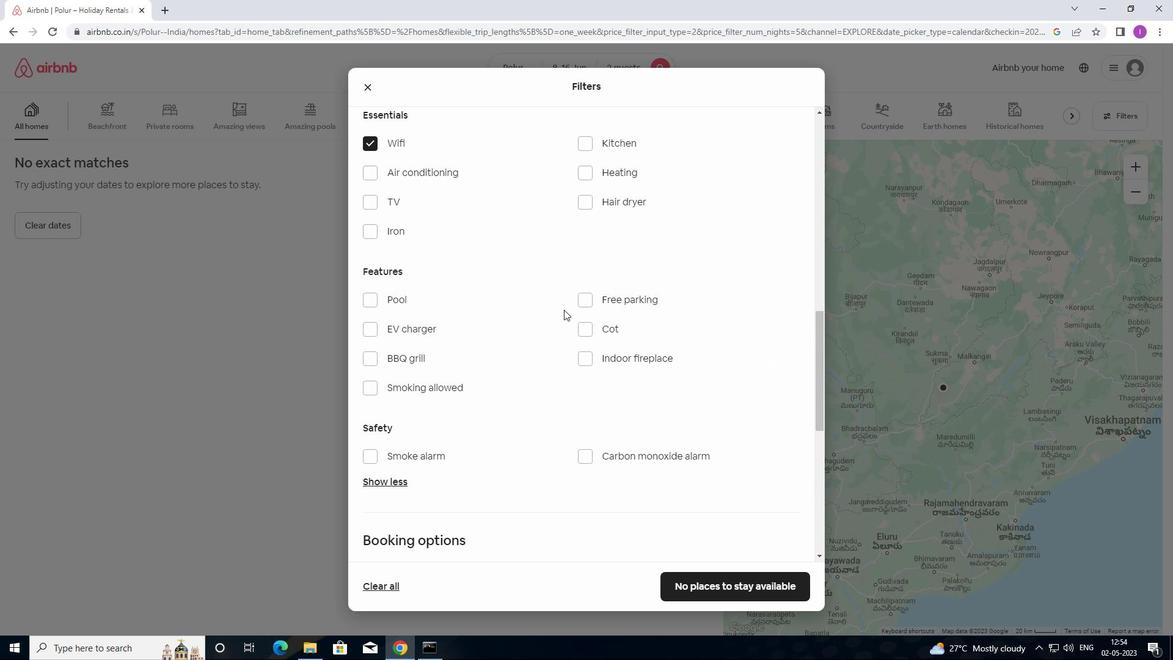 
Action: Mouse moved to (565, 308)
Screenshot: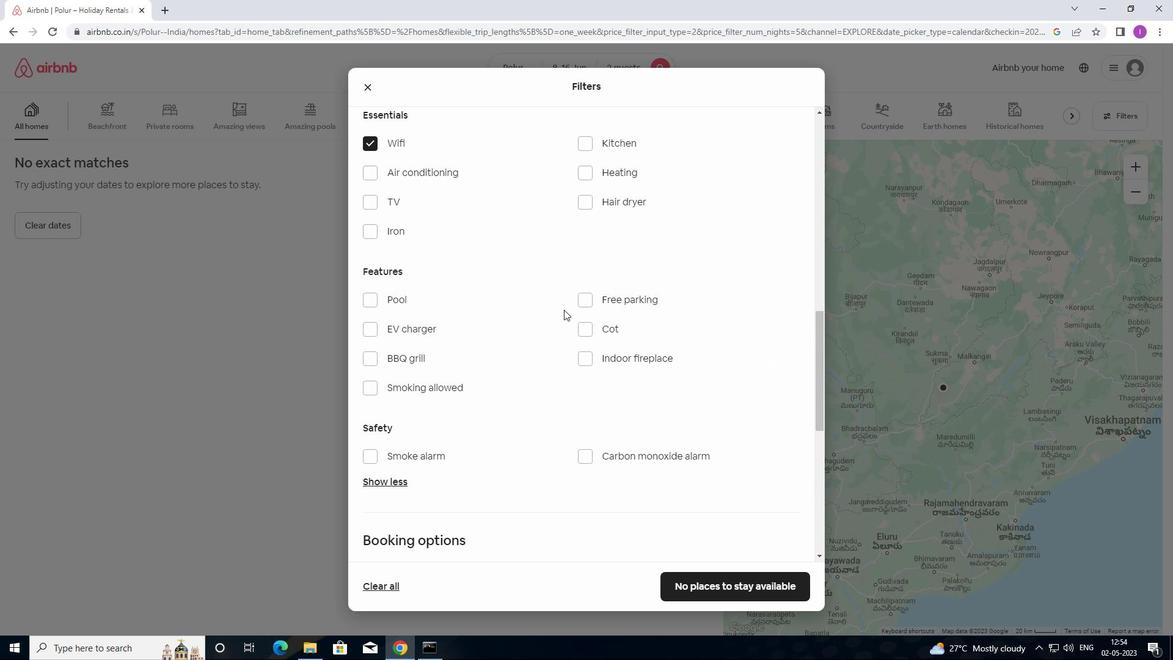 
Action: Mouse scrolled (565, 309) with delta (0, 0)
Screenshot: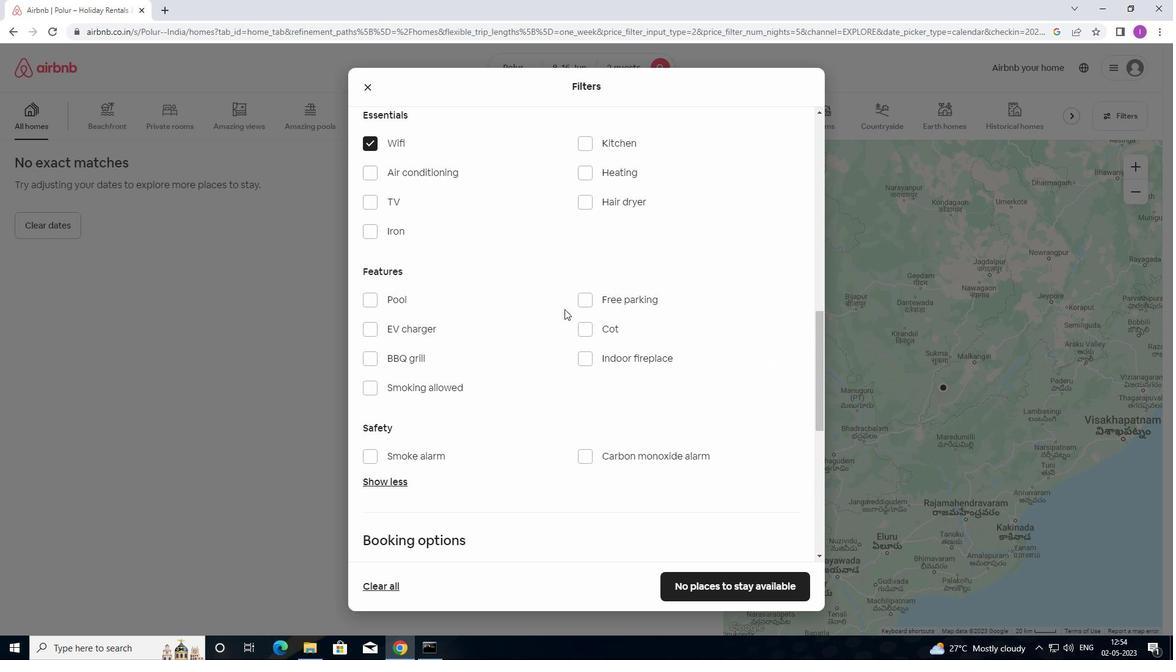 
Action: Mouse scrolled (565, 309) with delta (0, 0)
Screenshot: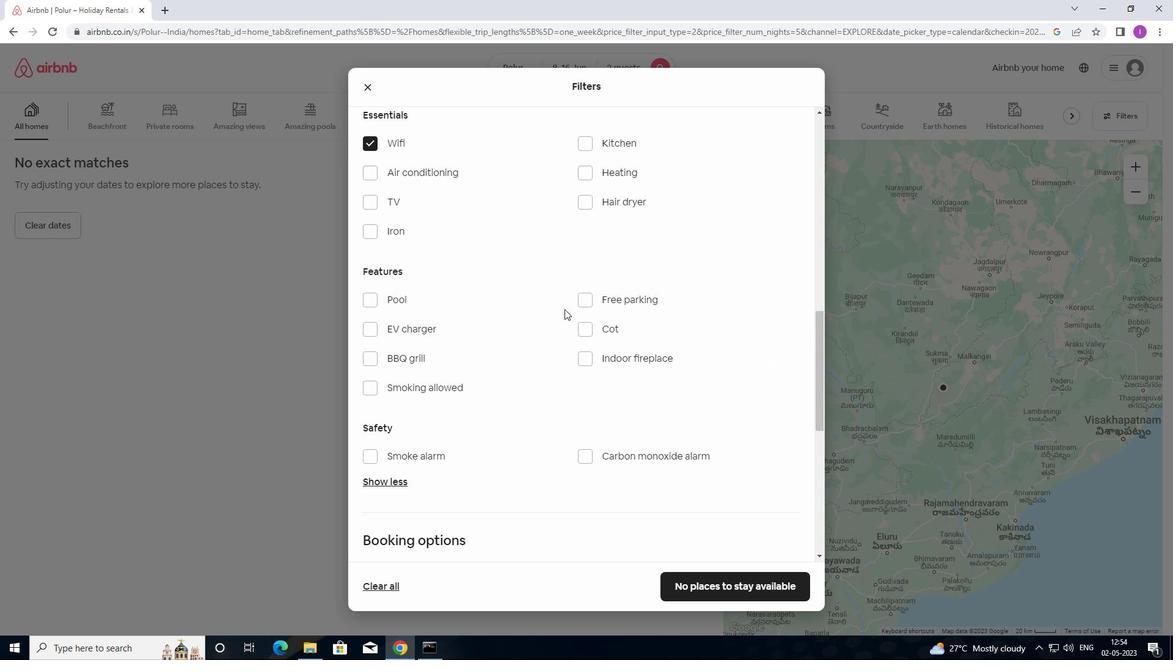 
Action: Mouse scrolled (565, 309) with delta (0, 0)
Screenshot: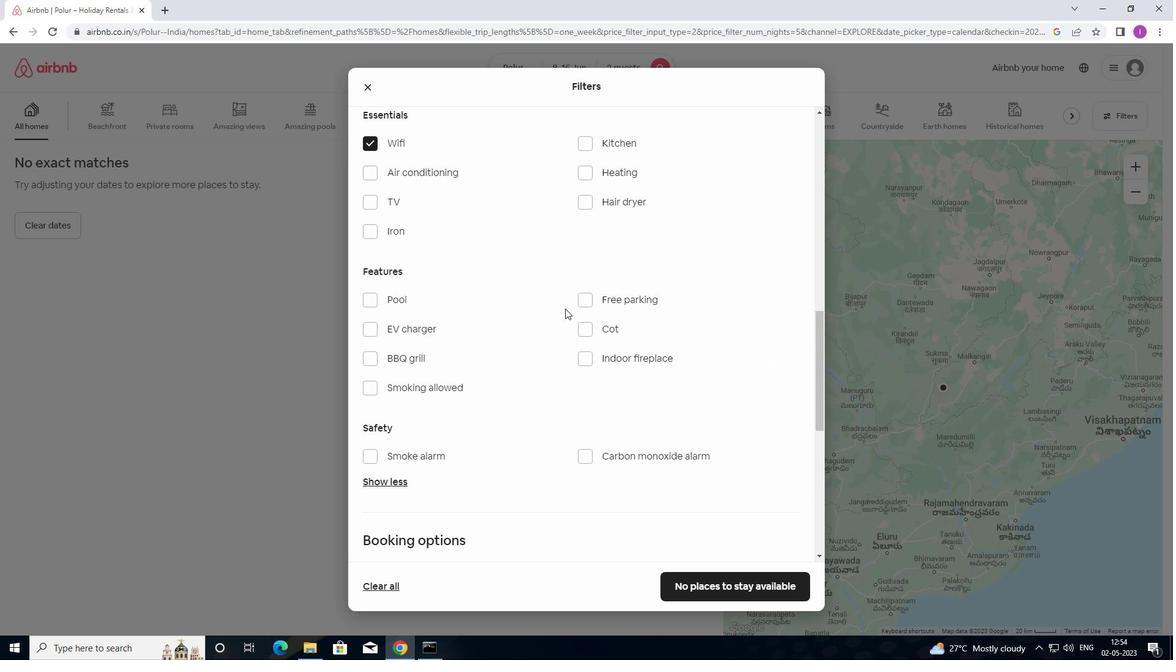 
Action: Mouse moved to (567, 304)
Screenshot: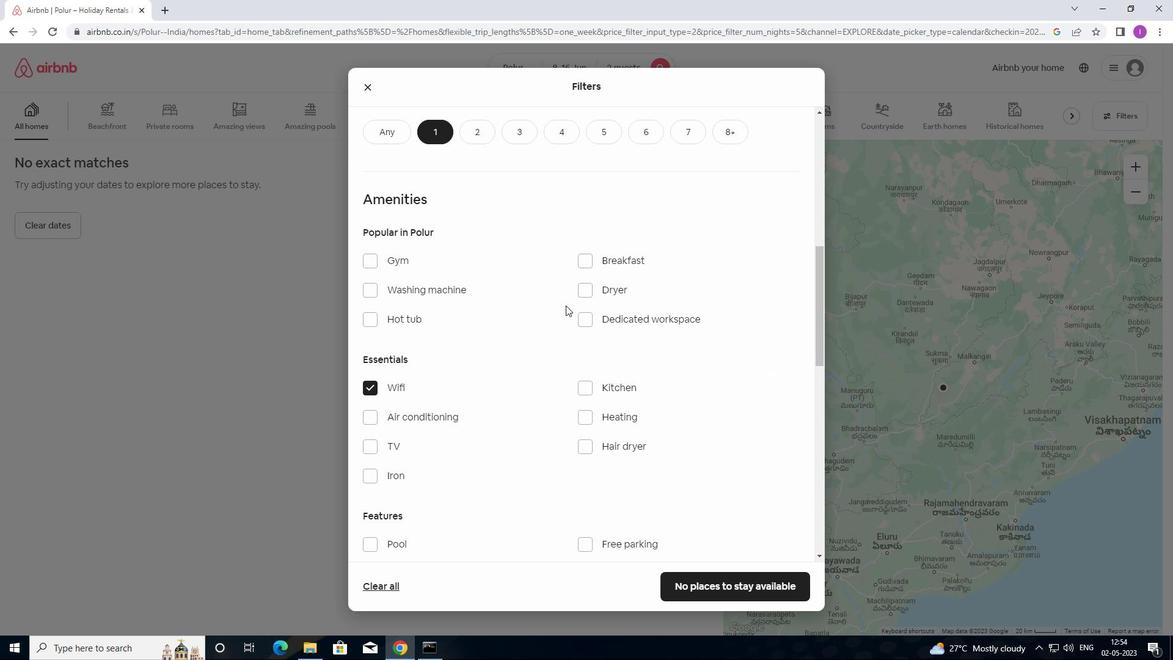 
Action: Mouse scrolled (567, 305) with delta (0, 0)
Screenshot: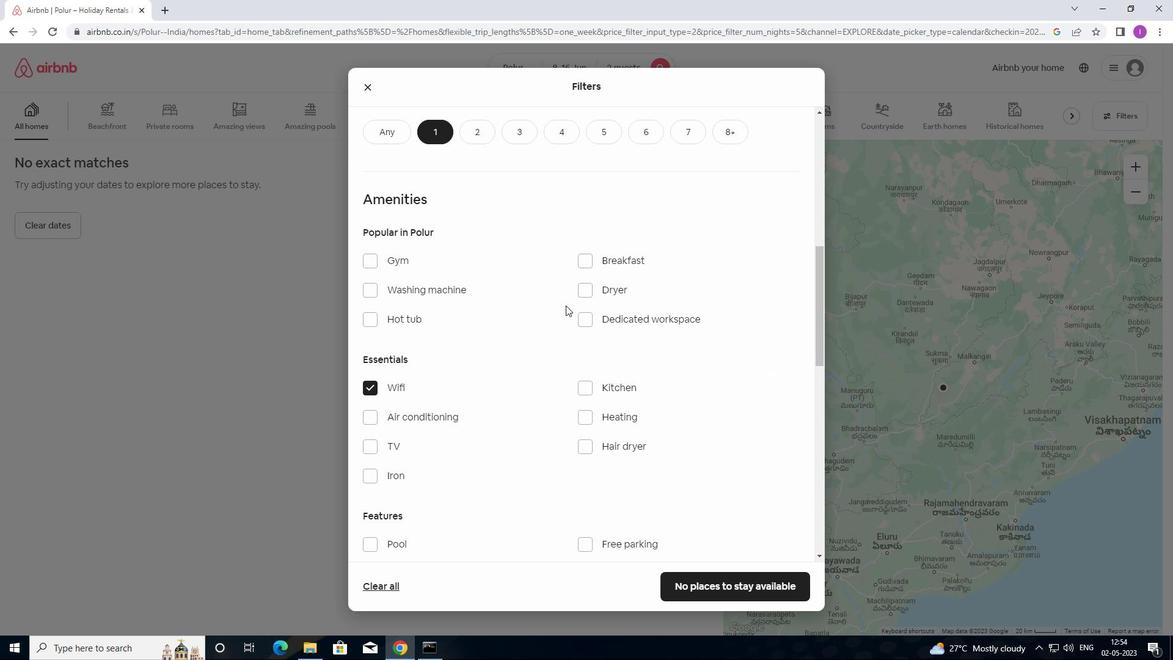 
Action: Mouse scrolled (567, 305) with delta (0, 0)
Screenshot: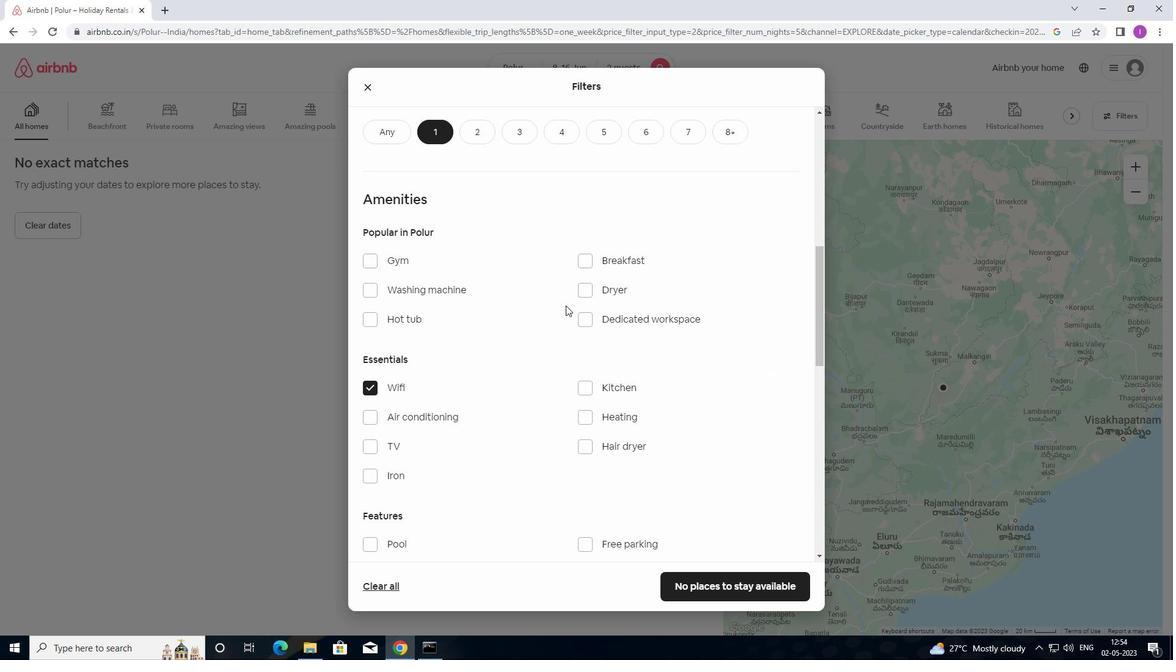 
Action: Mouse moved to (567, 304)
Screenshot: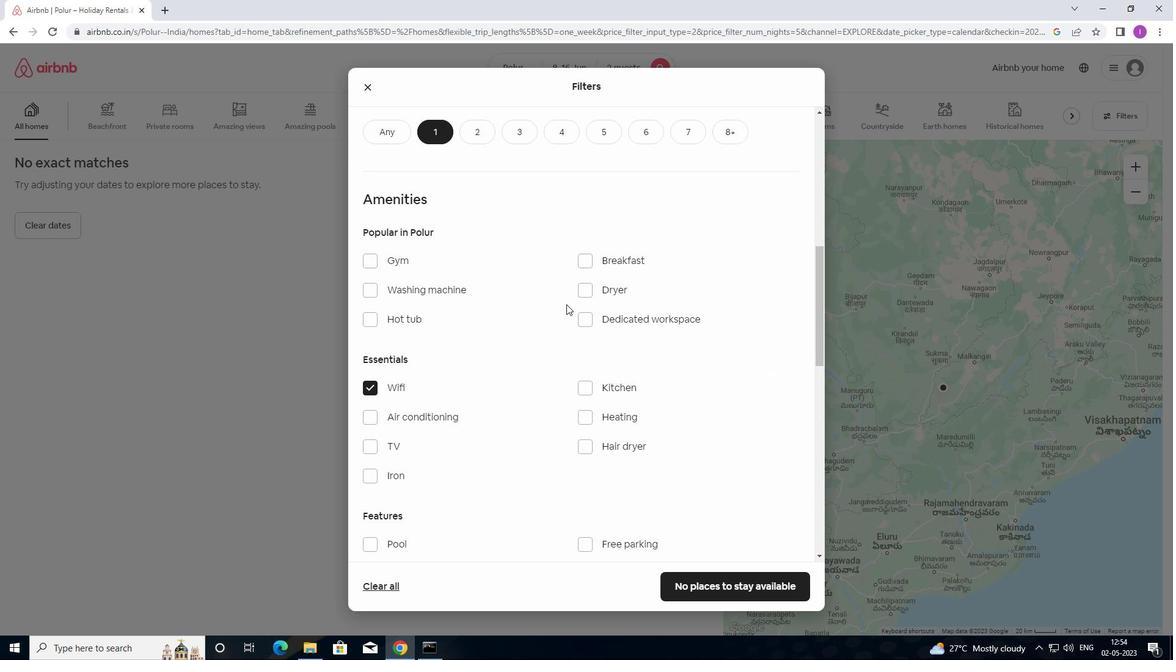 
Action: Mouse scrolled (567, 305) with delta (0, 0)
Screenshot: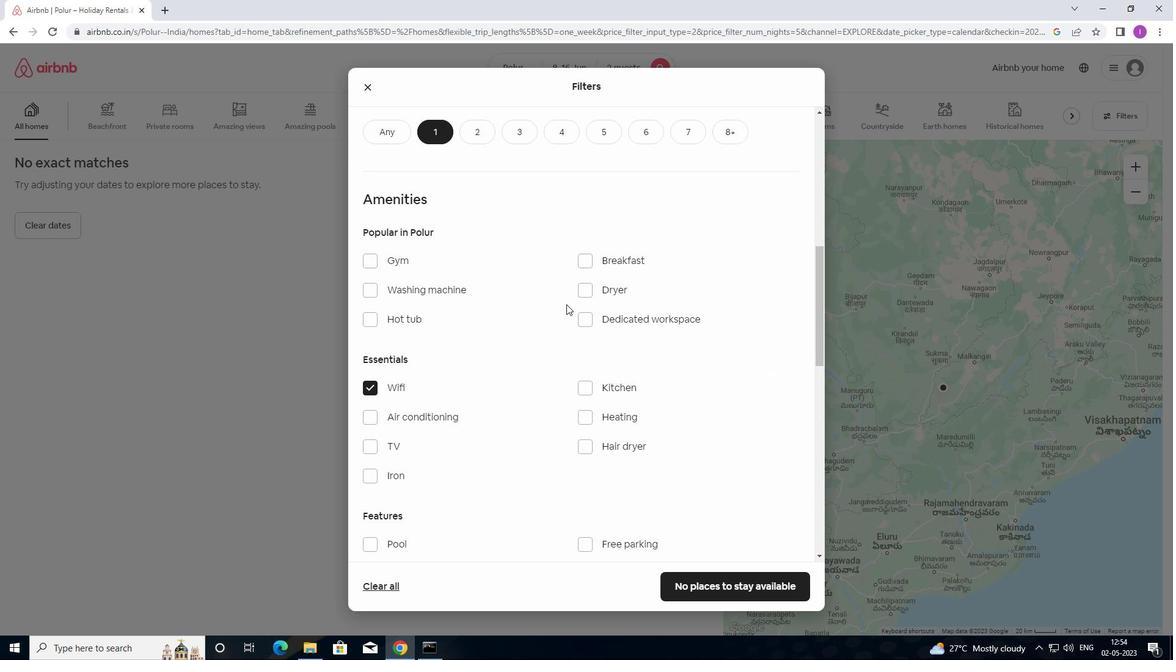 
Action: Mouse scrolled (567, 305) with delta (0, 0)
Screenshot: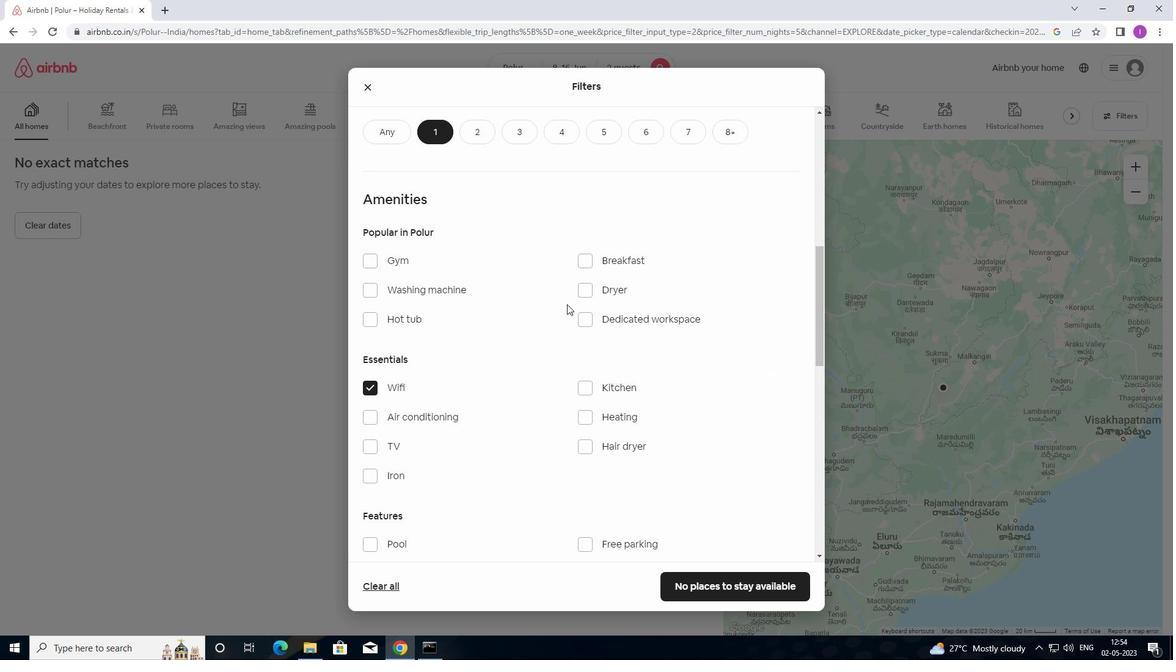 
Action: Mouse scrolled (567, 303) with delta (0, 0)
Screenshot: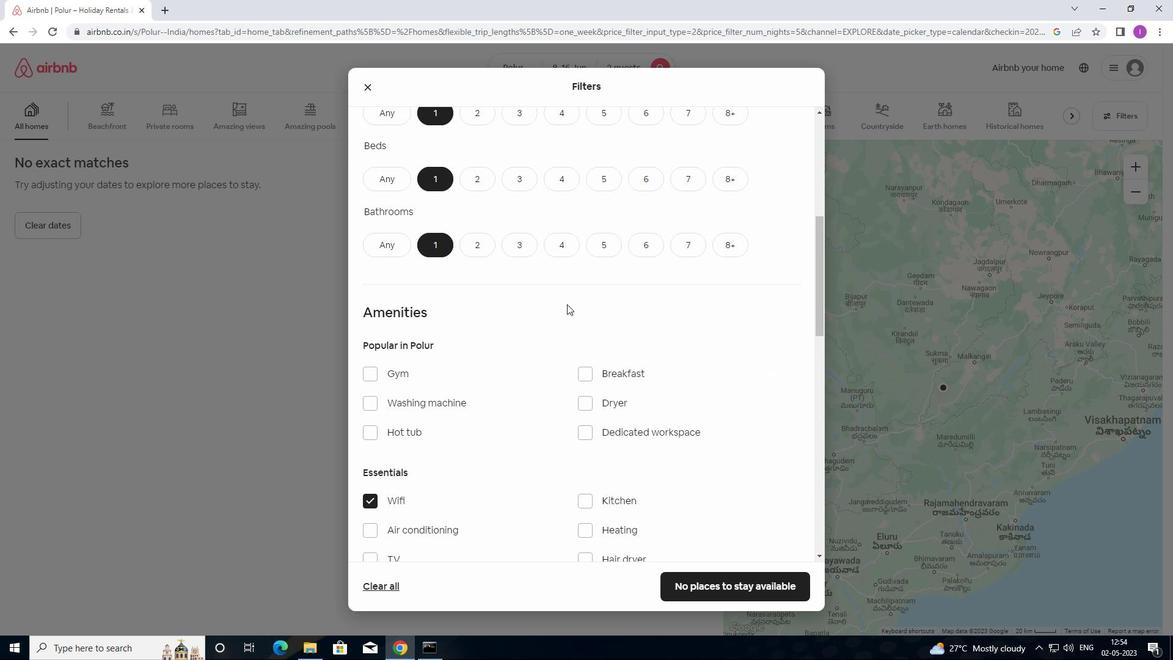 
Action: Mouse scrolled (567, 303) with delta (0, 0)
Screenshot: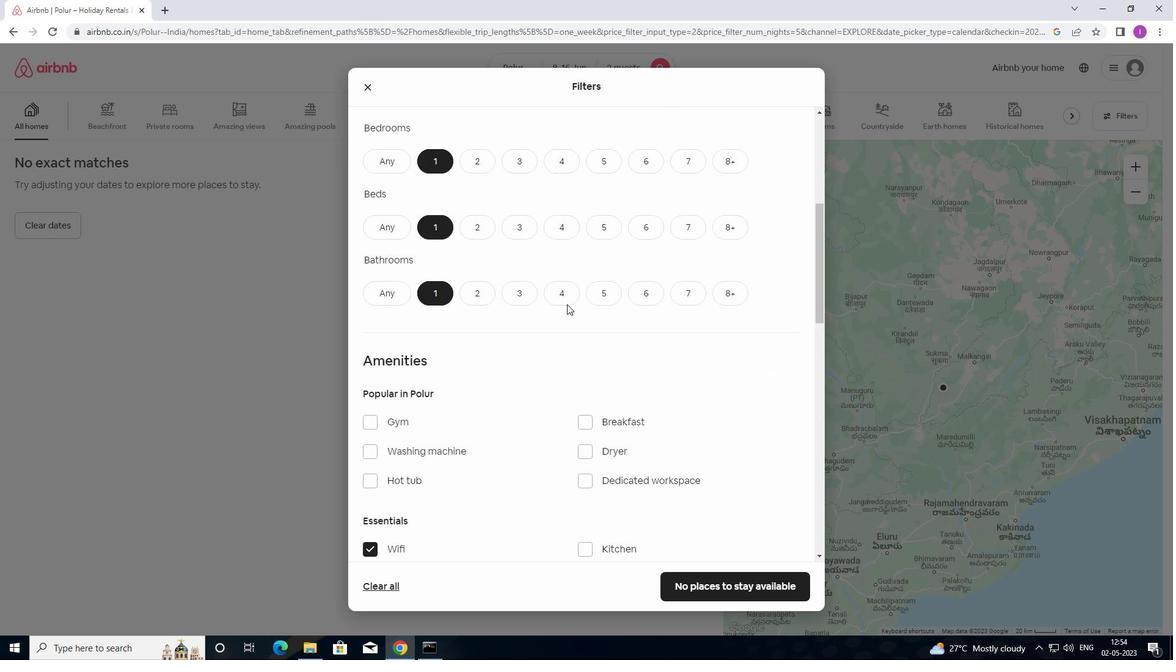
Action: Mouse scrolled (567, 303) with delta (0, 0)
Screenshot: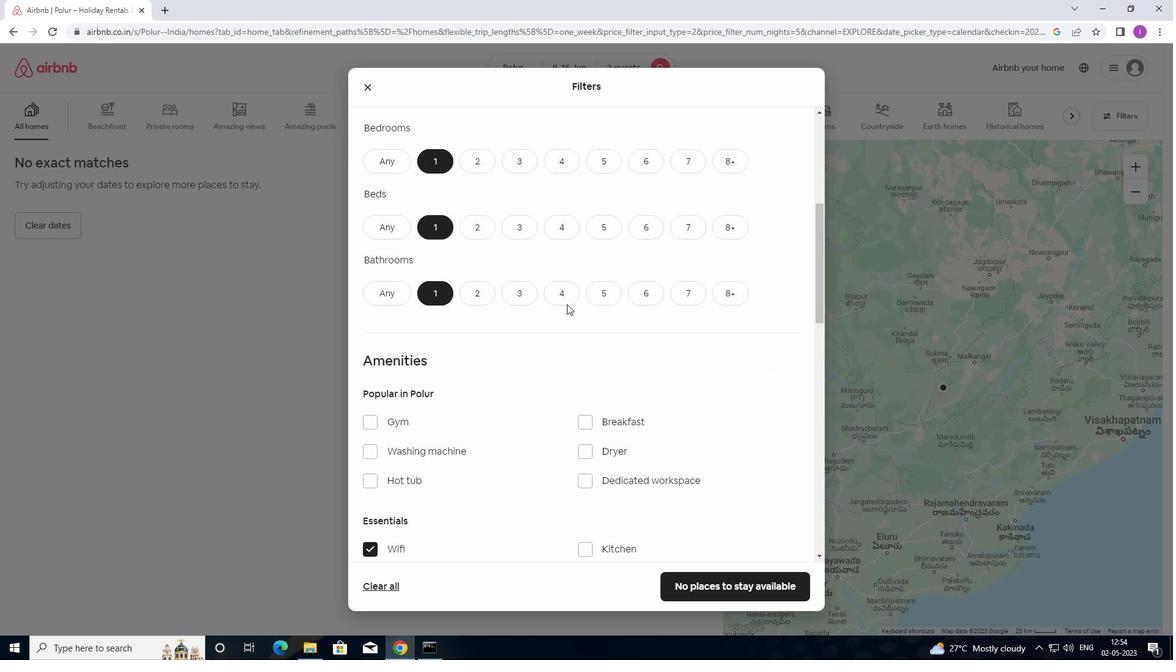 
Action: Mouse scrolled (567, 303) with delta (0, 0)
Screenshot: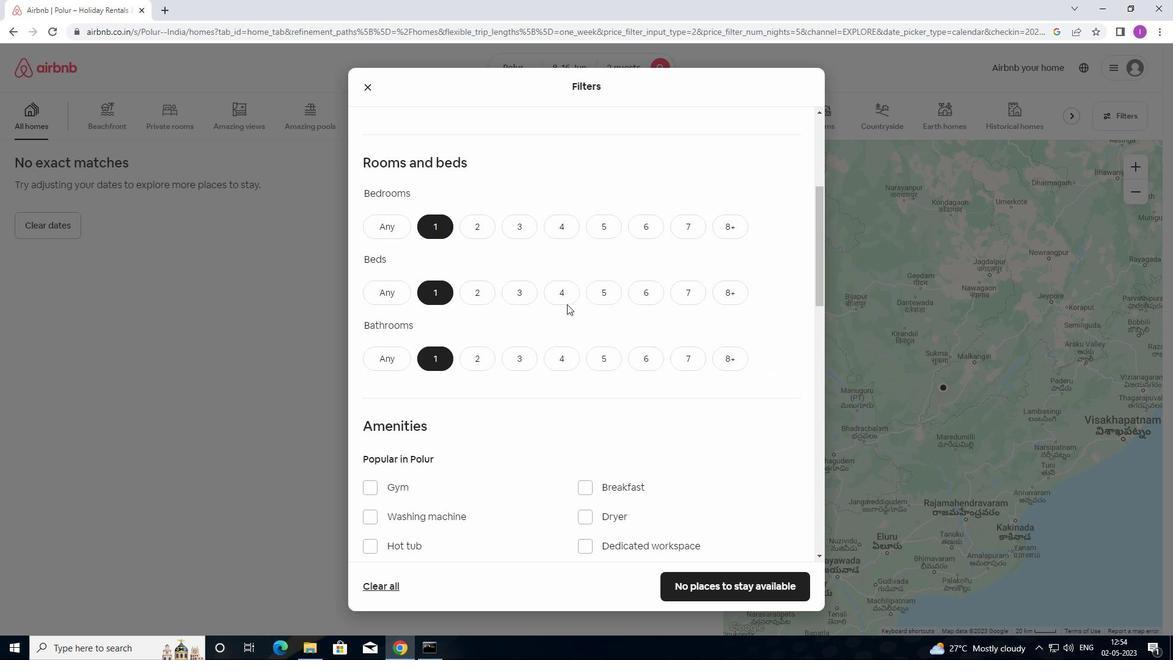 
Action: Mouse scrolled (567, 303) with delta (0, 0)
Screenshot: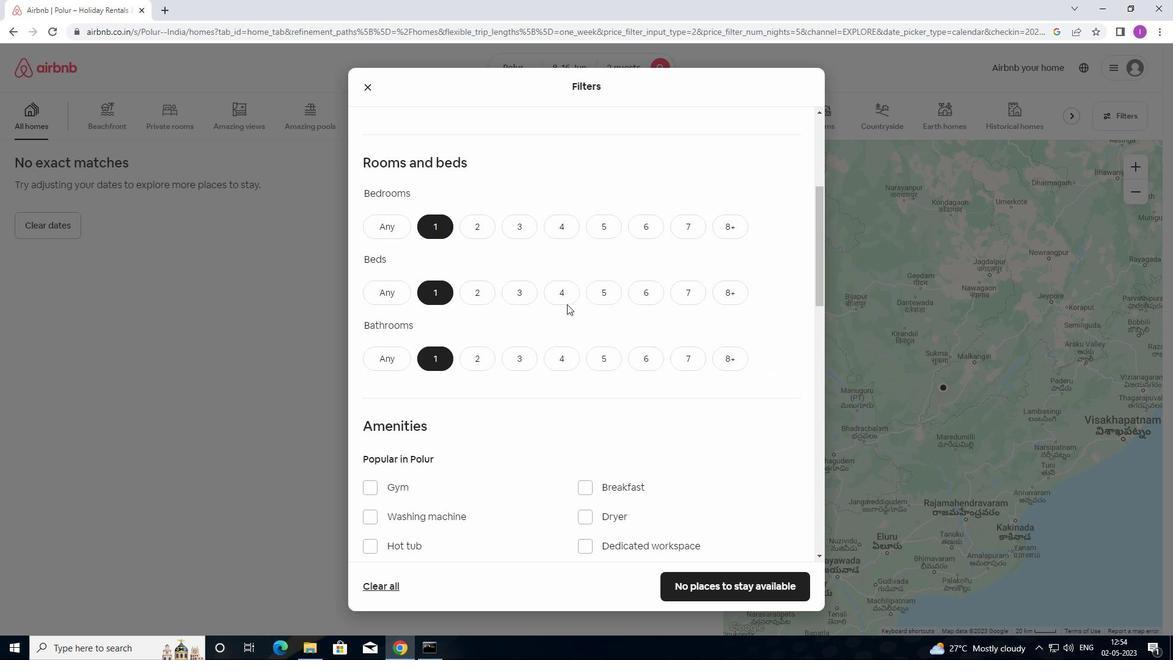 
Action: Mouse scrolled (567, 303) with delta (0, 0)
Screenshot: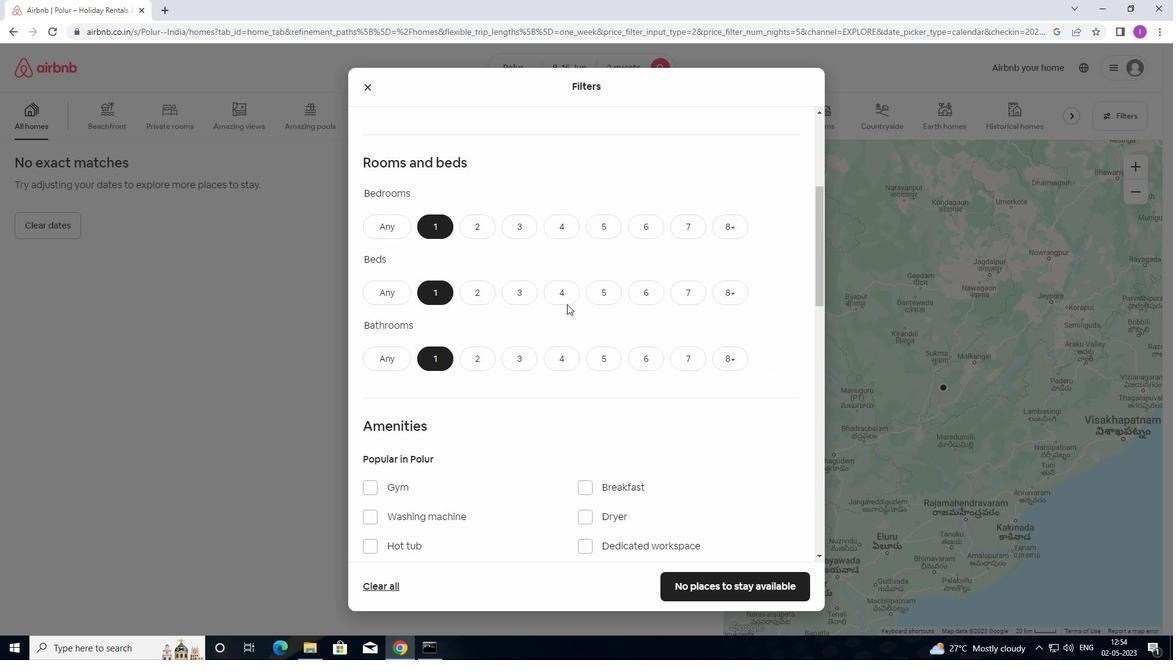 
Action: Mouse moved to (568, 305)
Screenshot: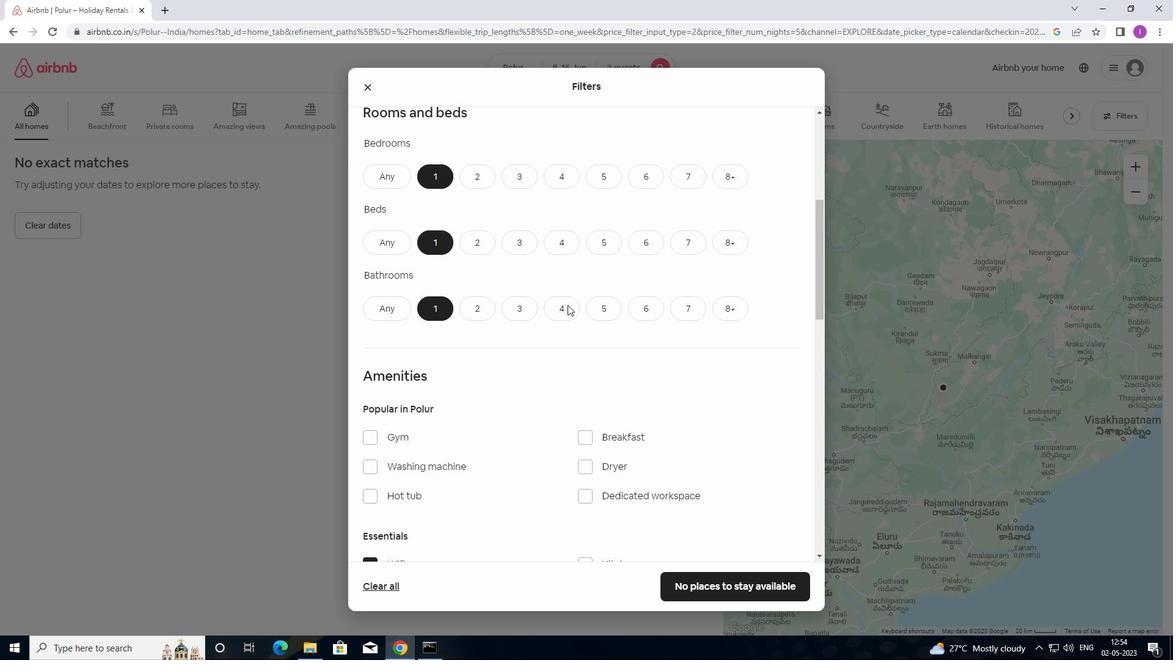 
Action: Mouse scrolled (568, 305) with delta (0, 0)
Screenshot: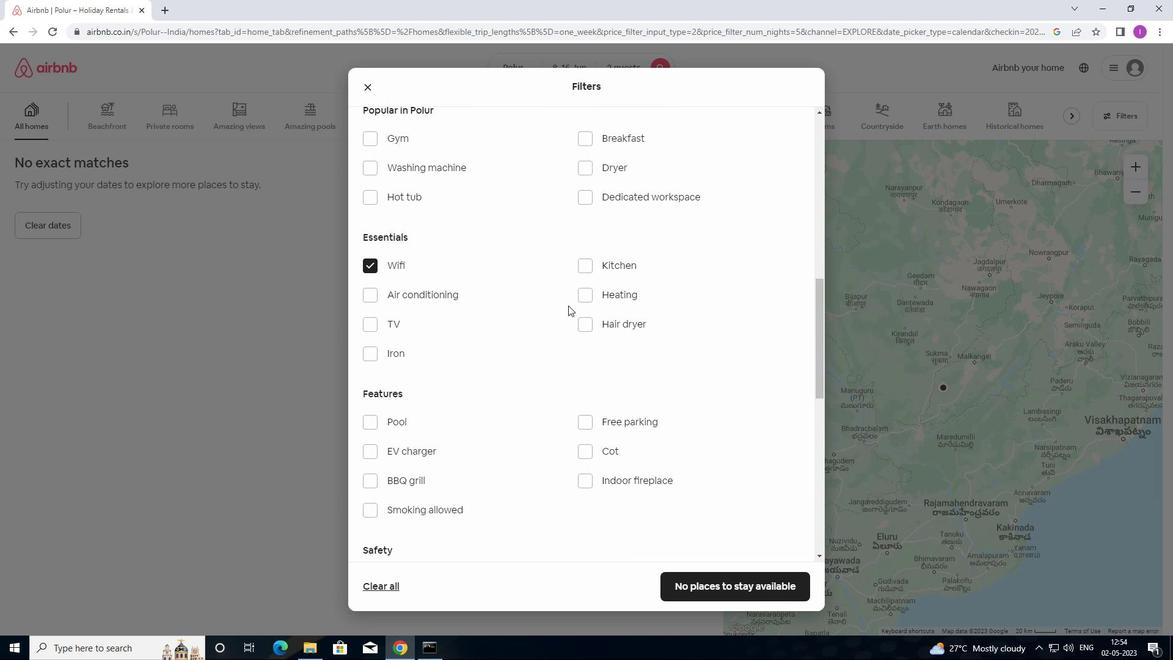 
Action: Mouse moved to (569, 305)
Screenshot: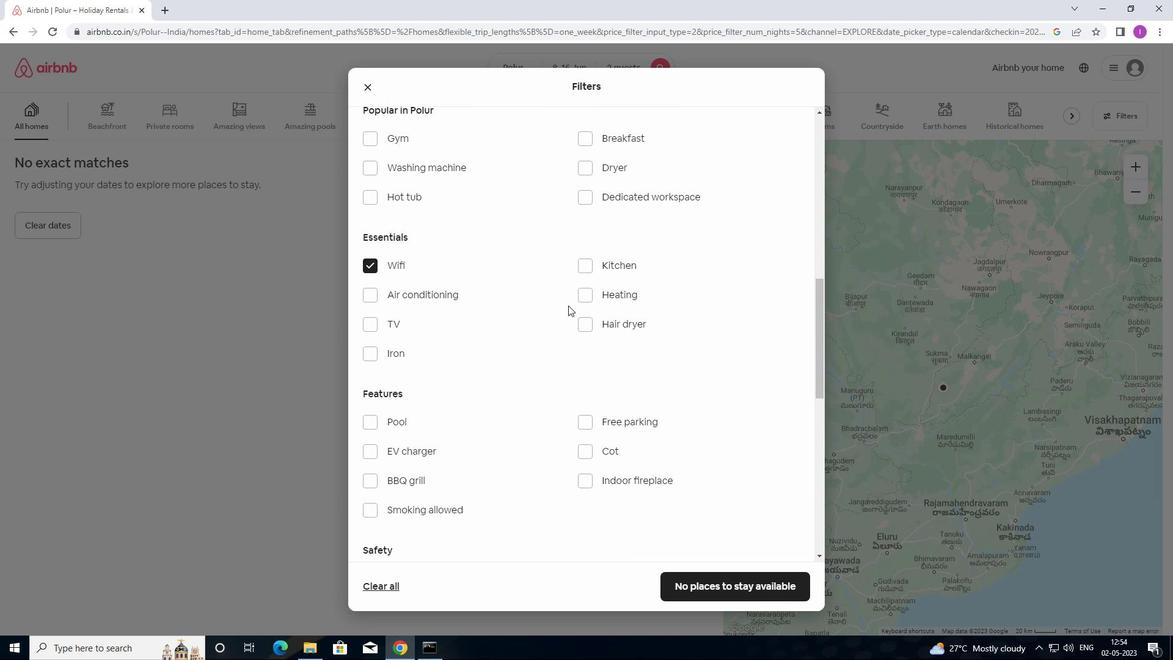 
Action: Mouse scrolled (569, 305) with delta (0, 0)
Screenshot: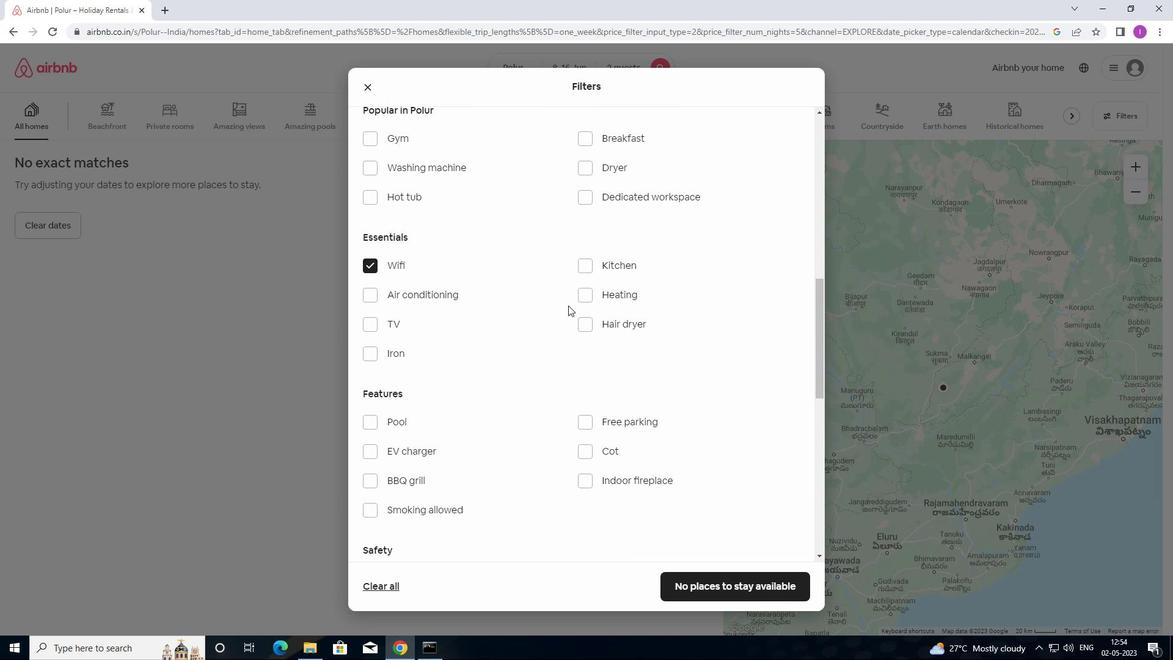 
Action: Mouse moved to (569, 306)
Screenshot: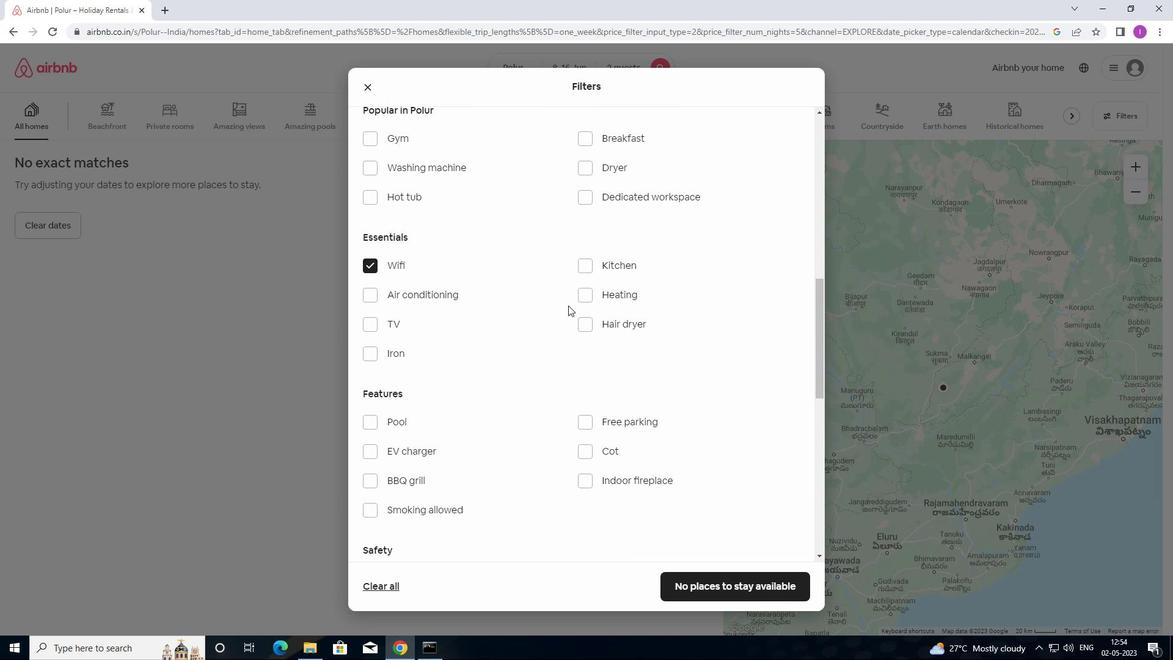 
Action: Mouse scrolled (569, 305) with delta (0, 0)
Screenshot: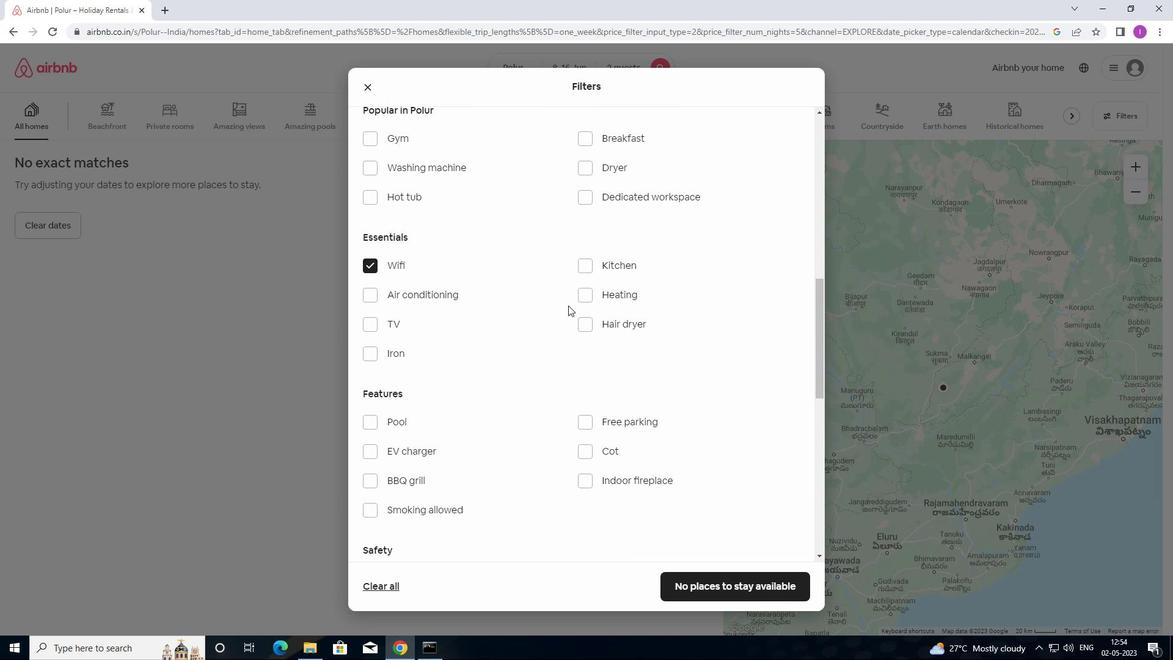 
Action: Mouse moved to (570, 306)
Screenshot: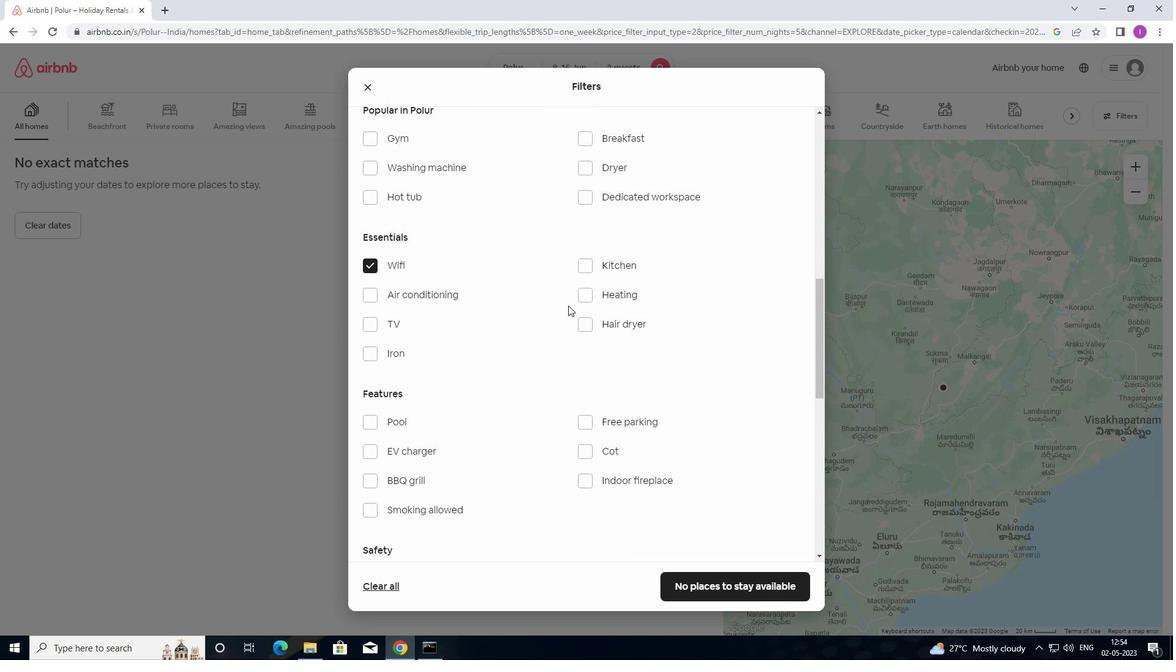 
Action: Mouse scrolled (570, 306) with delta (0, 0)
Screenshot: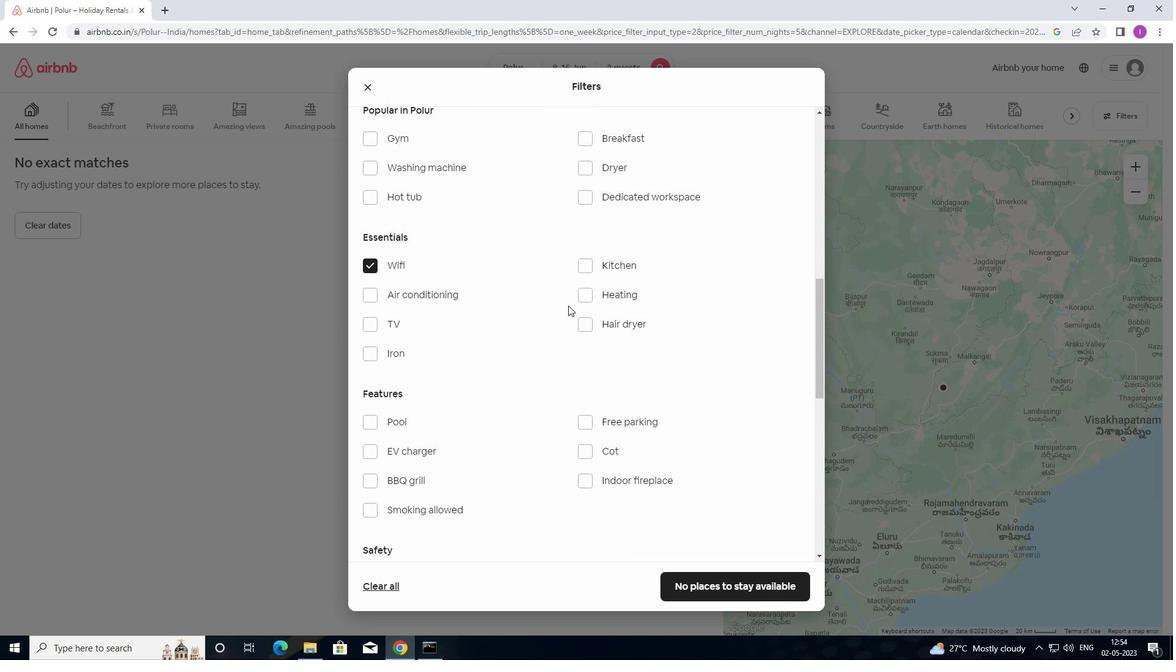 
Action: Mouse scrolled (570, 306) with delta (0, 0)
Screenshot: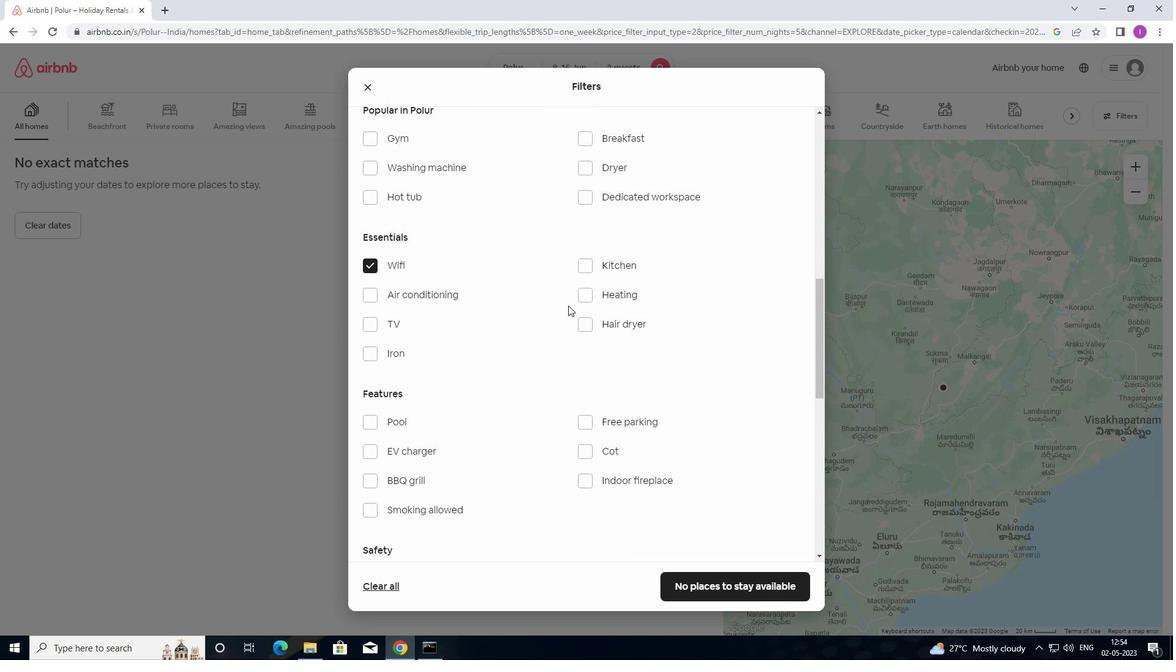 
Action: Mouse moved to (573, 306)
Screenshot: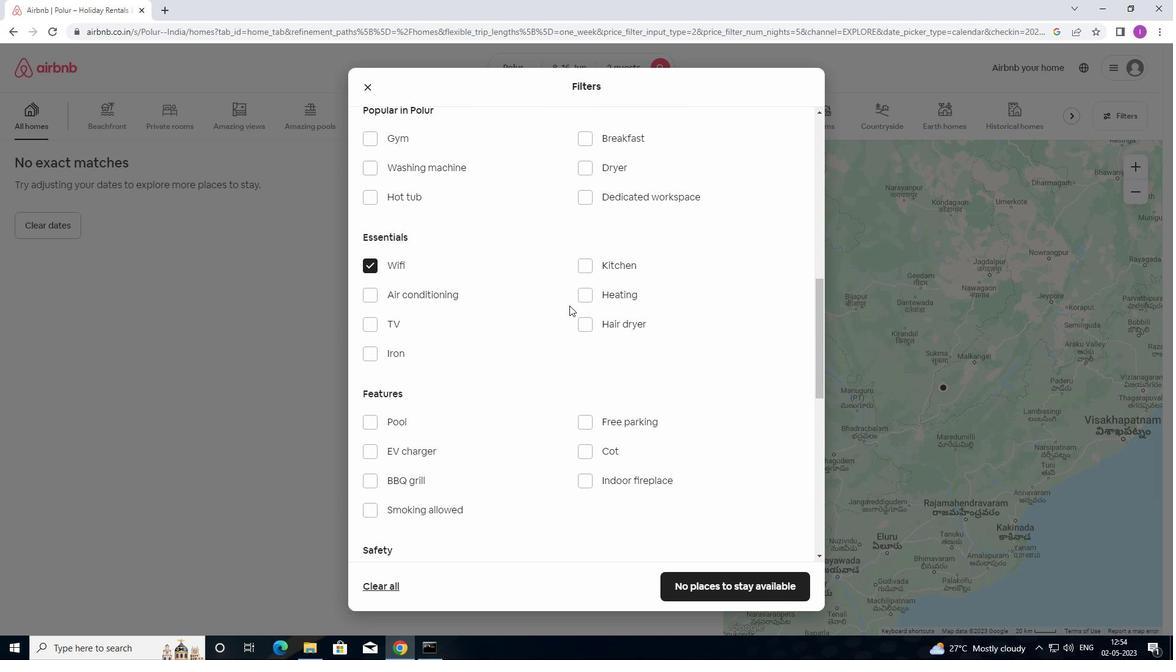 
Action: Mouse scrolled (573, 306) with delta (0, 0)
Screenshot: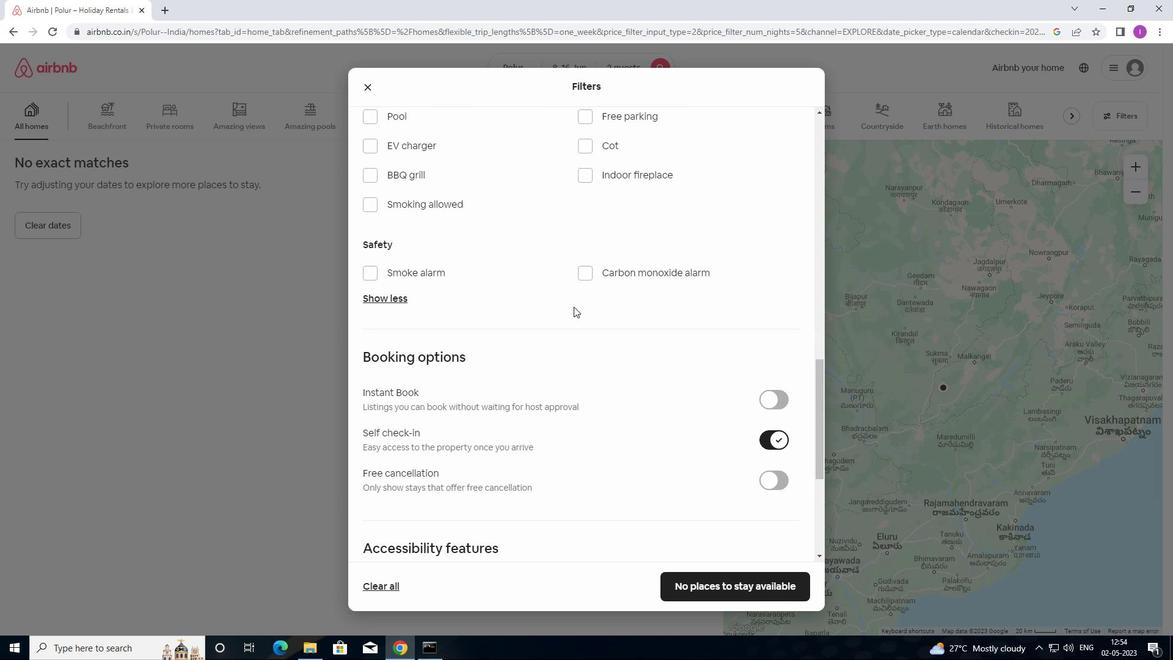 
Action: Mouse moved to (573, 306)
Screenshot: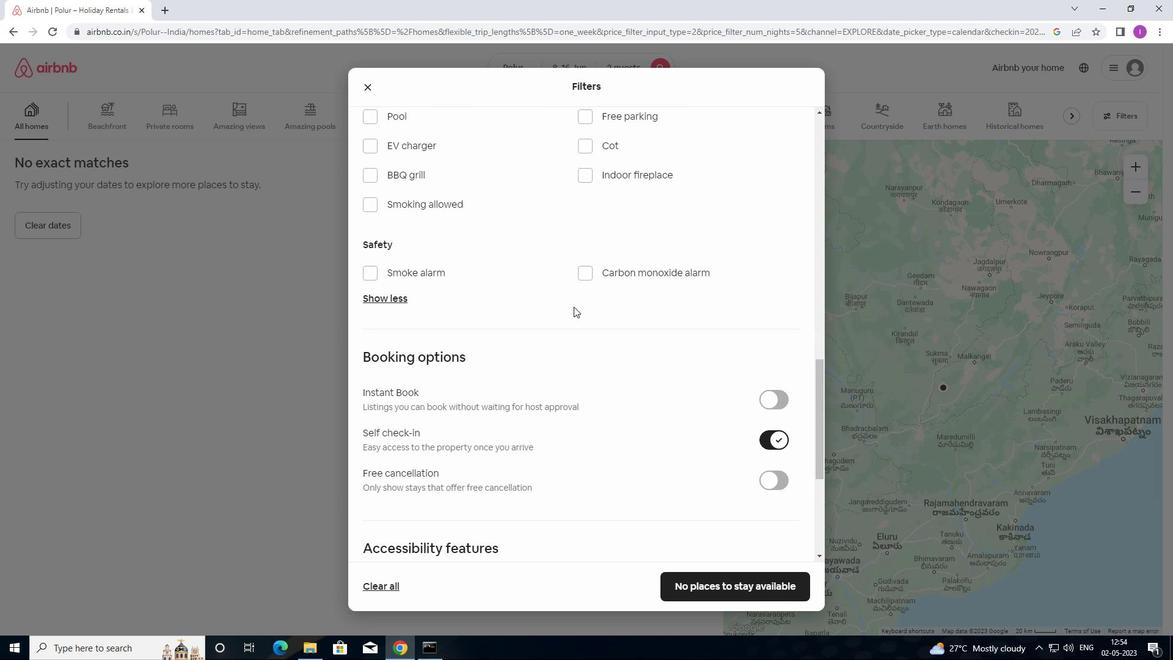 
Action: Mouse scrolled (573, 306) with delta (0, 0)
Screenshot: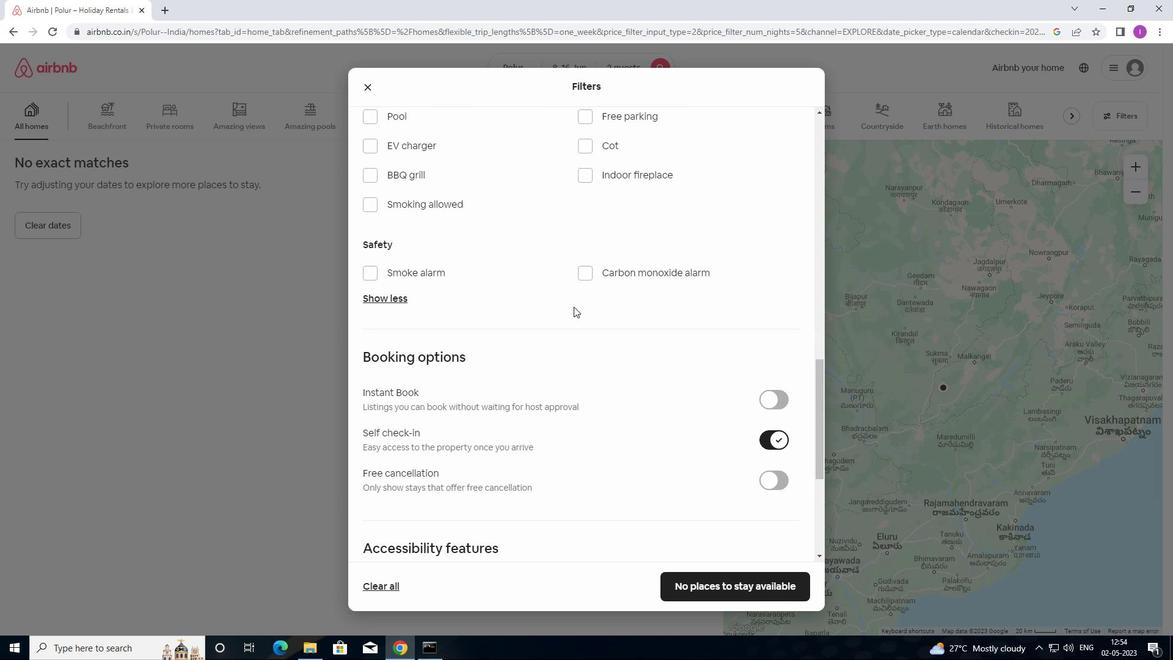 
Action: Mouse moved to (575, 306)
Screenshot: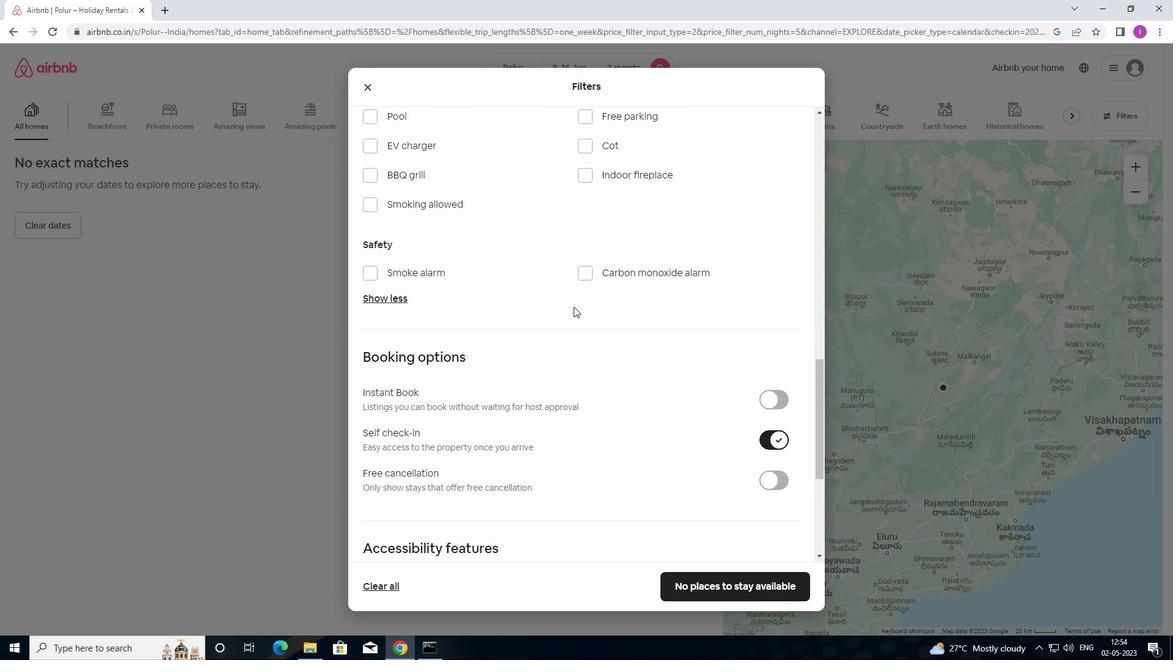 
Action: Mouse scrolled (575, 306) with delta (0, 0)
Screenshot: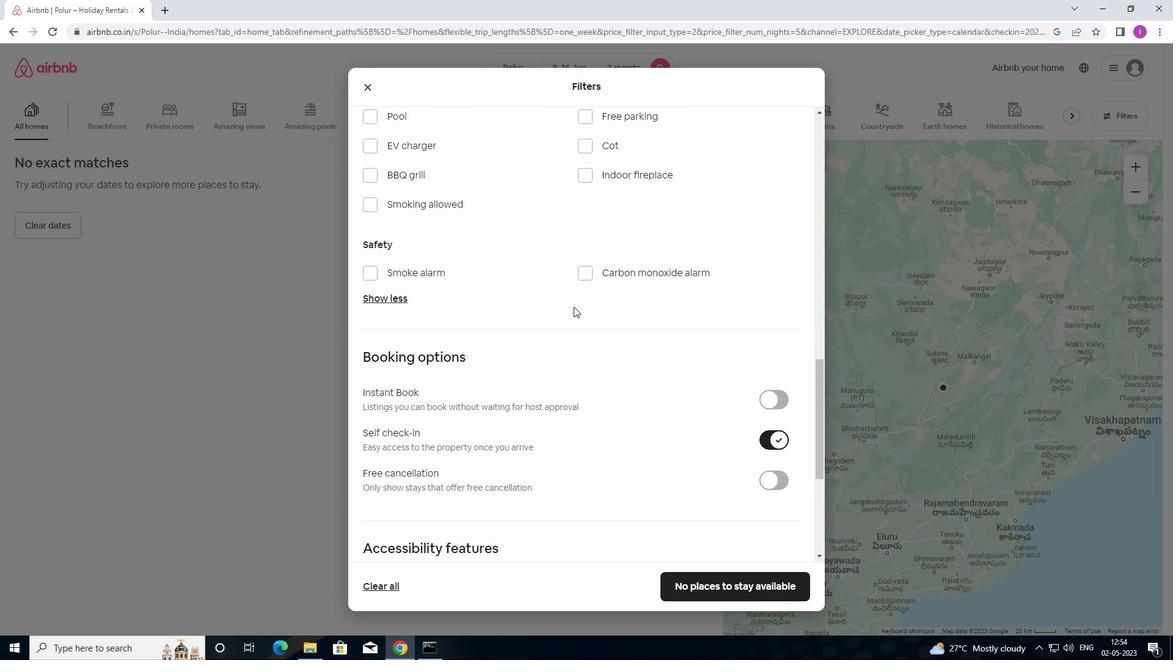
Action: Mouse moved to (575, 306)
Screenshot: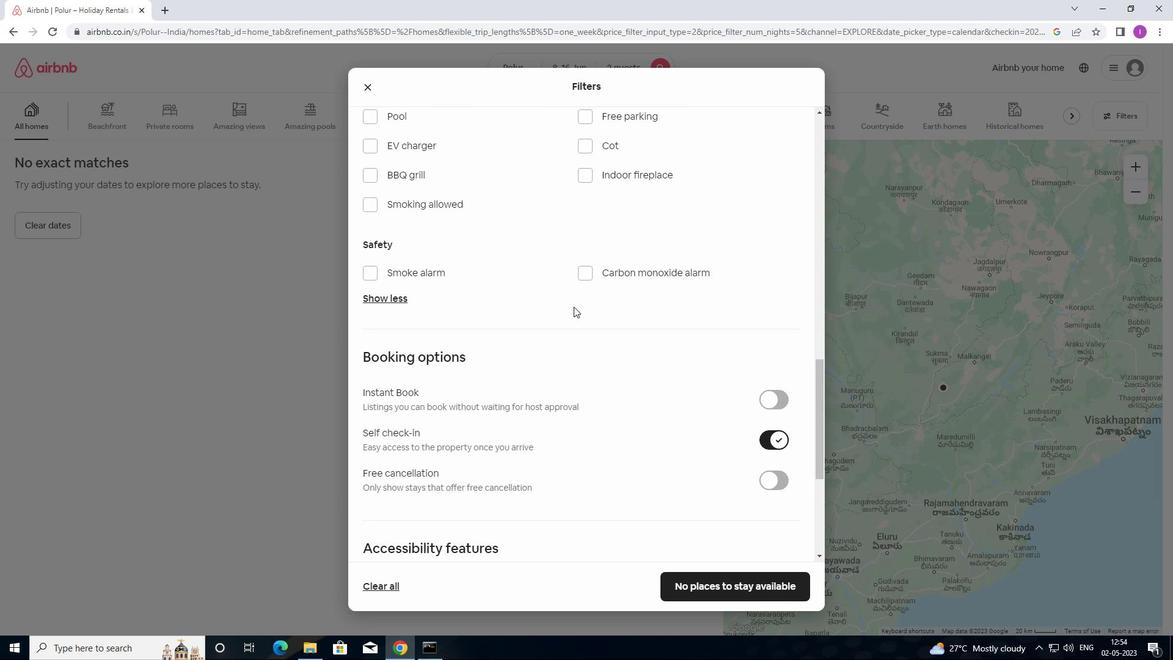 
Action: Mouse scrolled (575, 306) with delta (0, 0)
Screenshot: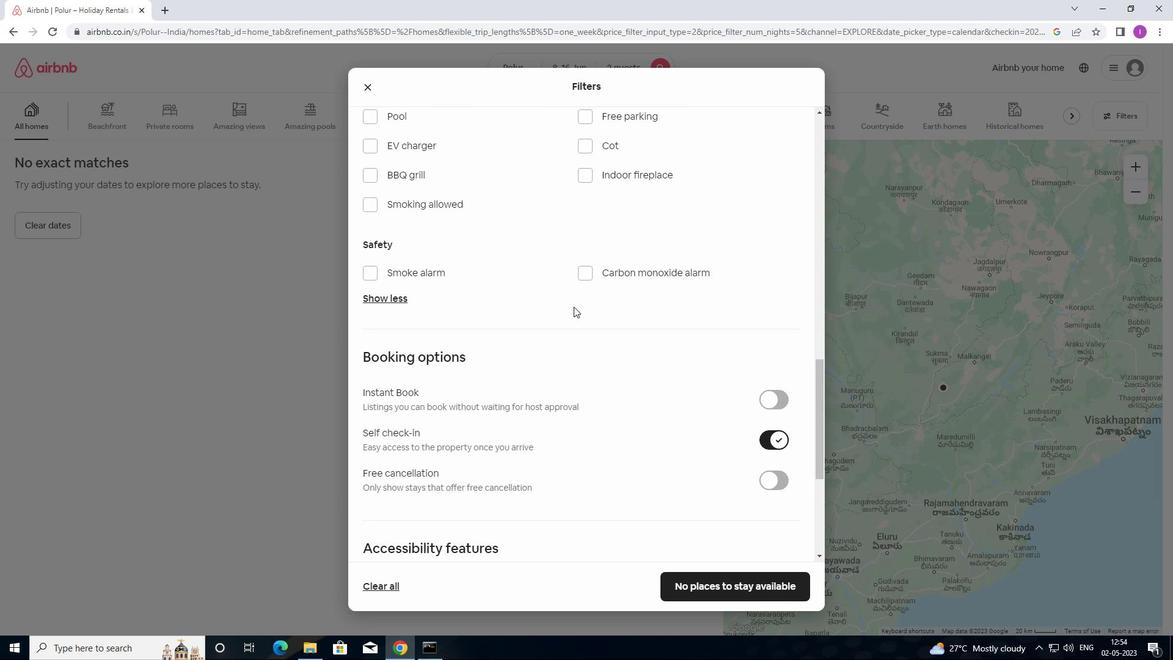 
Action: Mouse moved to (579, 306)
Screenshot: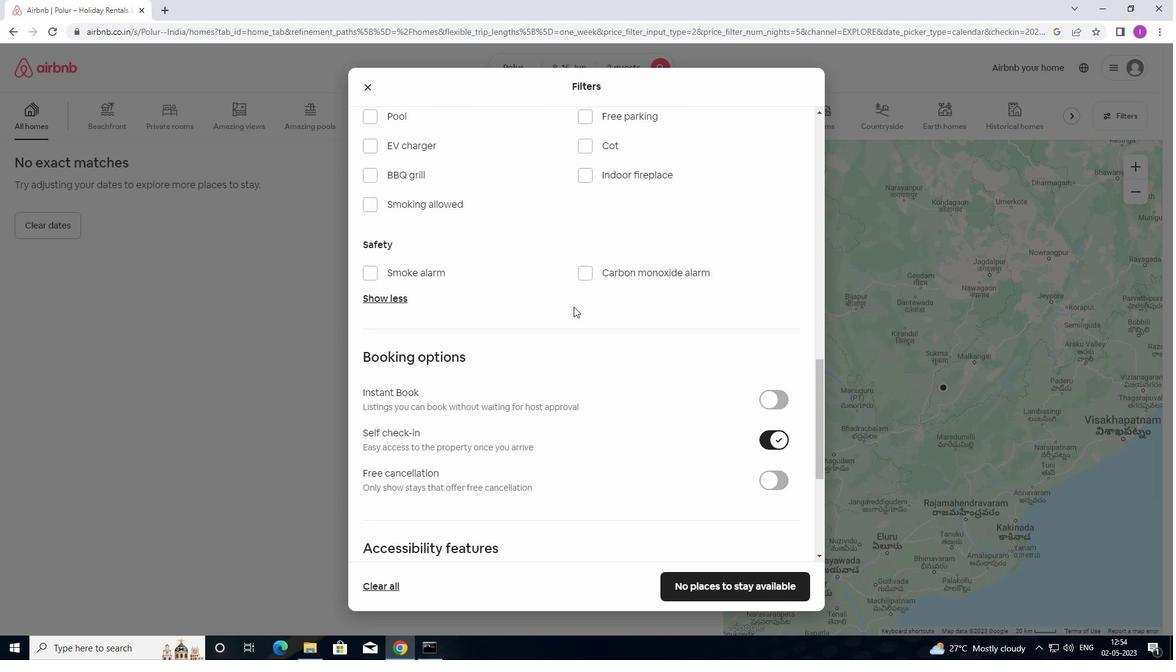 
Action: Mouse scrolled (579, 306) with delta (0, 0)
Screenshot: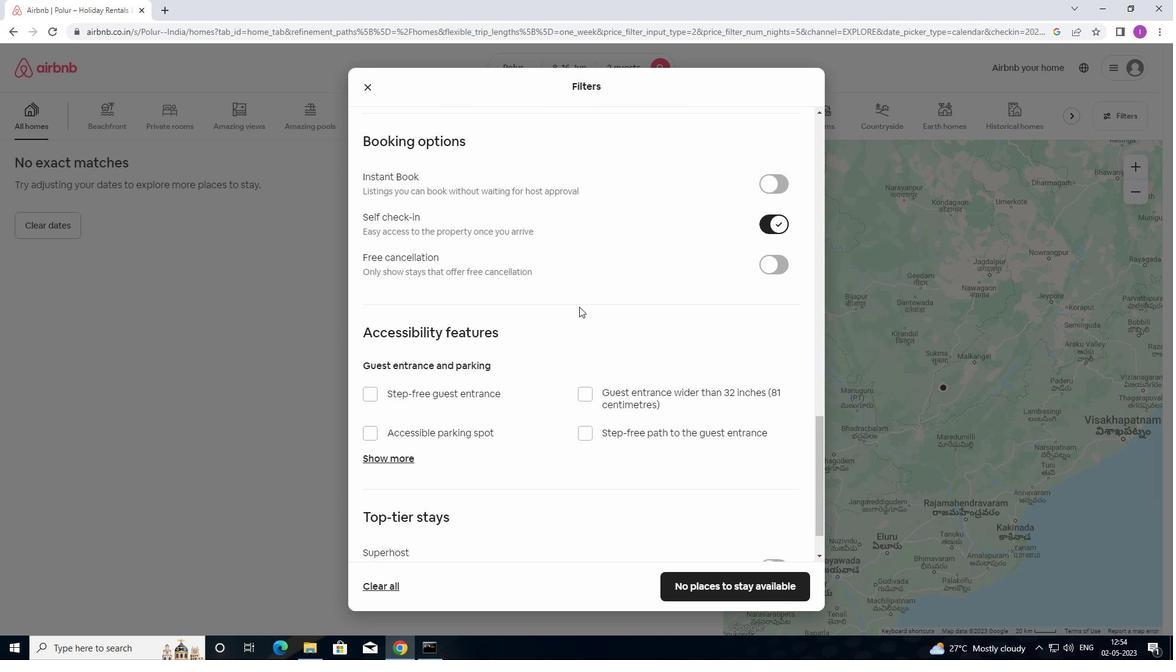 
Action: Mouse moved to (579, 306)
Screenshot: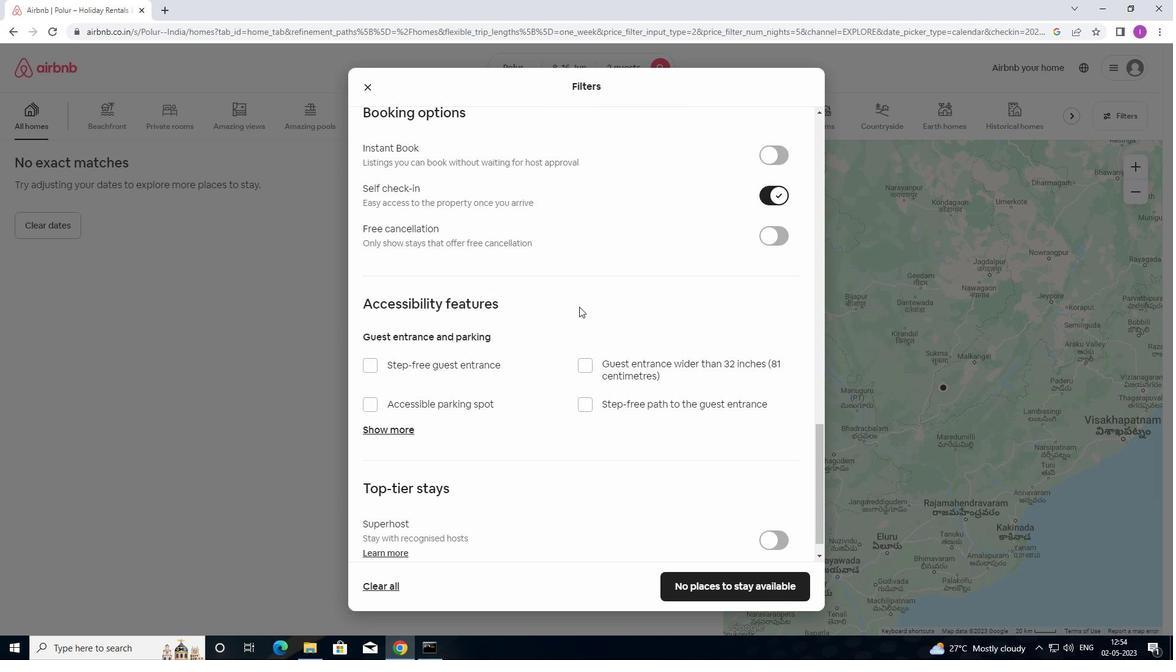 
Action: Mouse scrolled (579, 306) with delta (0, 0)
Screenshot: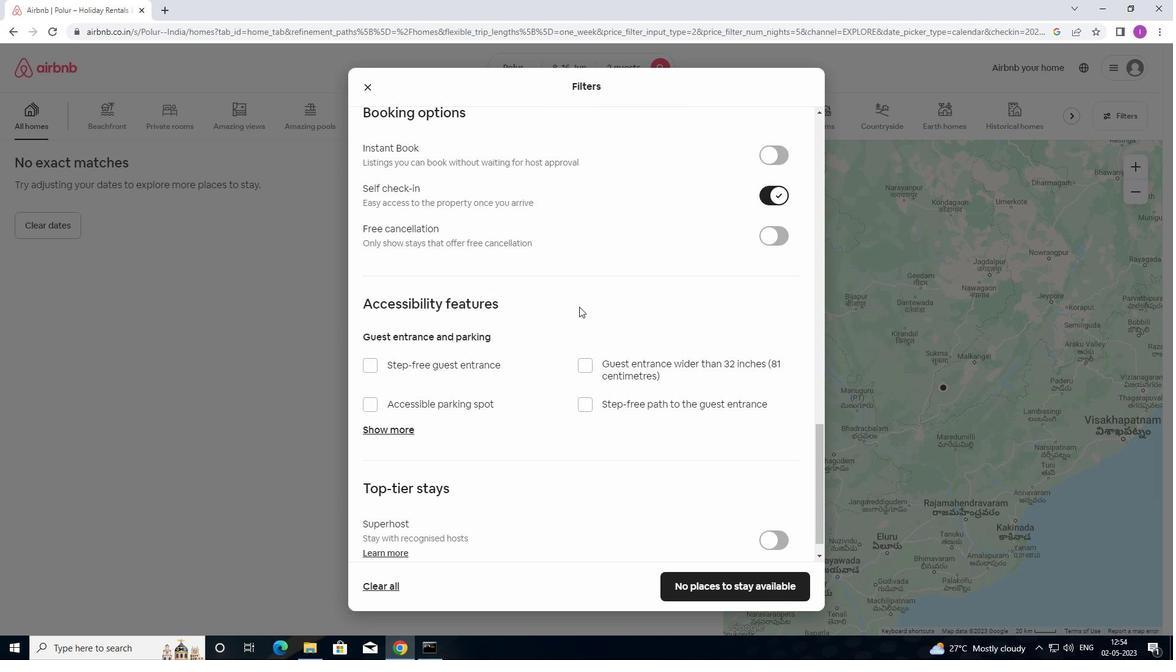 
Action: Mouse scrolled (579, 306) with delta (0, 0)
Screenshot: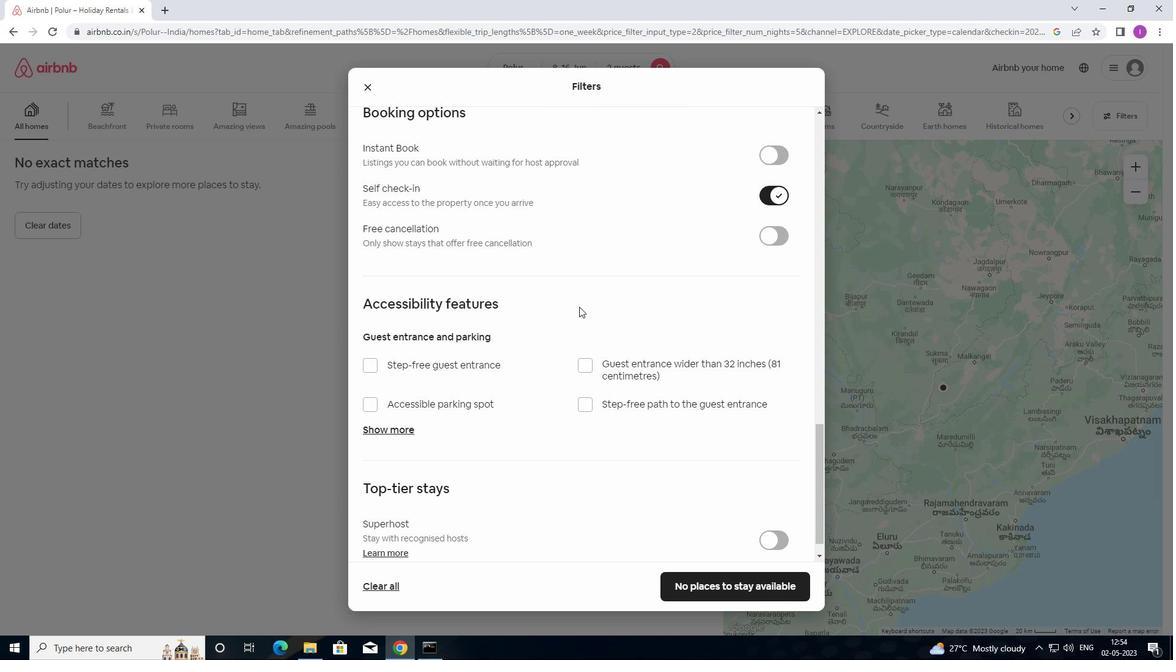 
Action: Mouse scrolled (579, 306) with delta (0, 0)
Screenshot: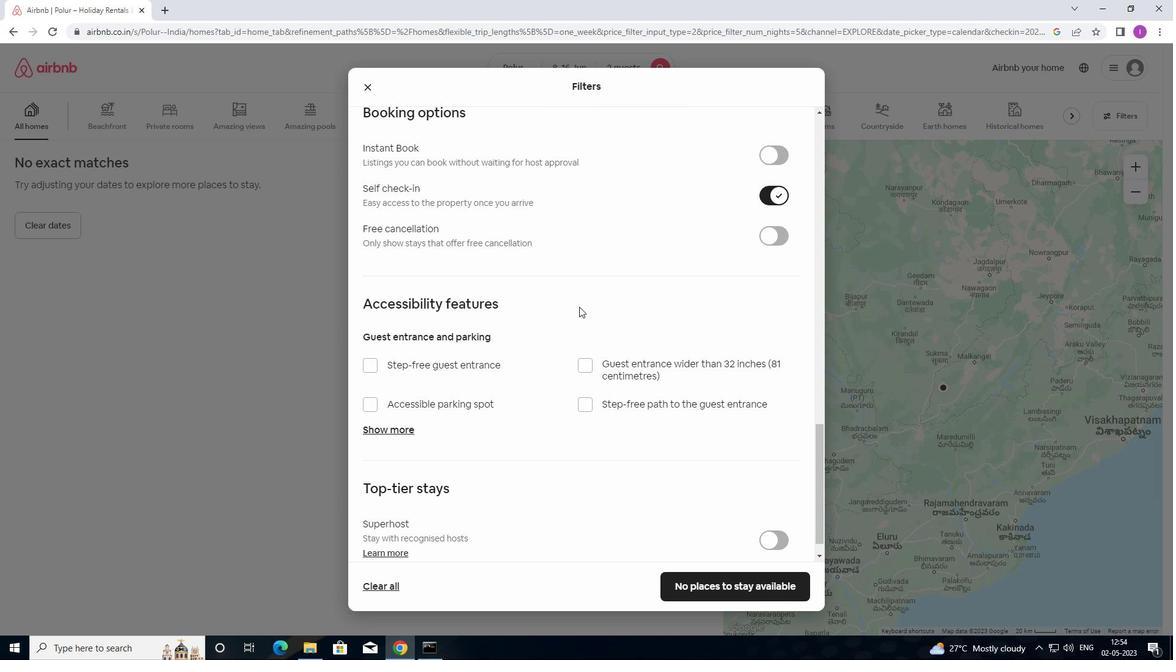 
Action: Mouse moved to (606, 360)
Screenshot: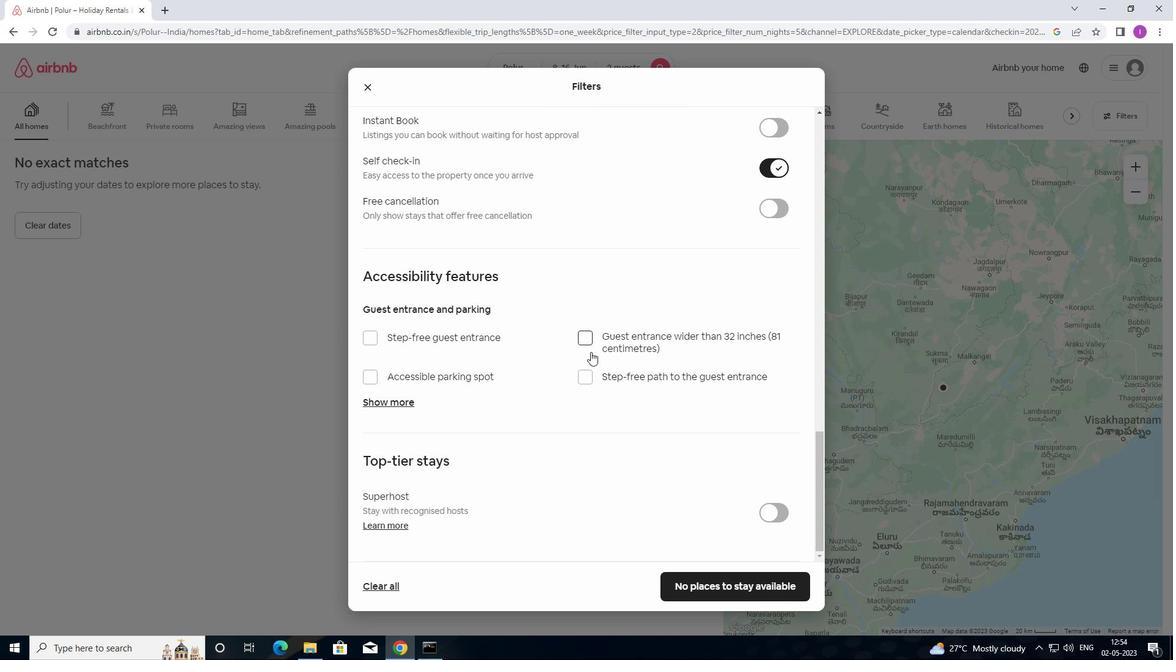 
Action: Mouse scrolled (606, 359) with delta (0, 0)
Screenshot: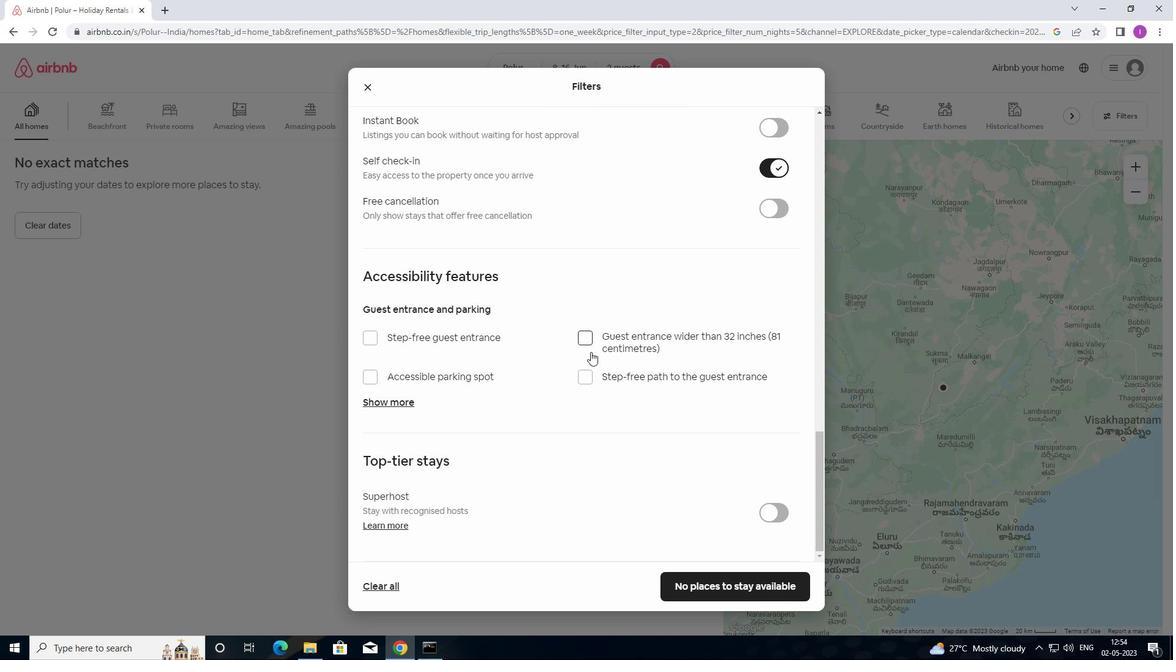 
Action: Mouse moved to (611, 364)
Screenshot: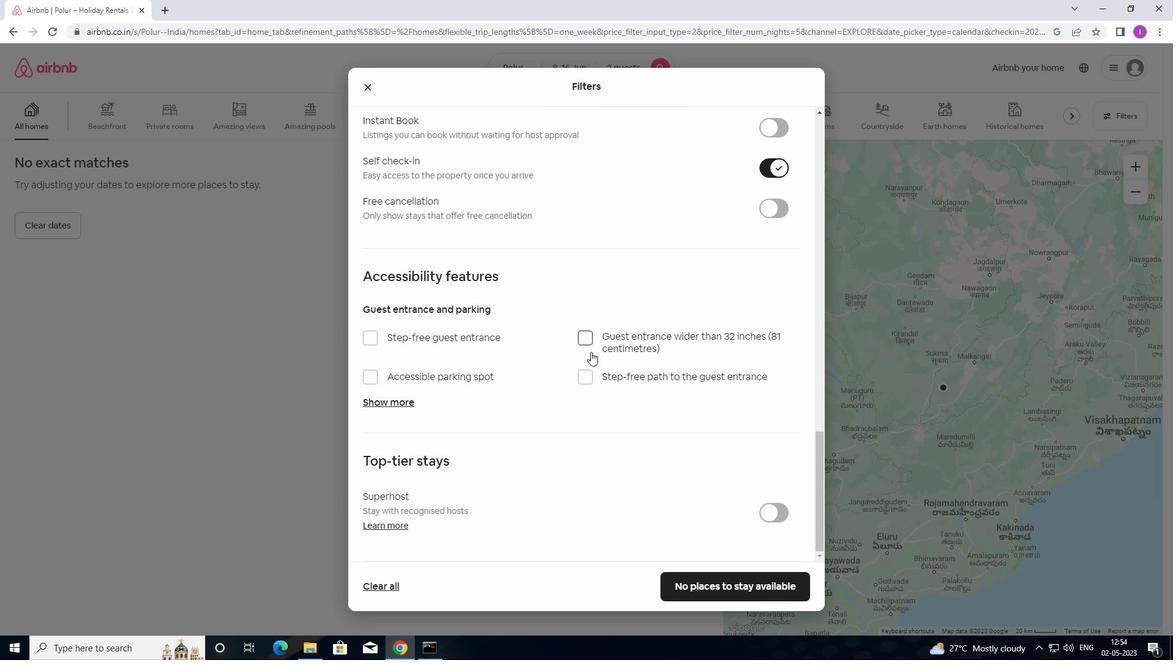 
Action: Mouse scrolled (611, 364) with delta (0, 0)
Screenshot: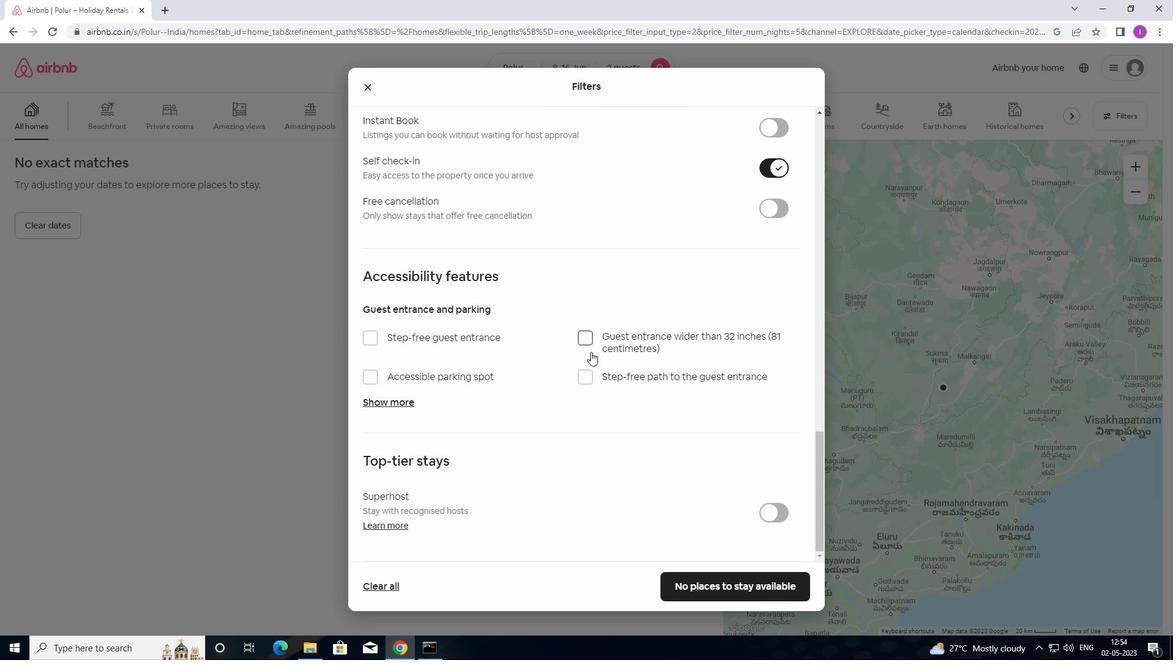 
Action: Mouse moved to (612, 366)
Screenshot: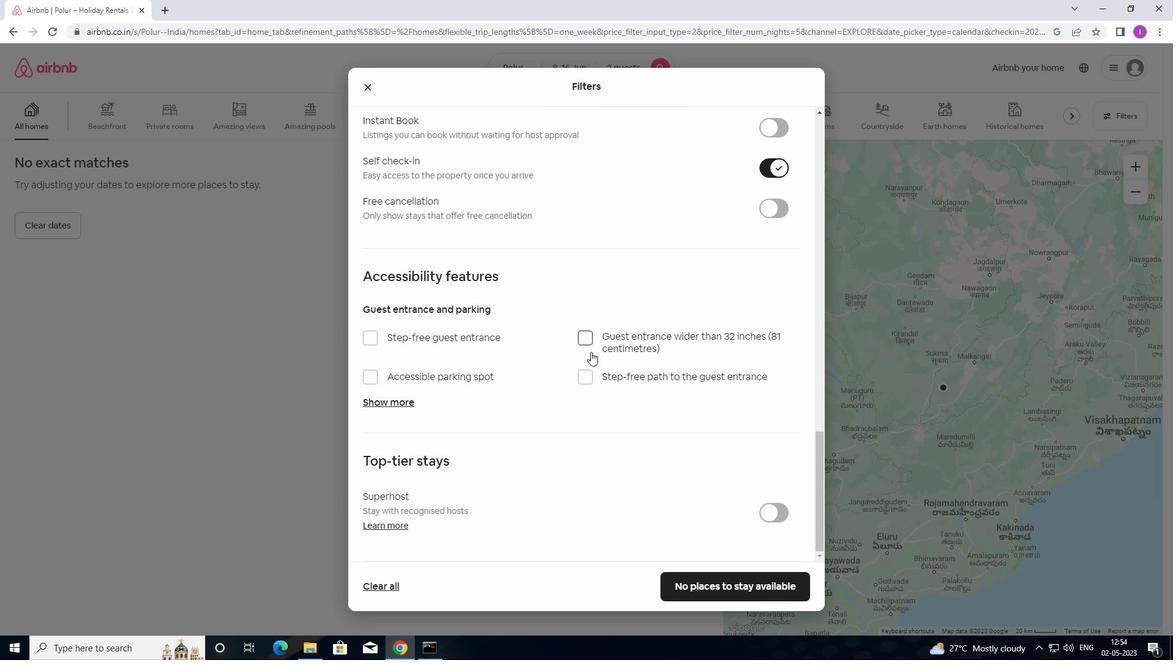 
Action: Mouse scrolled (612, 365) with delta (0, 0)
Screenshot: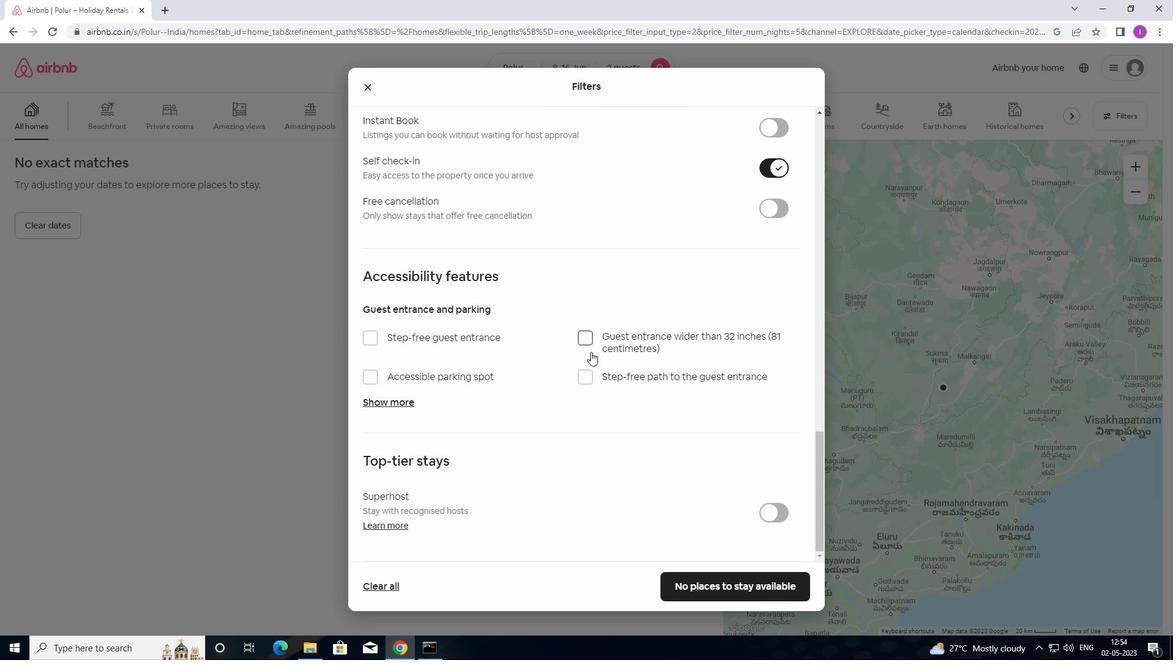 
Action: Mouse scrolled (612, 365) with delta (0, 0)
Screenshot: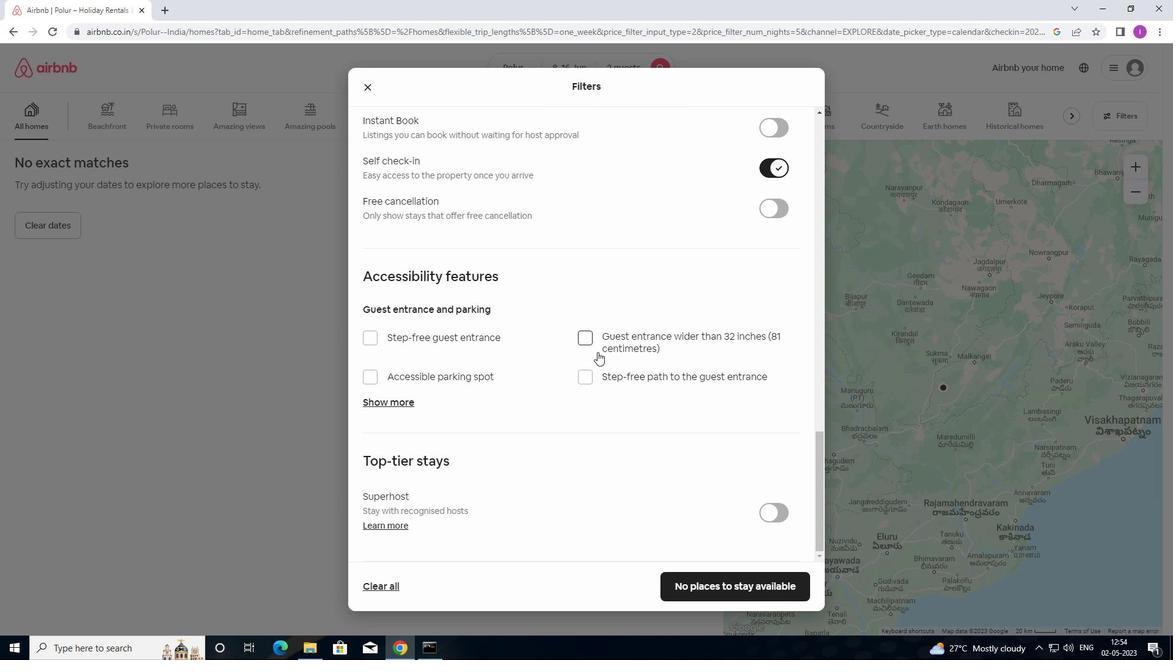 
Action: Mouse moved to (589, 486)
Screenshot: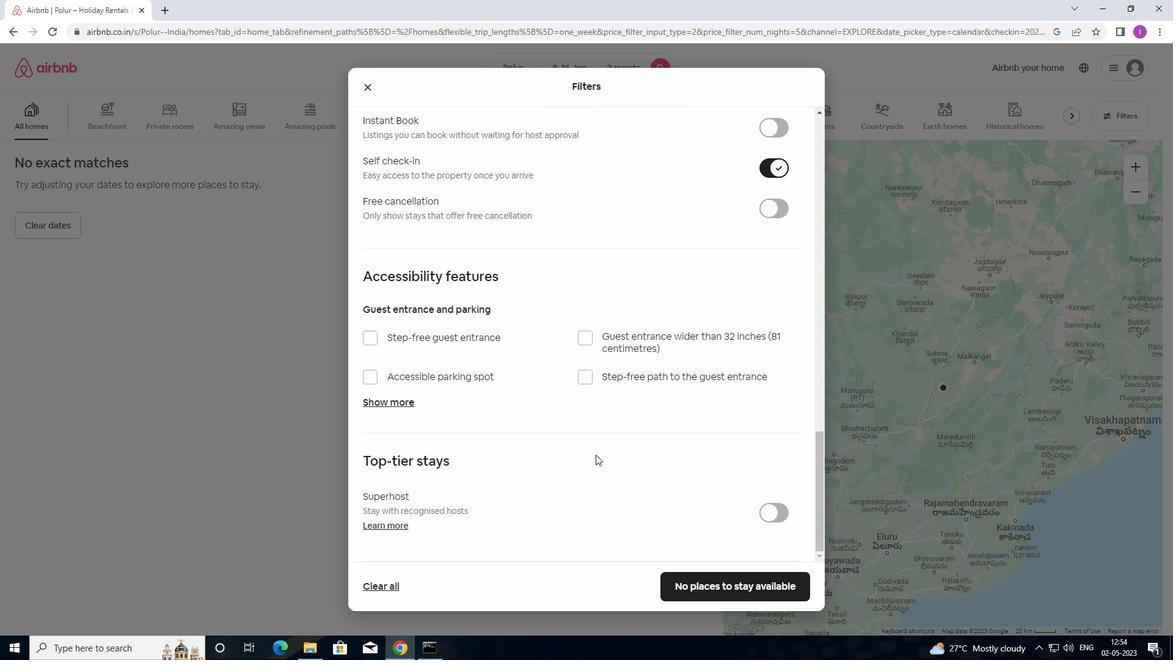 
Action: Mouse scrolled (589, 485) with delta (0, 0)
Screenshot: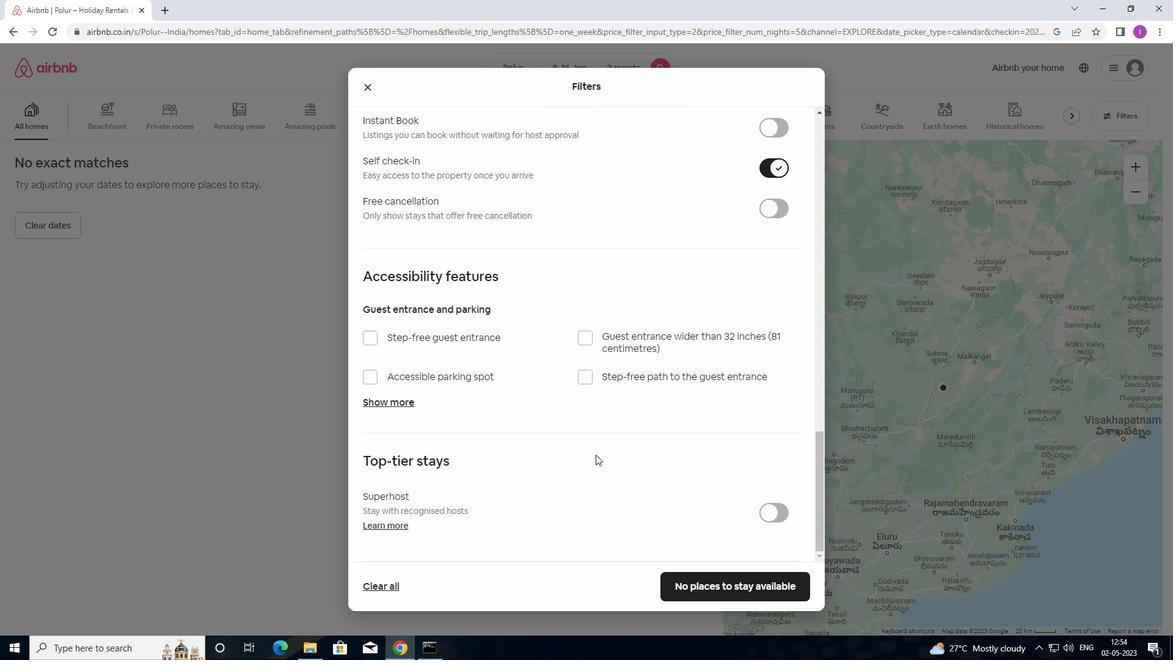 
Action: Mouse moved to (591, 529)
Screenshot: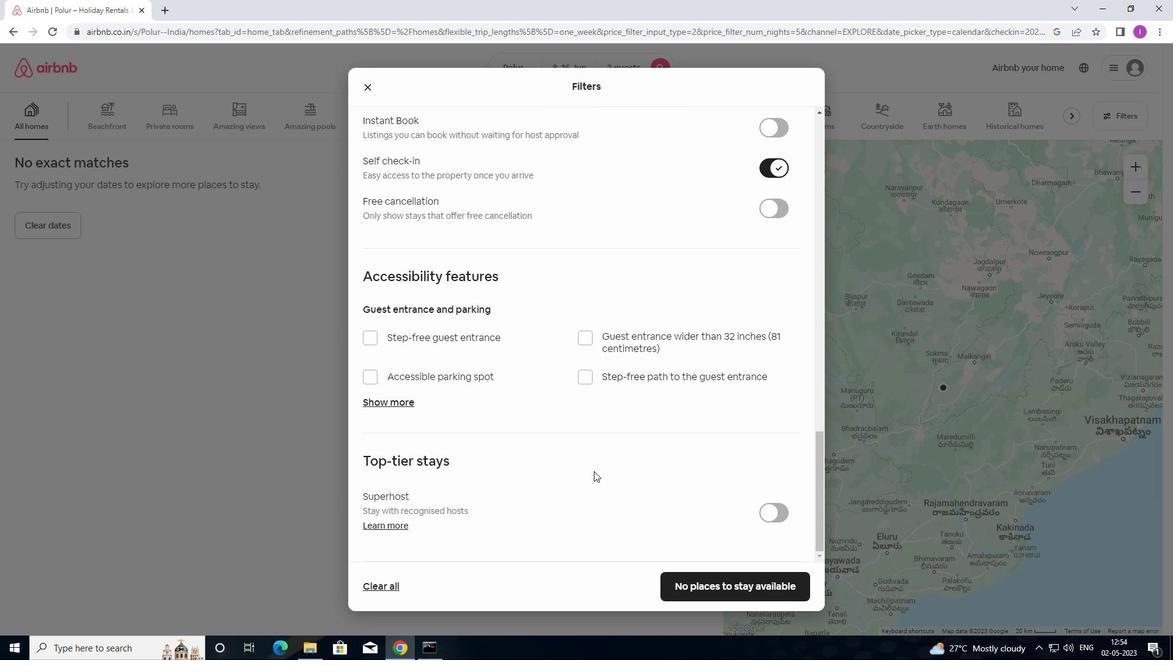 
Action: Mouse scrolled (591, 529) with delta (0, 0)
Screenshot: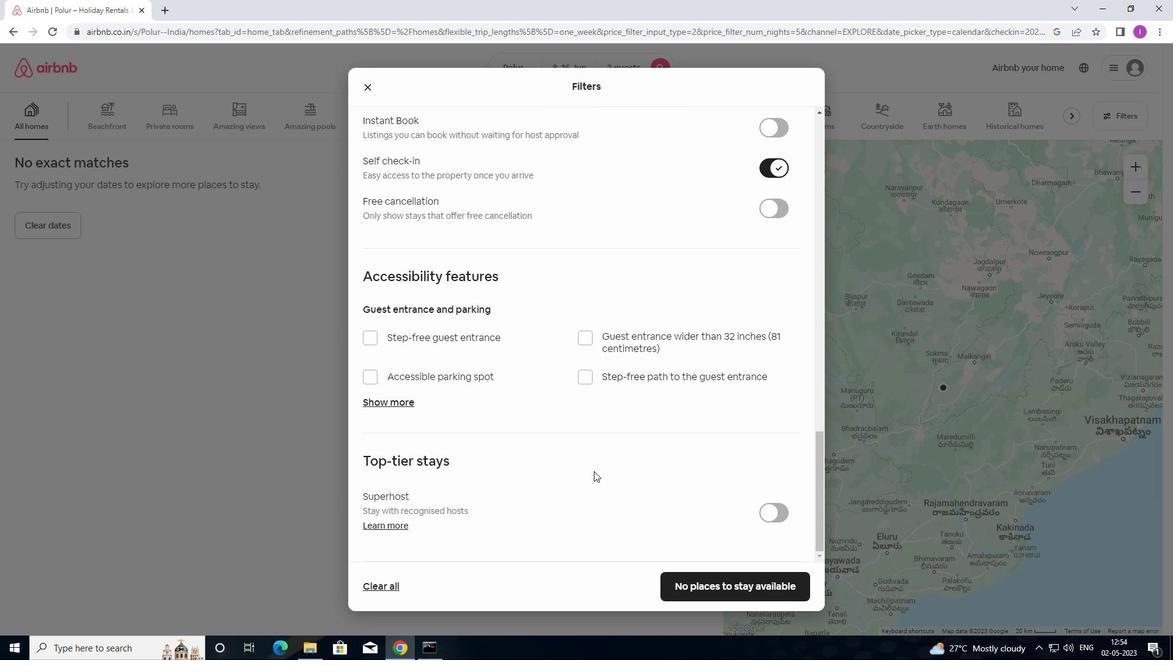 
Action: Mouse moved to (683, 584)
Screenshot: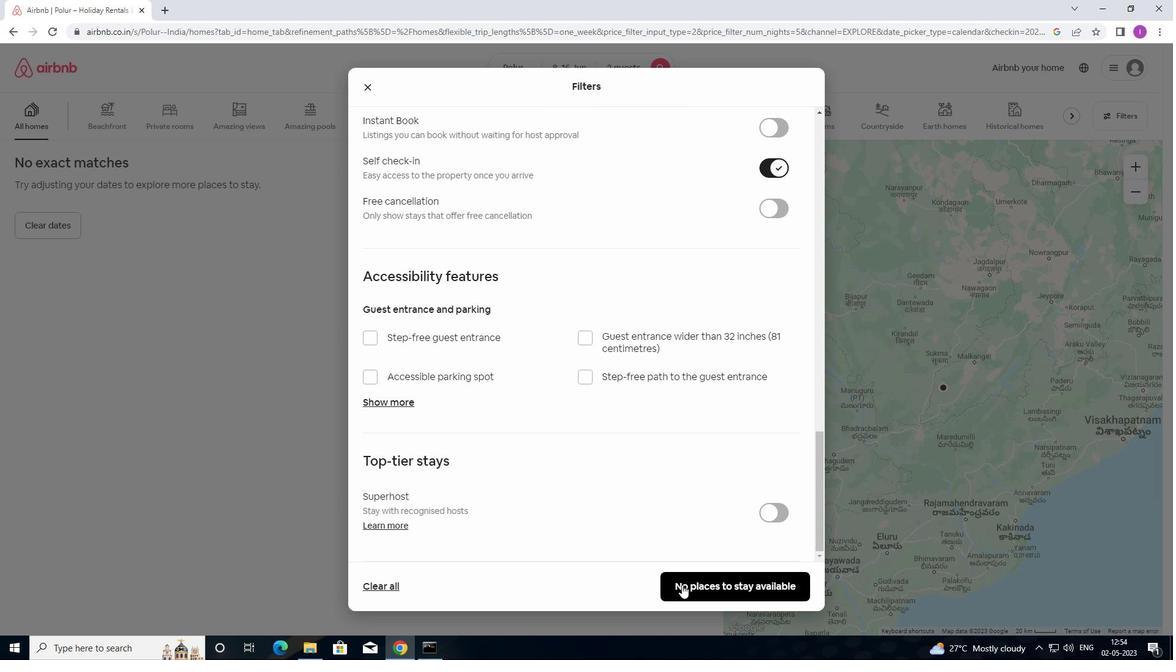 
Action: Mouse pressed left at (683, 584)
Screenshot: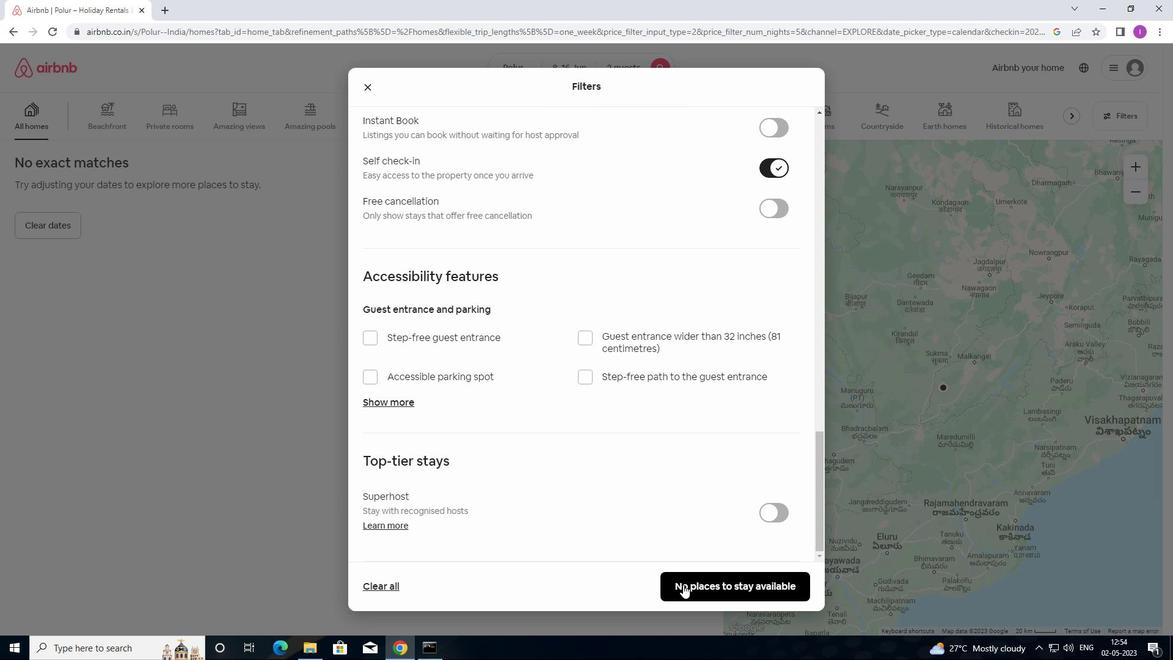
Action: Mouse moved to (690, 576)
Screenshot: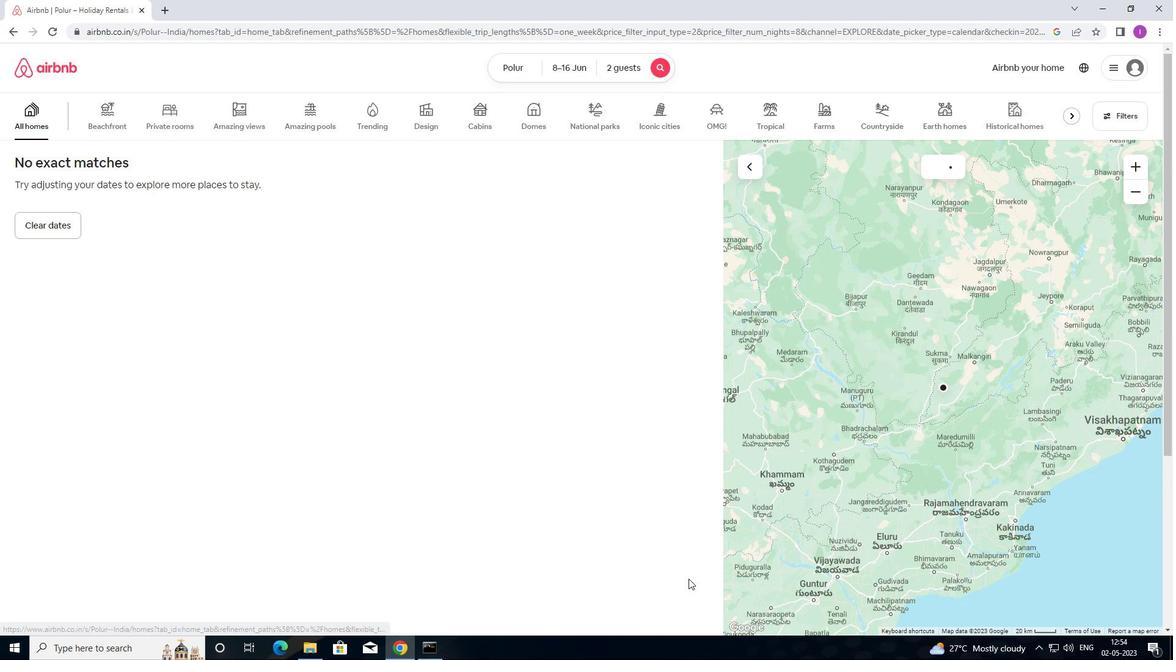 
